 Task: Select Grocery. Add to cart, from Sprouts Farmers Market for 3553 Washington Street, Alice, Texas 78332, Cell Number 361-396-6470, following items : Organic Pineapple (each) - 2, Sunset Tricolor Bell Peppers (3 ct) - 2, Gonnella Keto Friendly Burger Buns (13 oz) - 2, Kalona Organic Whole Chocolate Milk (16 oz)_x000D_
 - 2, Hissho Sushi Crunchy Shrimp Roll (7 oz) - 2, Sprouts Cage Free Grade A Large Brown Eggs (12 ct) - 2, Jamaican Jerk Wings (by pound) - 2, Sprouts Moisturizing Hand Wash Sandalwood & Yuzu (12 oz) - 2, Hulled Millet Grains PLU #6338 (by pound) - 2, Chandrika Soap Bar (2.64 oz) - 2
Action: Mouse moved to (332, 108)
Screenshot: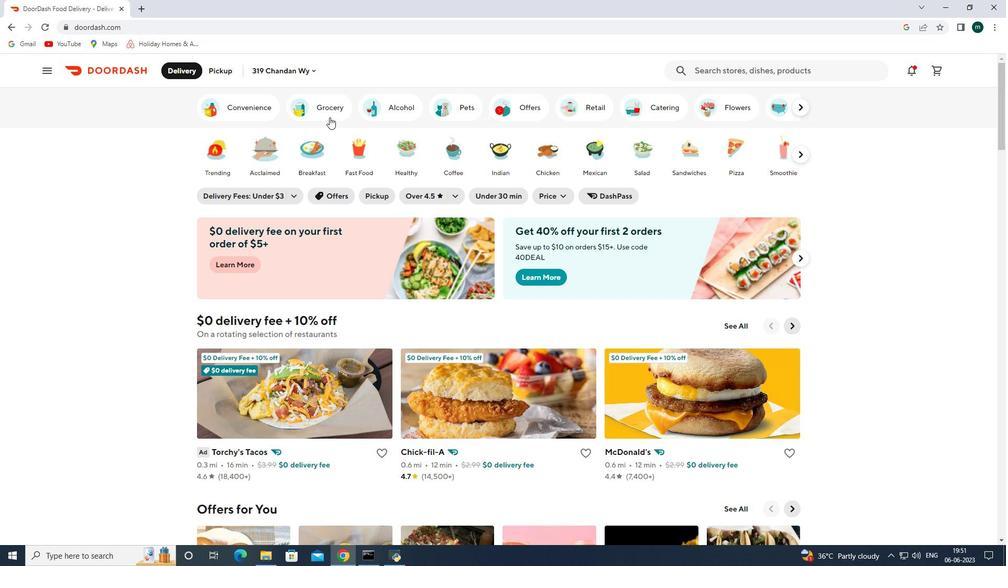 
Action: Mouse pressed left at (332, 108)
Screenshot: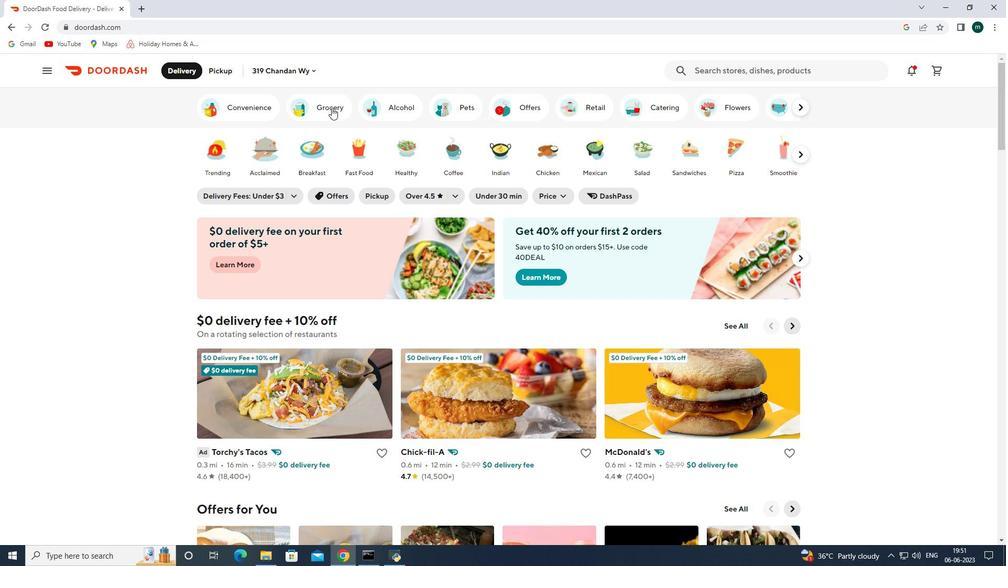 
Action: Mouse moved to (312, 335)
Screenshot: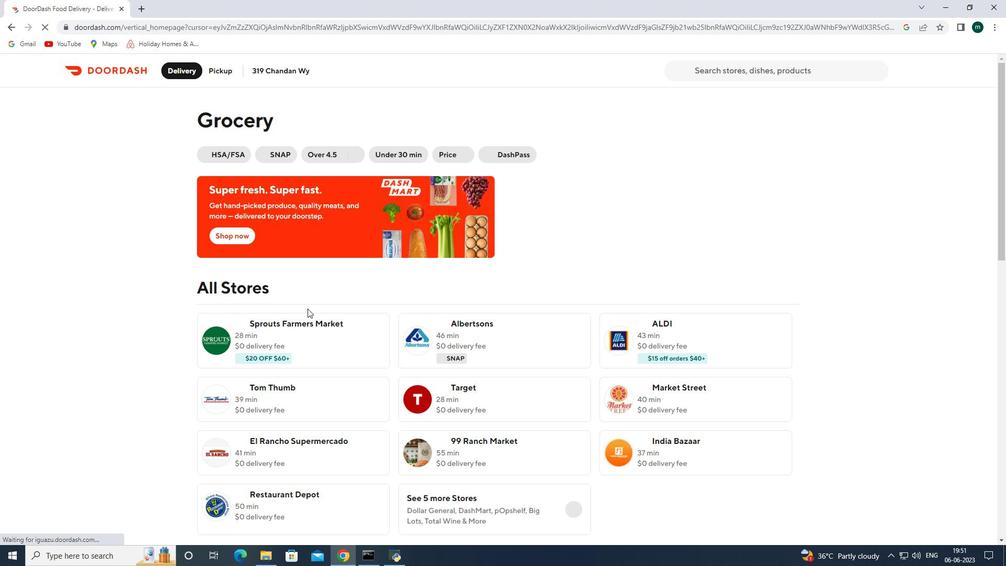 
Action: Mouse pressed left at (312, 335)
Screenshot: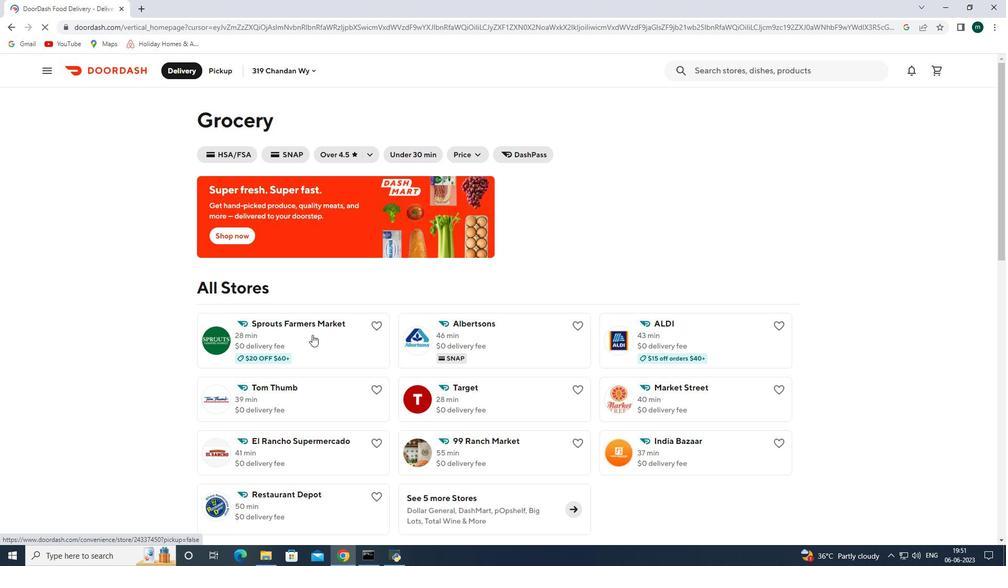 
Action: Mouse moved to (225, 74)
Screenshot: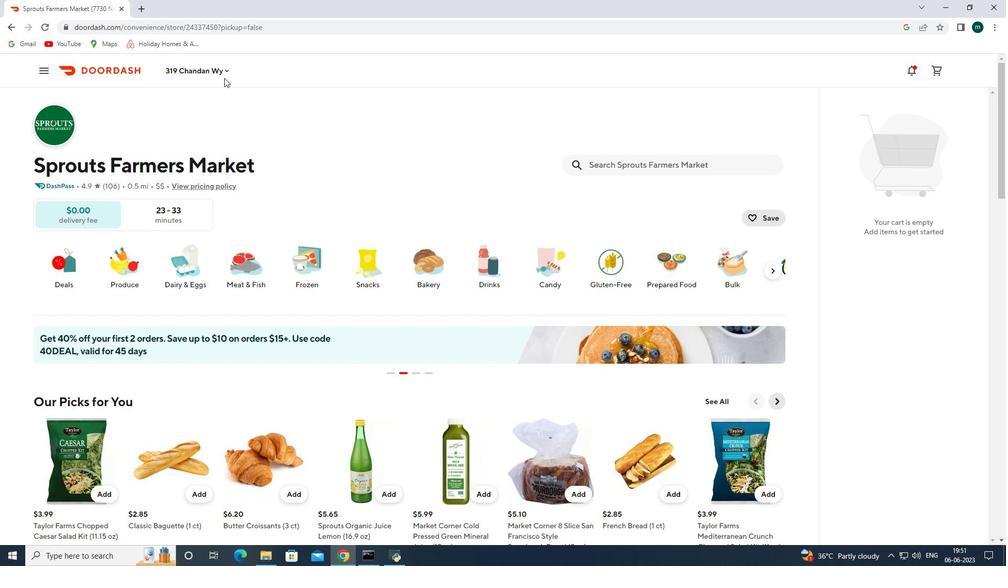 
Action: Mouse pressed left at (225, 74)
Screenshot: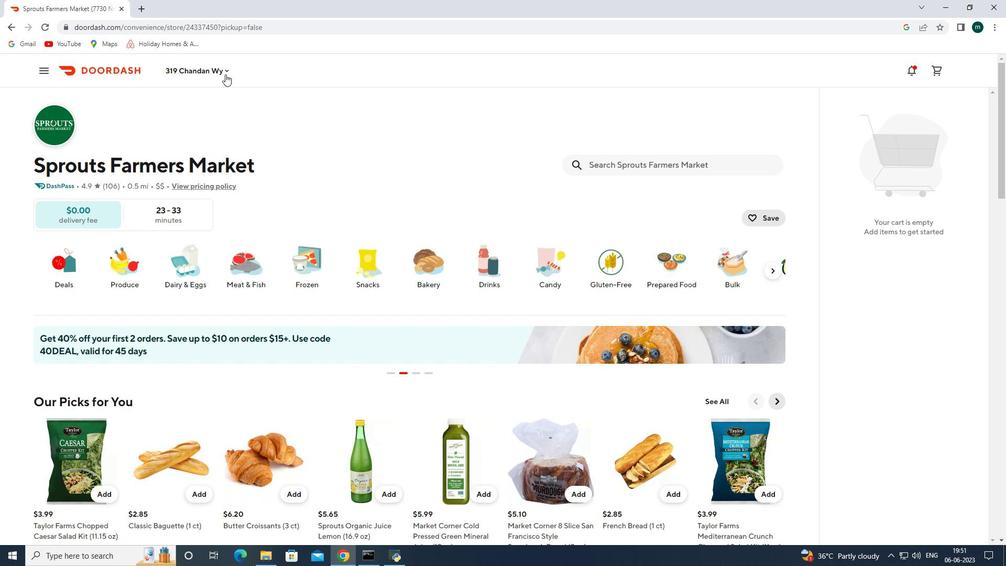 
Action: Mouse moved to (240, 110)
Screenshot: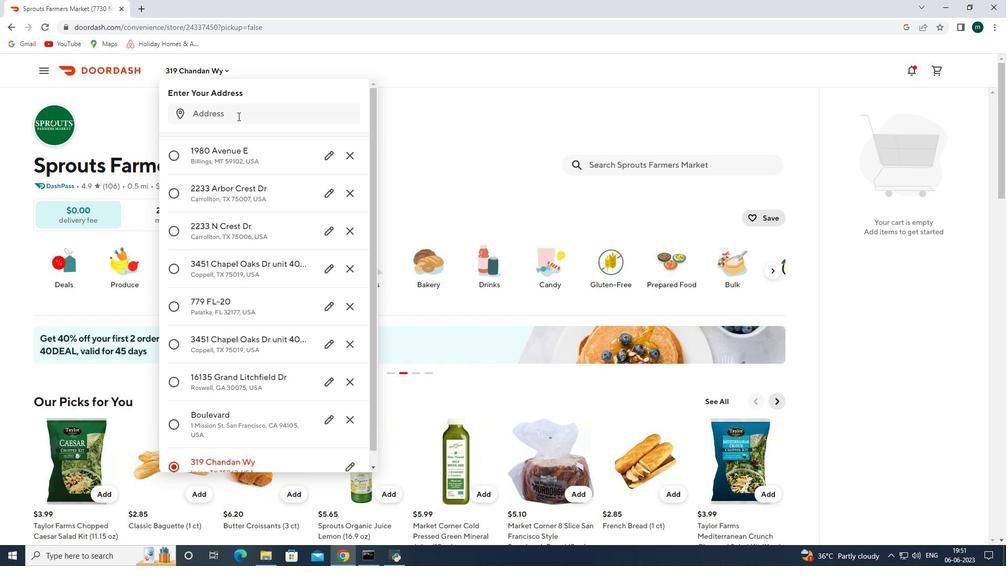 
Action: Mouse pressed left at (240, 110)
Screenshot: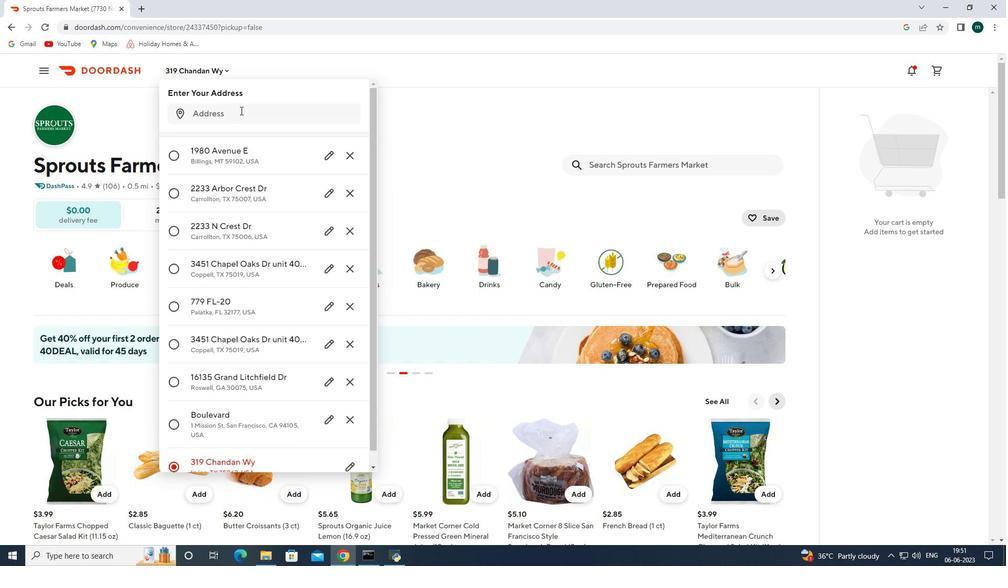 
Action: Key pressed 3553<Key.space>washington<Key.space>street<Key.space>aalice<Key.space>texas<Key.space>78332<Key.enter>
Screenshot: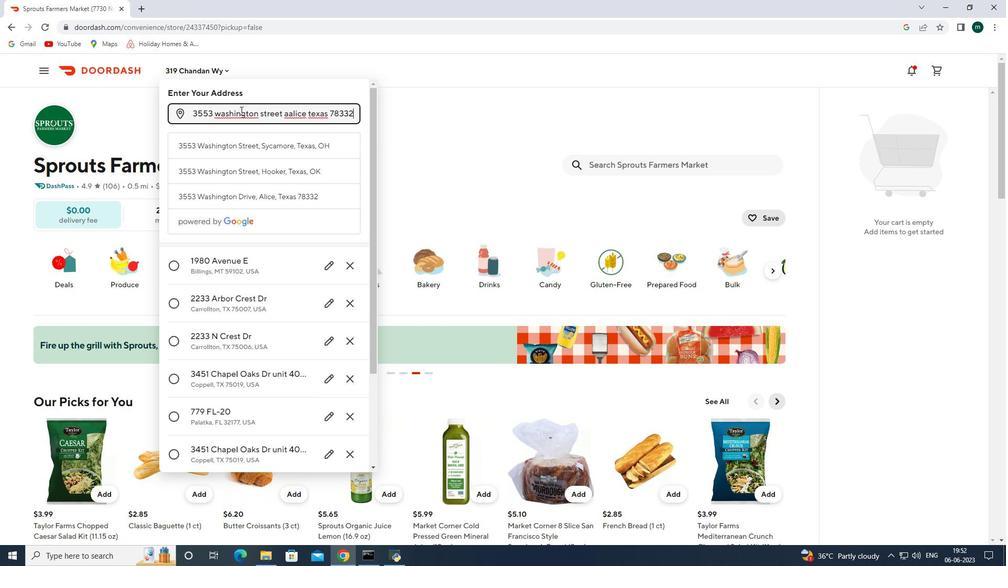 
Action: Mouse moved to (321, 298)
Screenshot: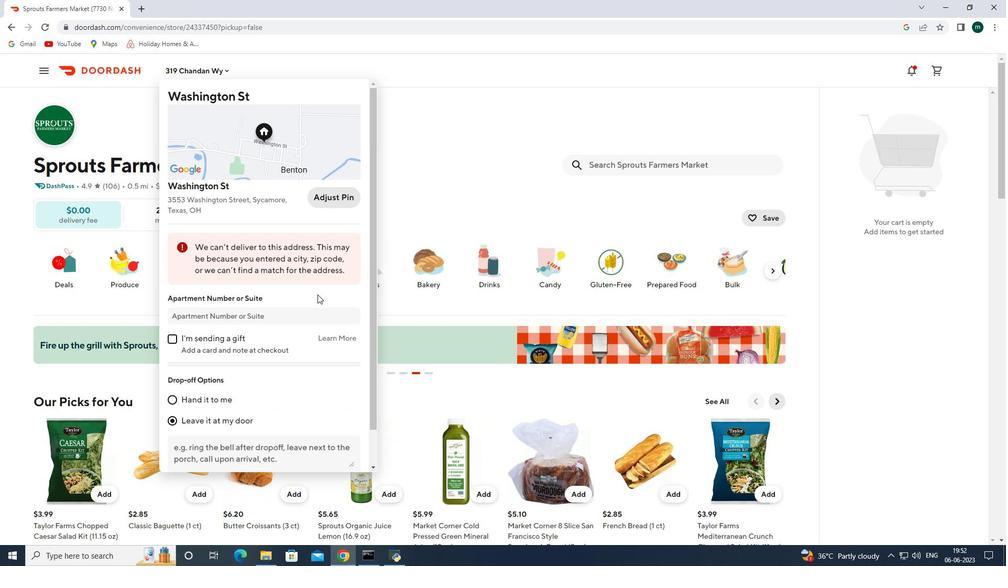 
Action: Mouse scrolled (321, 297) with delta (0, 0)
Screenshot: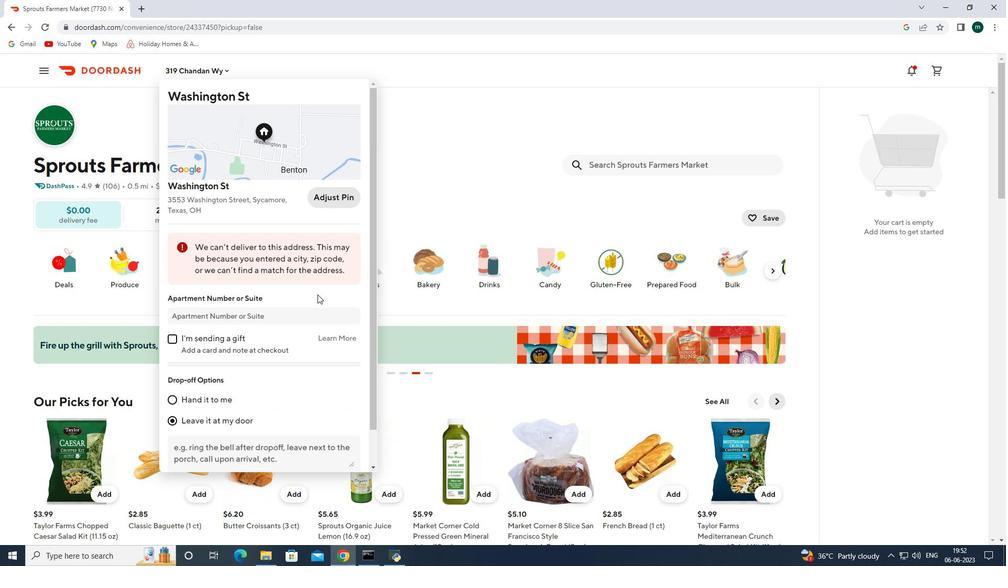 
Action: Mouse moved to (313, 306)
Screenshot: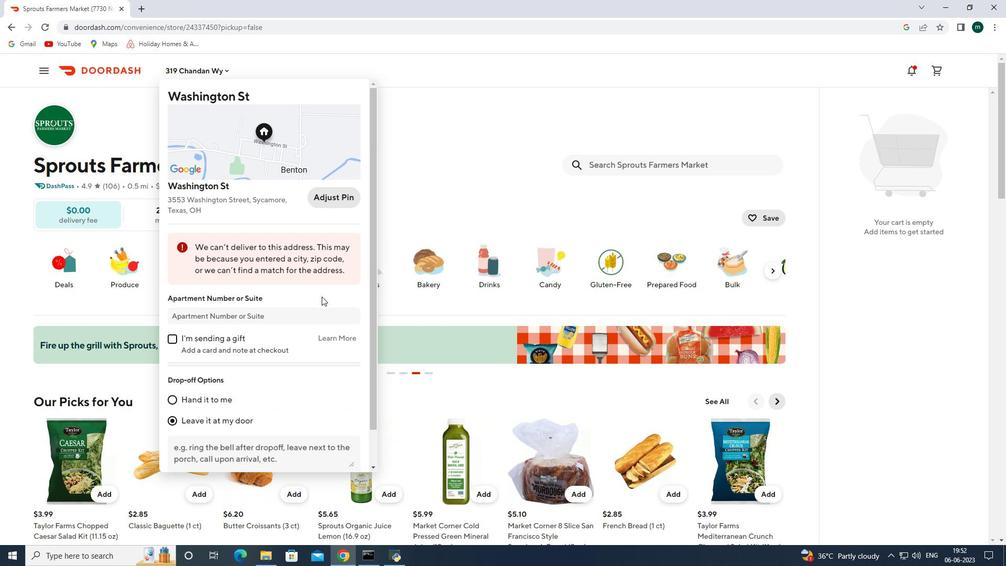 
Action: Mouse scrolled (314, 305) with delta (0, 0)
Screenshot: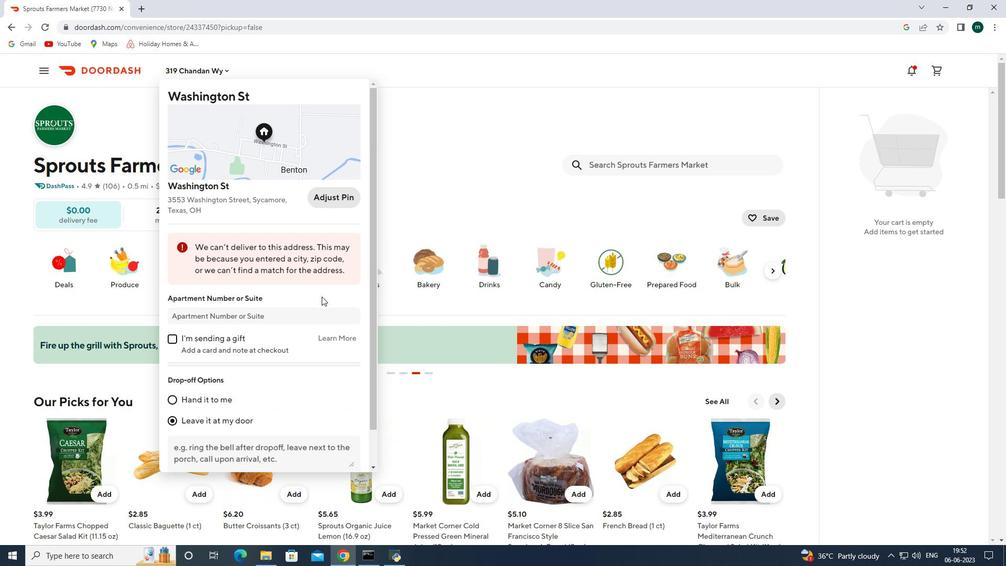 
Action: Mouse scrolled (313, 305) with delta (0, 0)
Screenshot: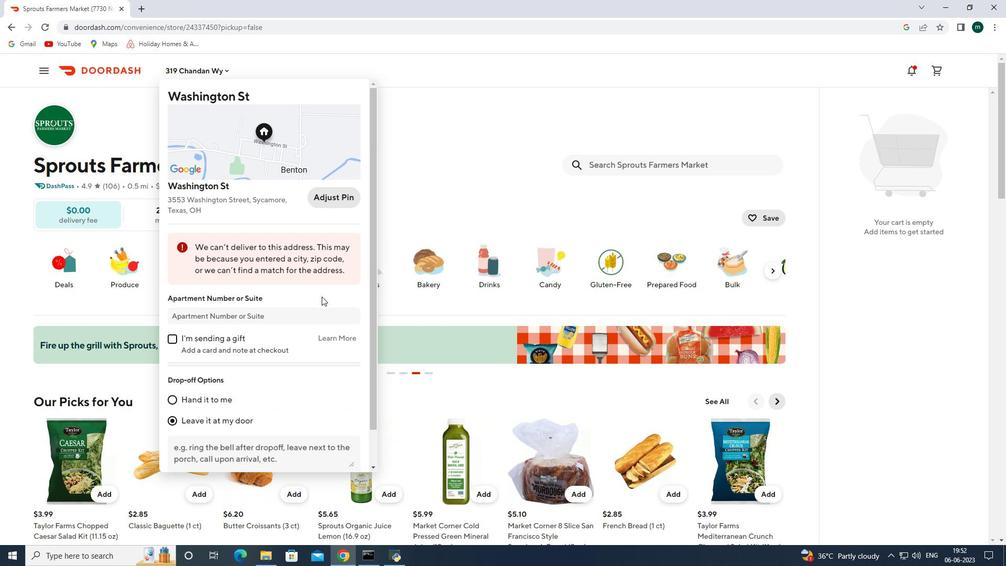 
Action: Mouse moved to (305, 412)
Screenshot: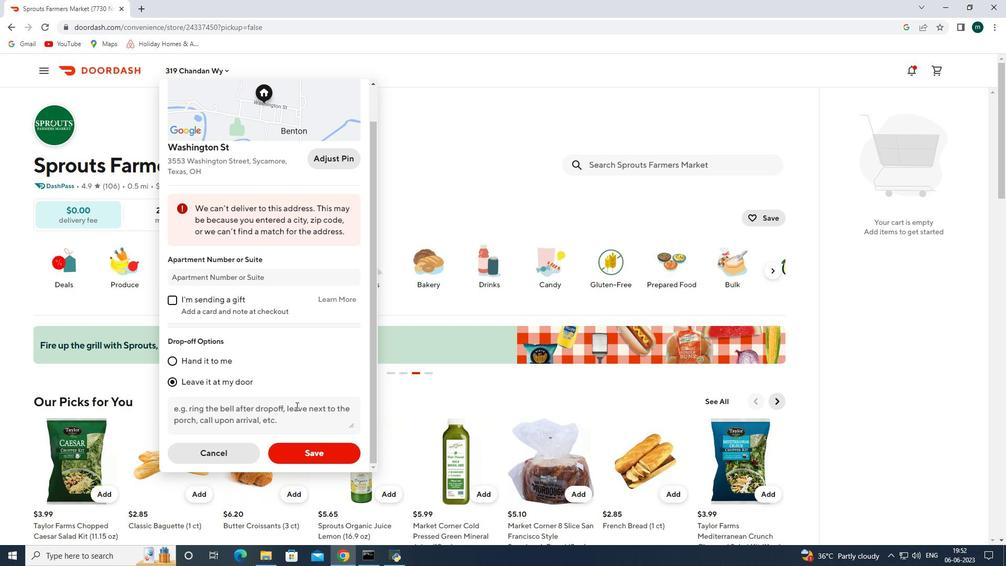 
Action: Mouse scrolled (305, 411) with delta (0, 0)
Screenshot: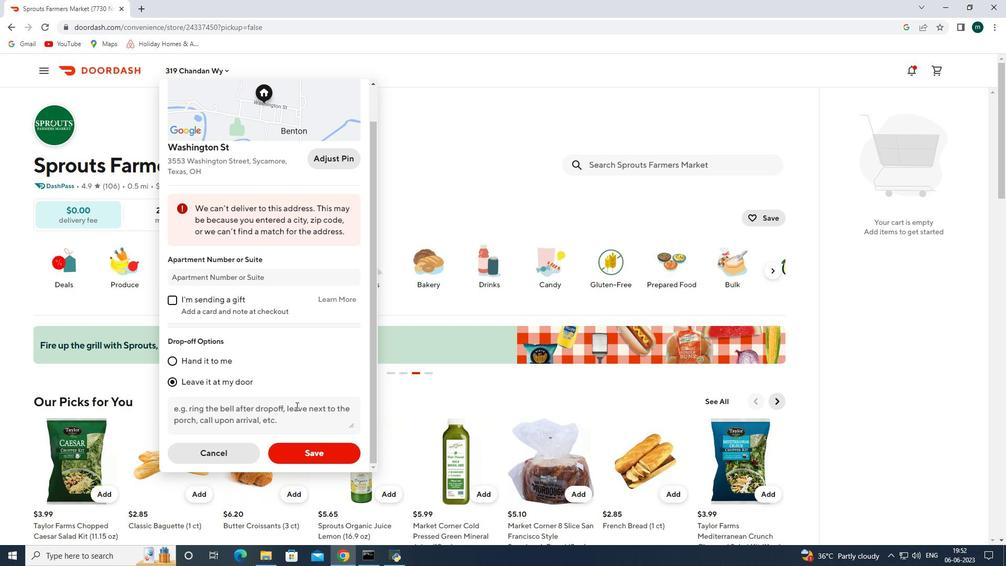 
Action: Mouse scrolled (305, 411) with delta (0, 0)
Screenshot: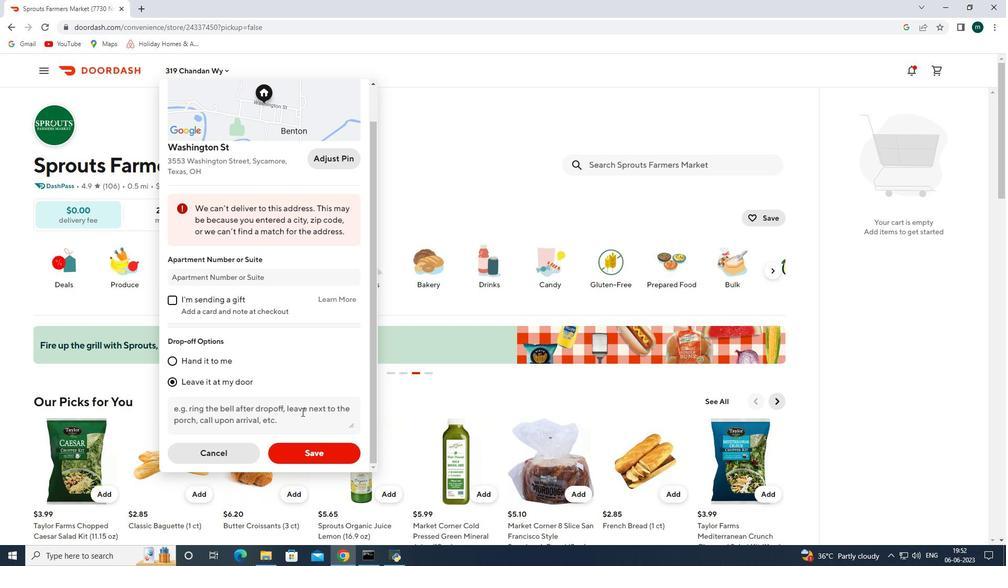 
Action: Mouse moved to (305, 412)
Screenshot: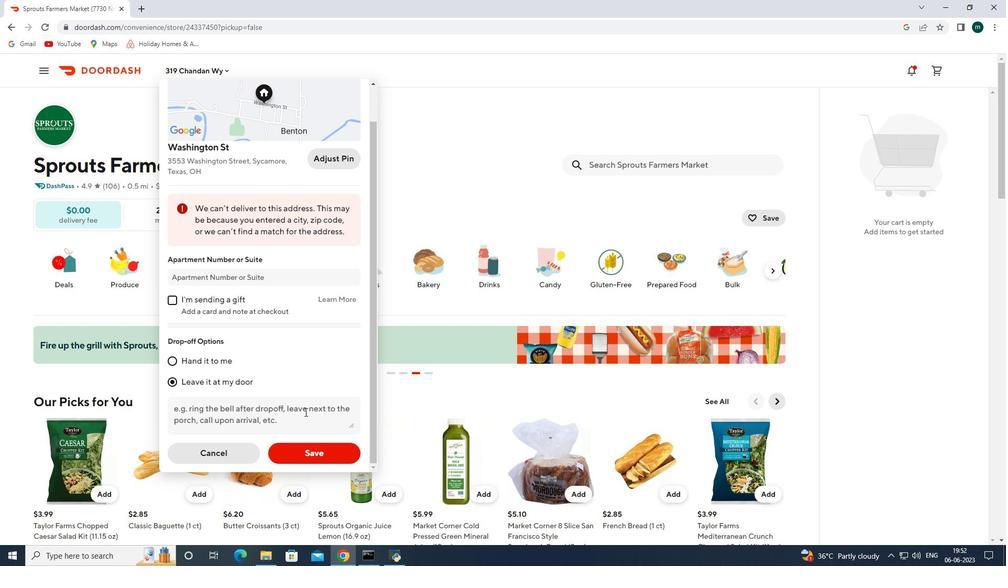 
Action: Mouse scrolled (305, 411) with delta (0, 0)
Screenshot: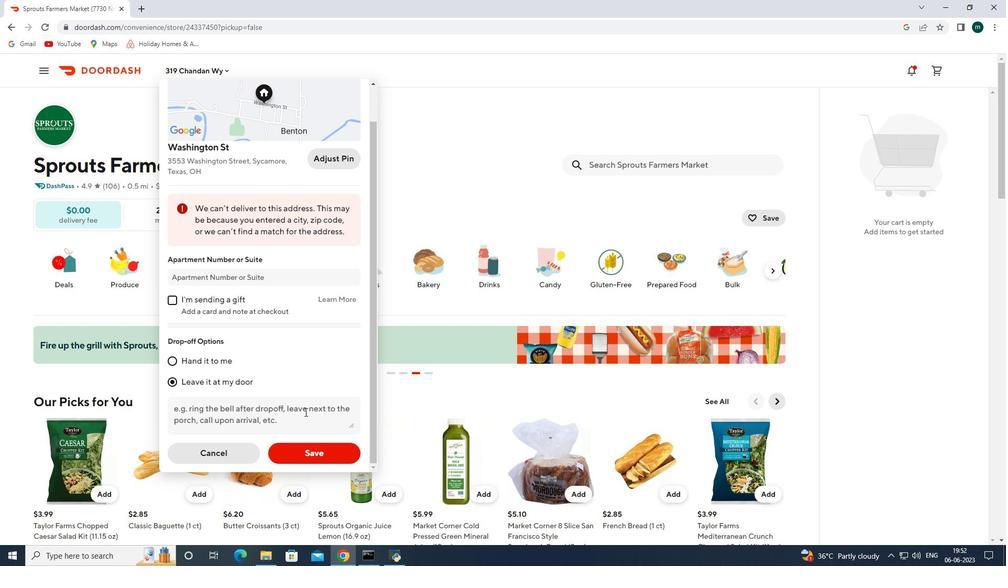 
Action: Mouse moved to (312, 448)
Screenshot: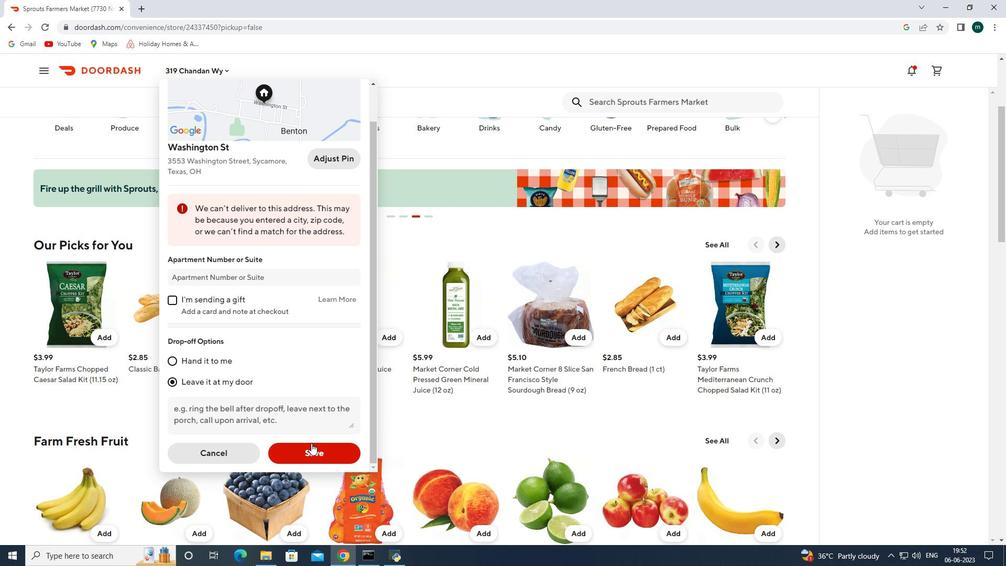 
Action: Mouse pressed left at (312, 448)
Screenshot: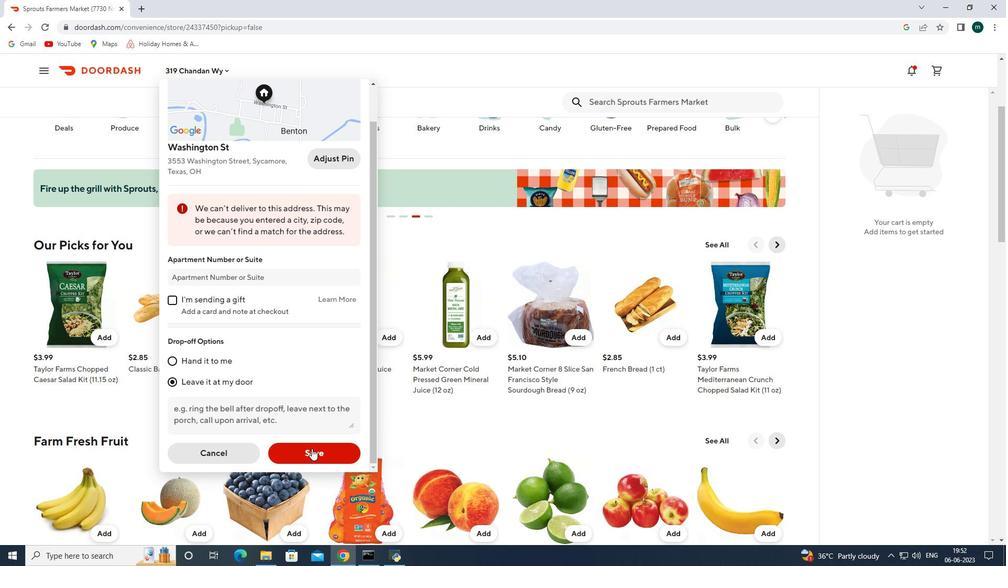 
Action: Mouse moved to (361, 269)
Screenshot: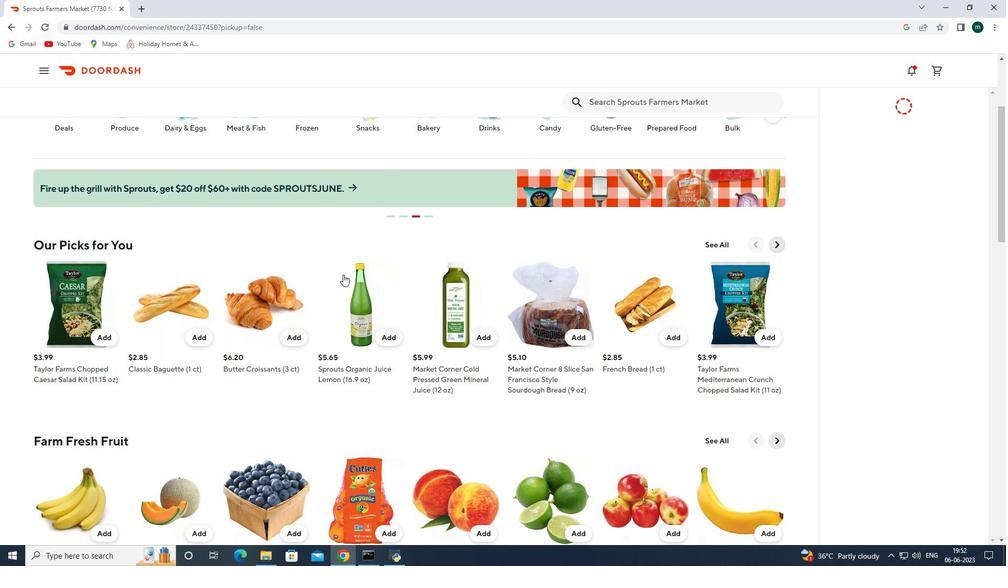 
Action: Mouse scrolled (361, 269) with delta (0, 0)
Screenshot: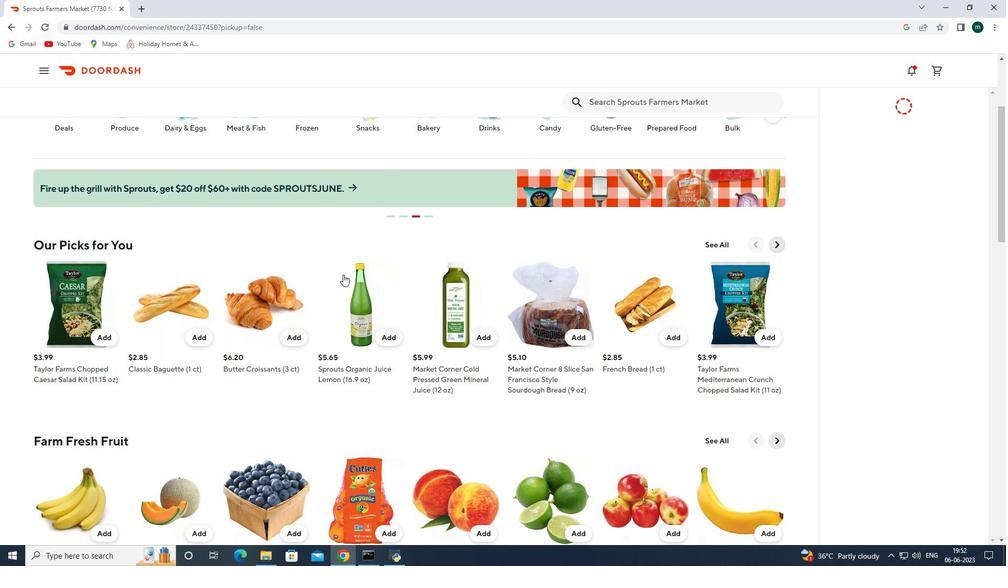 
Action: Mouse scrolled (361, 269) with delta (0, 0)
Screenshot: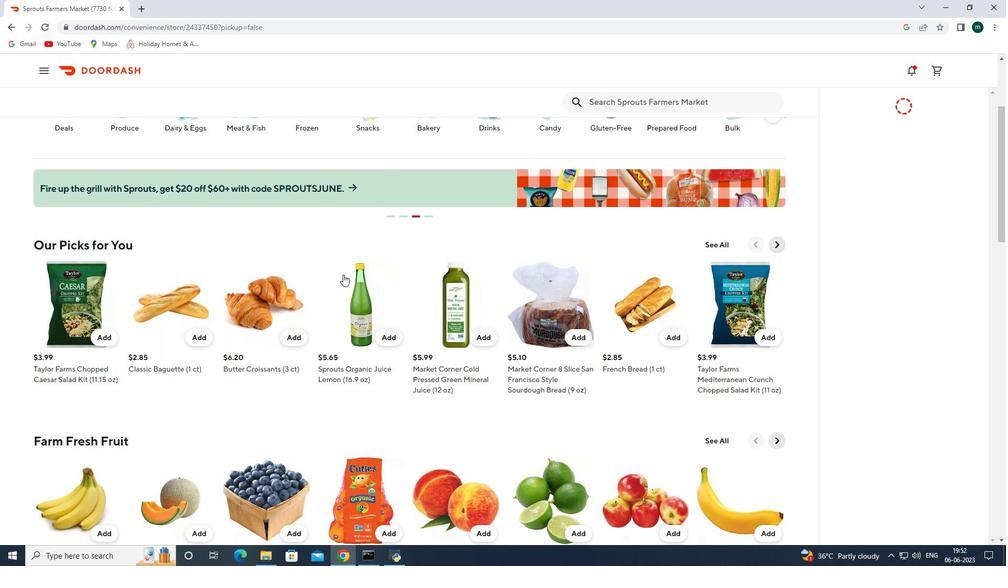 
Action: Mouse scrolled (361, 269) with delta (0, 0)
Screenshot: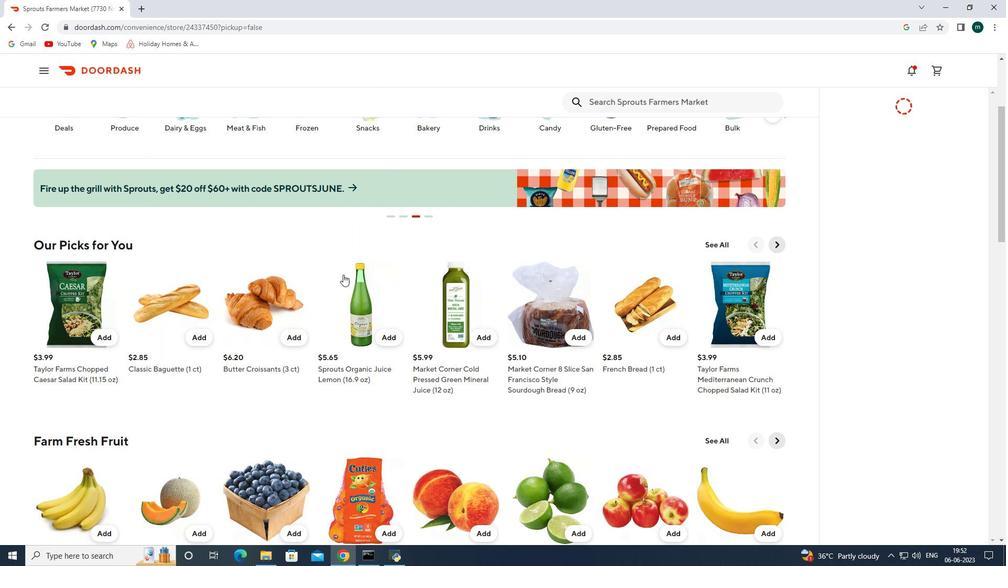 
Action: Mouse scrolled (361, 269) with delta (0, 0)
Screenshot: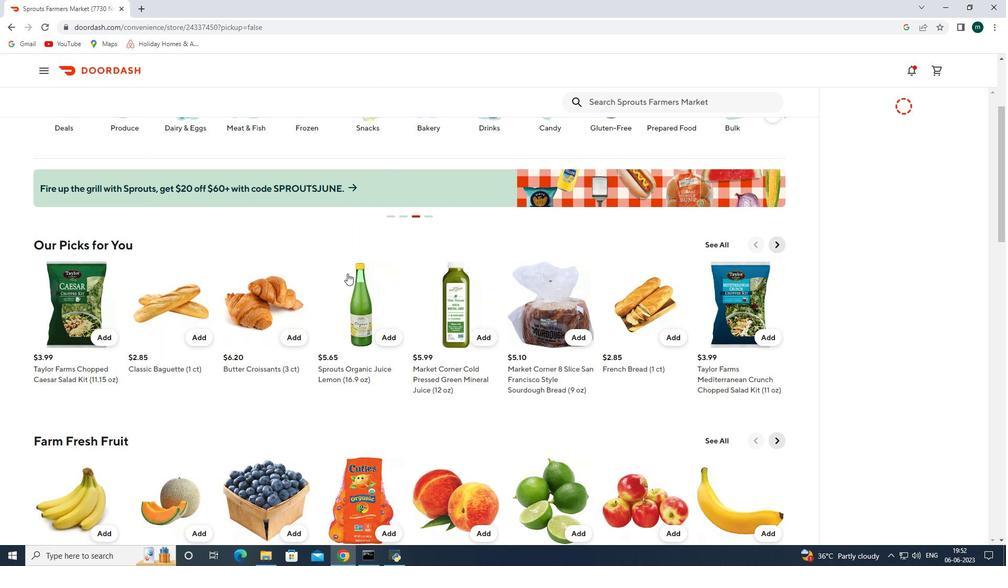 
Action: Mouse moved to (375, 265)
Screenshot: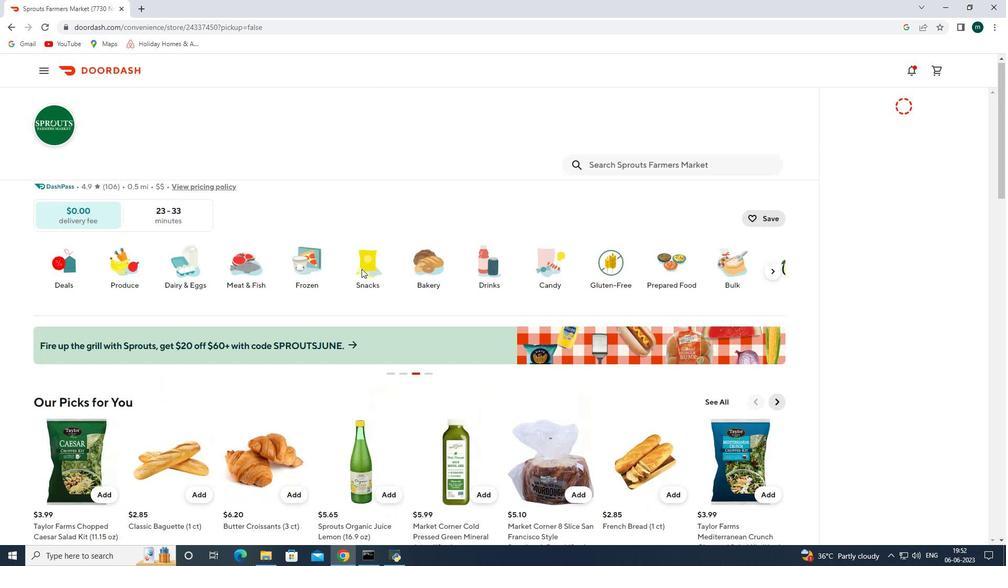 
Action: Mouse scrolled (375, 266) with delta (0, 0)
Screenshot: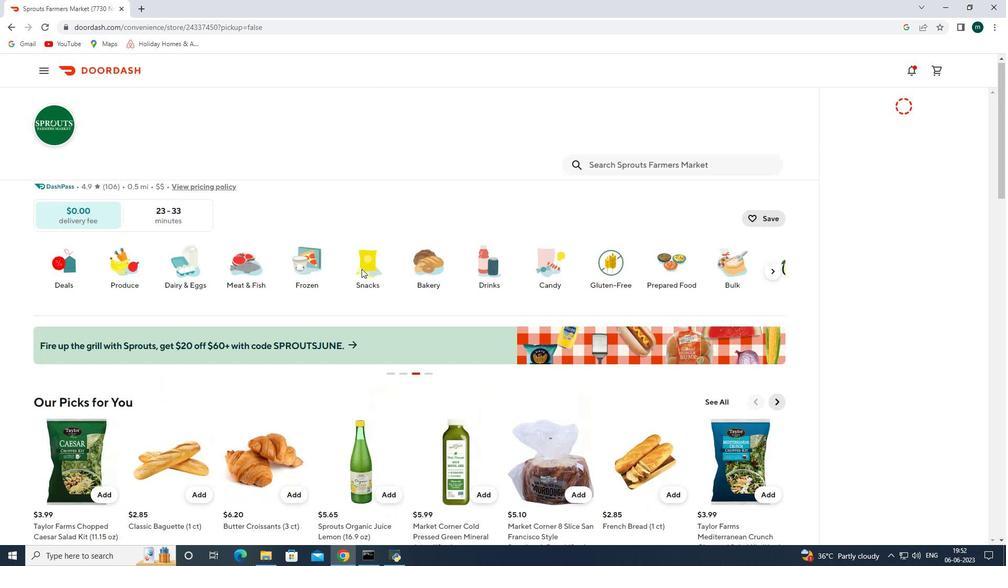 
Action: Mouse moved to (376, 265)
Screenshot: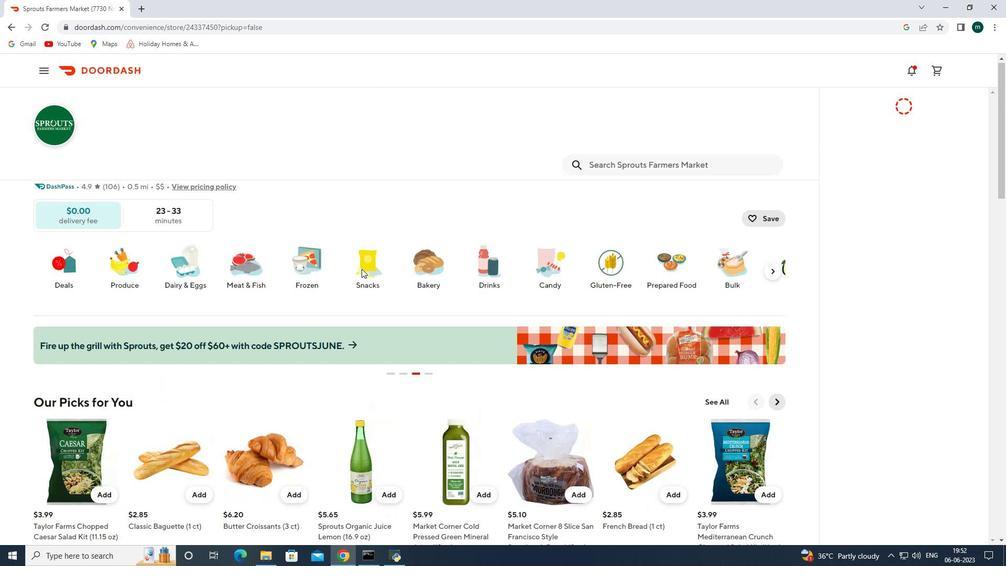
Action: Mouse scrolled (376, 266) with delta (0, 0)
Screenshot: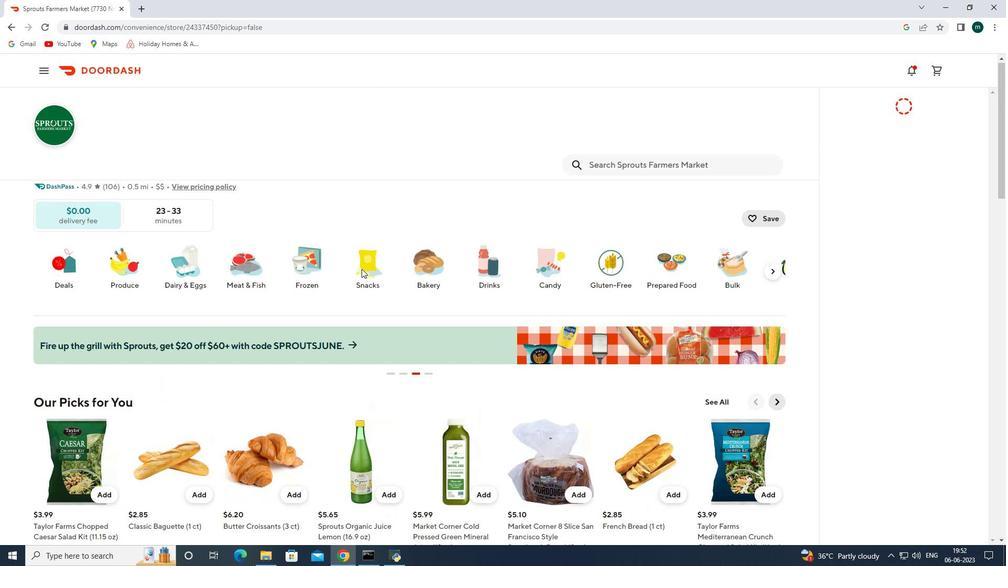 
Action: Mouse moved to (655, 160)
Screenshot: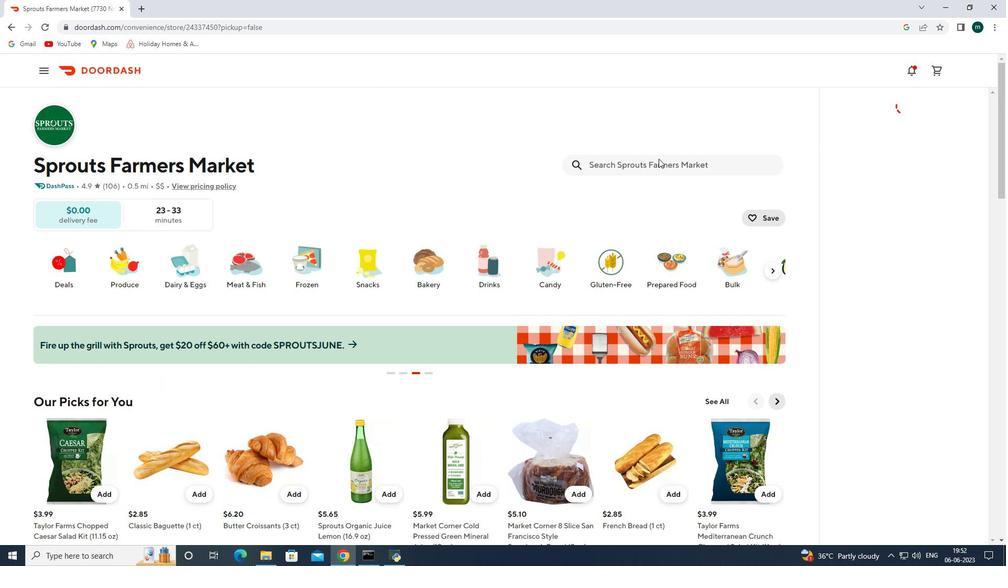 
Action: Mouse pressed left at (655, 160)
Screenshot: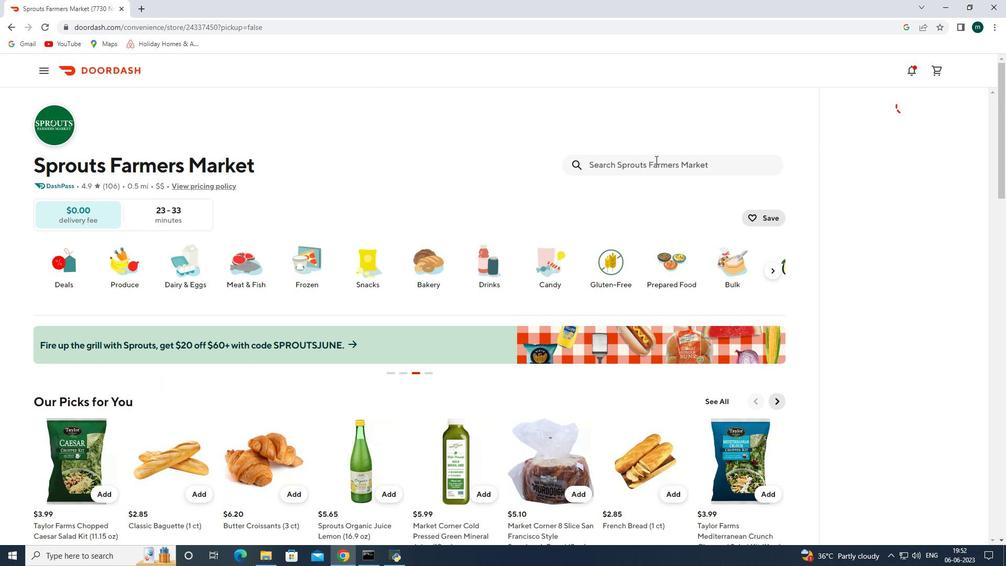 
Action: Key pressed organic<Key.space>pineapples<Key.space><Key.enter>
Screenshot: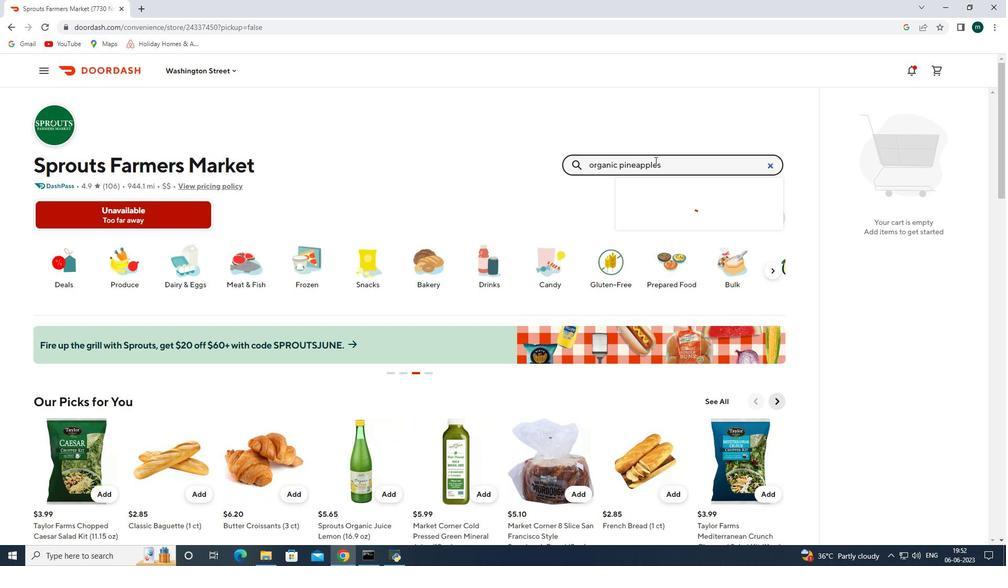 
Action: Mouse moved to (92, 272)
Screenshot: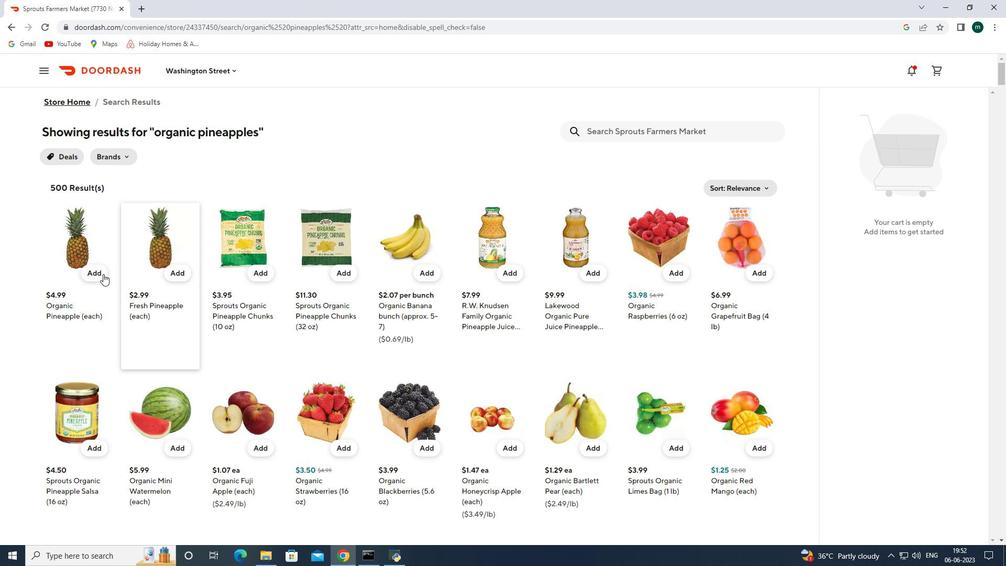 
Action: Mouse pressed left at (92, 272)
Screenshot: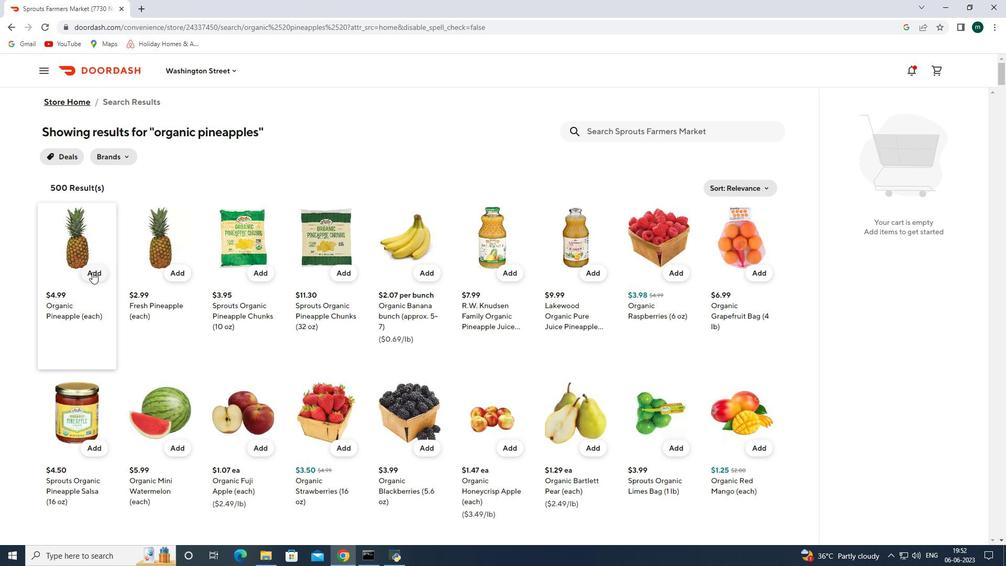 
Action: Mouse moved to (93, 270)
Screenshot: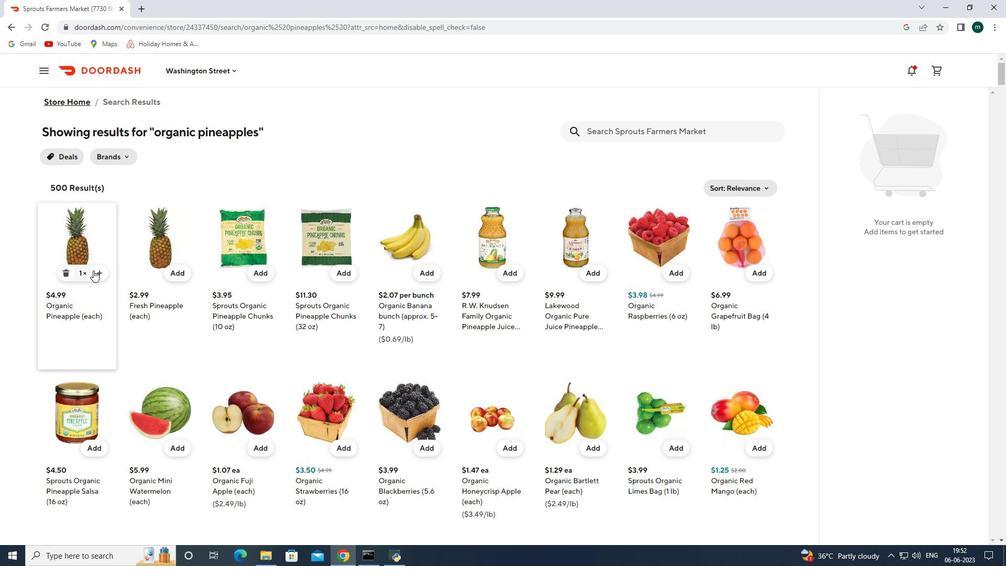 
Action: Mouse pressed left at (93, 270)
Screenshot: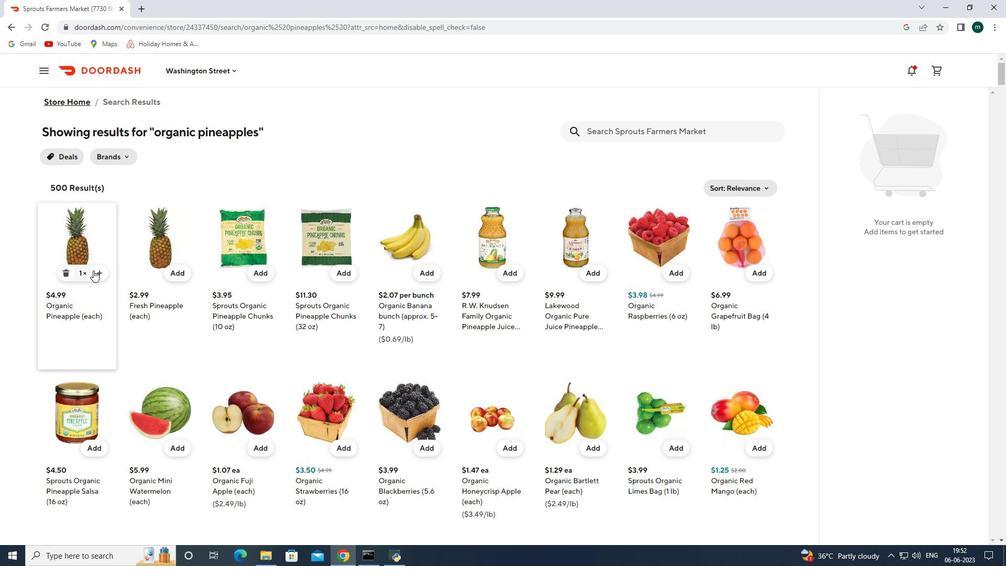 
Action: Mouse moved to (644, 130)
Screenshot: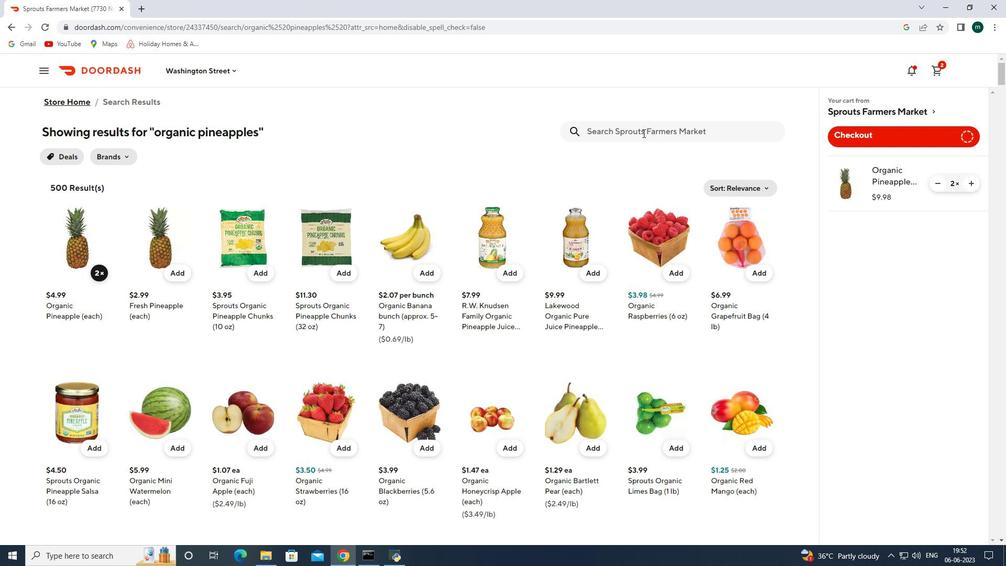 
Action: Mouse pressed left at (644, 130)
Screenshot: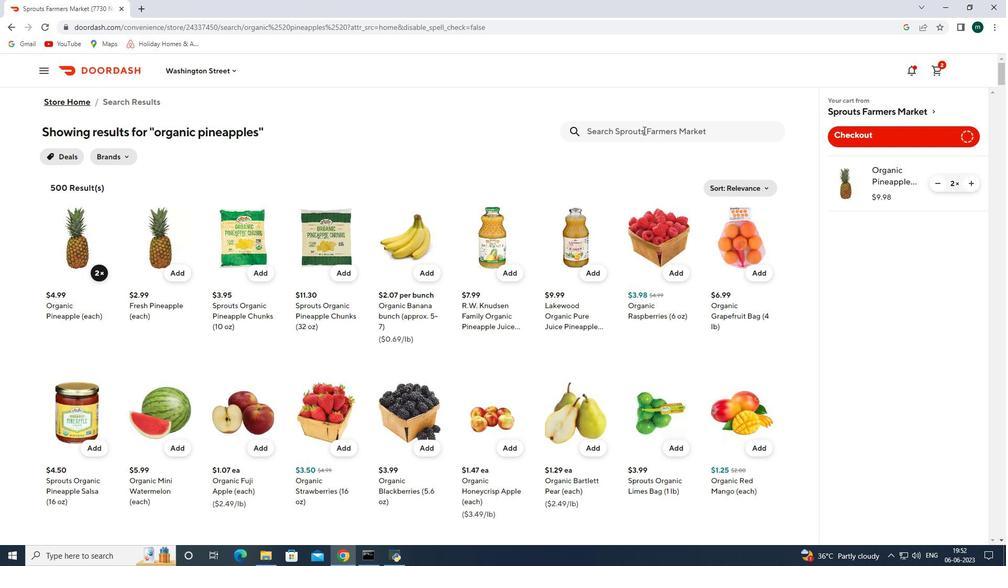 
Action: Mouse pressed left at (644, 130)
Screenshot: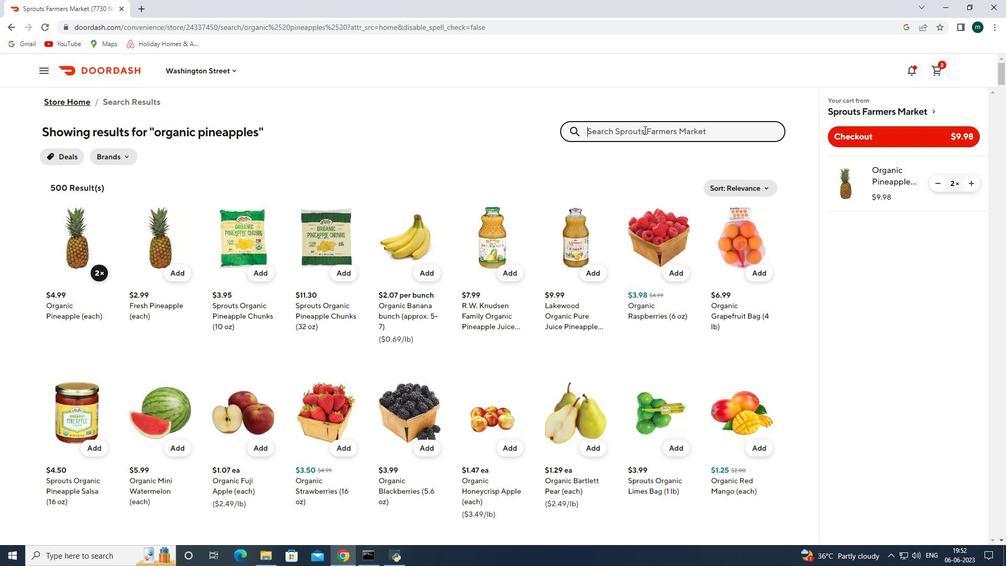 
Action: Key pressed sunset<Key.space>tri
Screenshot: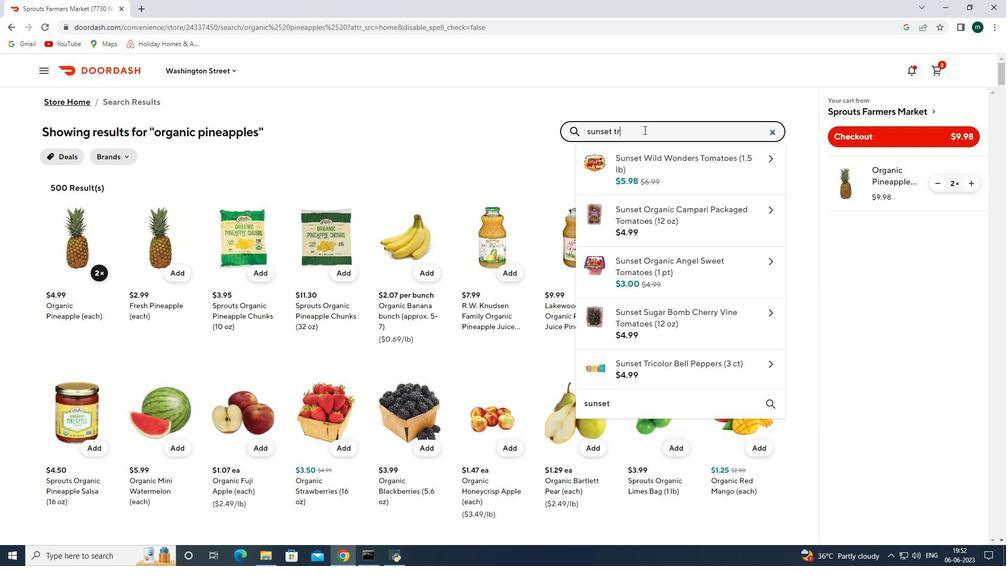 
Action: Mouse moved to (1006, 104)
Screenshot: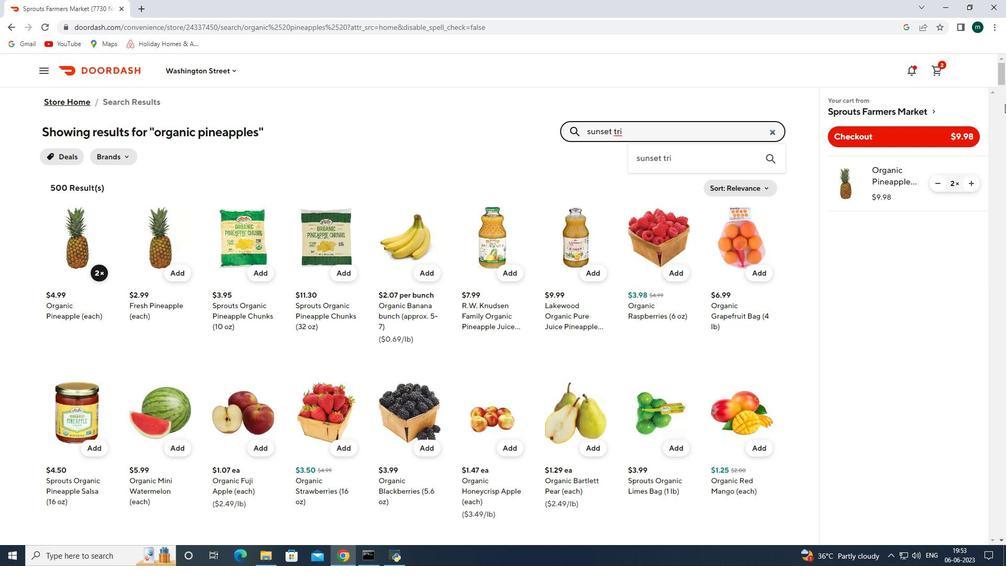 
Action: Key pressed color<Key.space>bell<Key.space>peppers<Key.space><Key.enter>
Screenshot: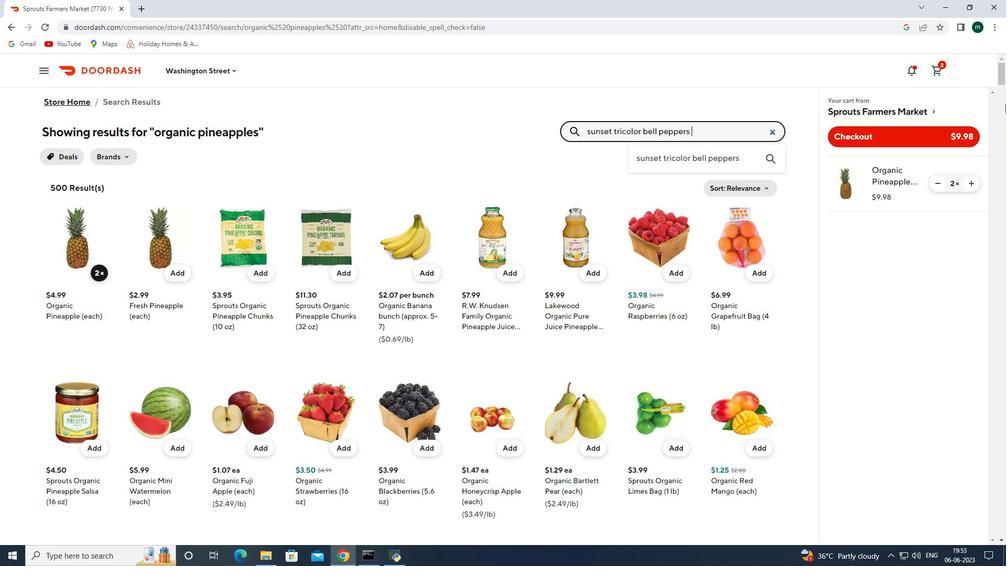 
Action: Mouse moved to (94, 264)
Screenshot: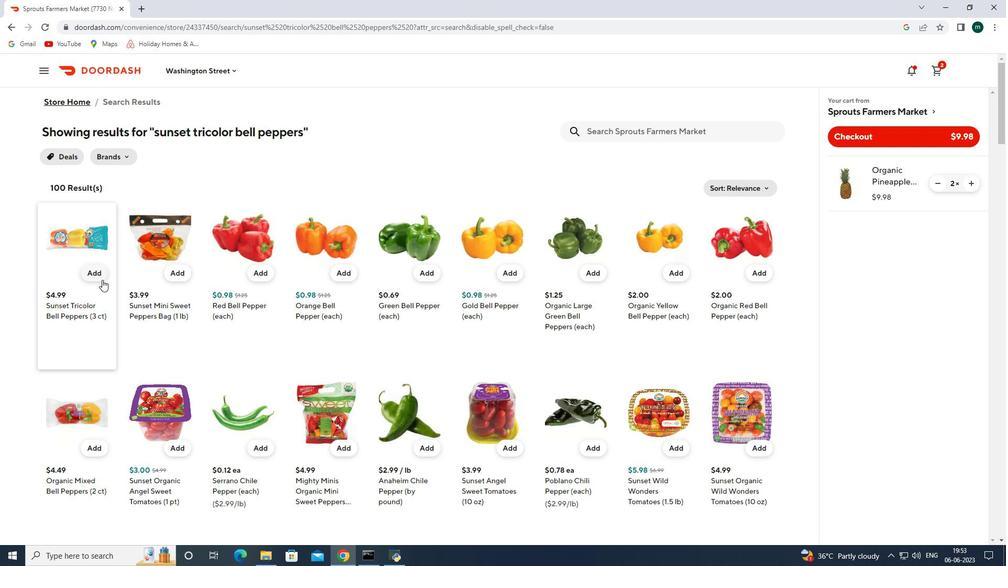 
Action: Mouse pressed left at (94, 264)
Screenshot: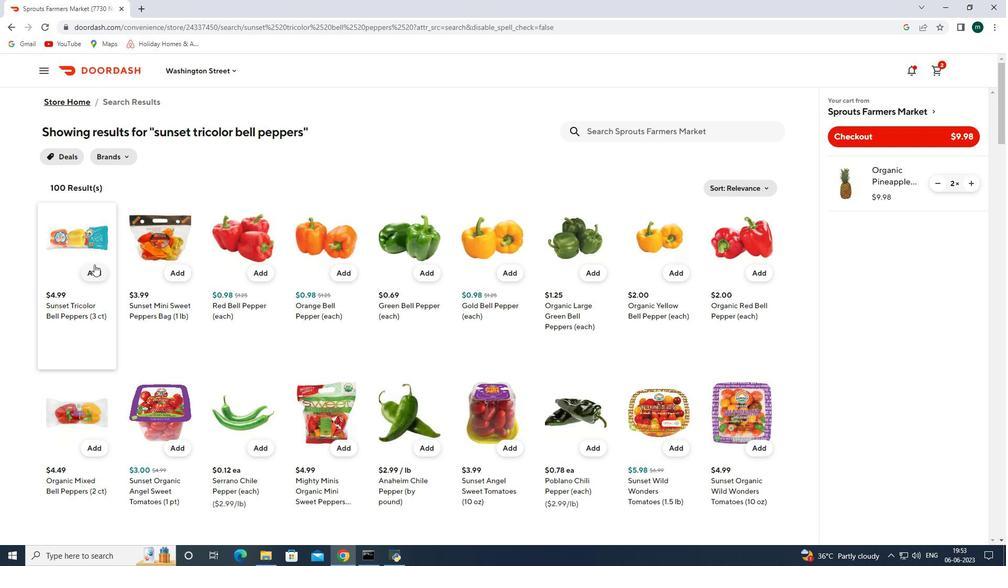 
Action: Mouse moved to (100, 277)
Screenshot: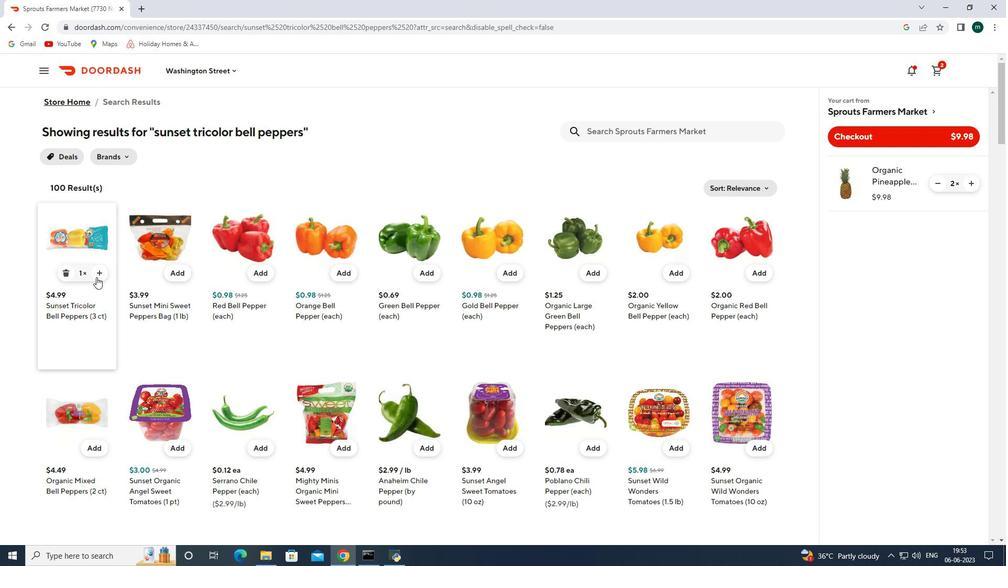 
Action: Mouse pressed left at (100, 277)
Screenshot: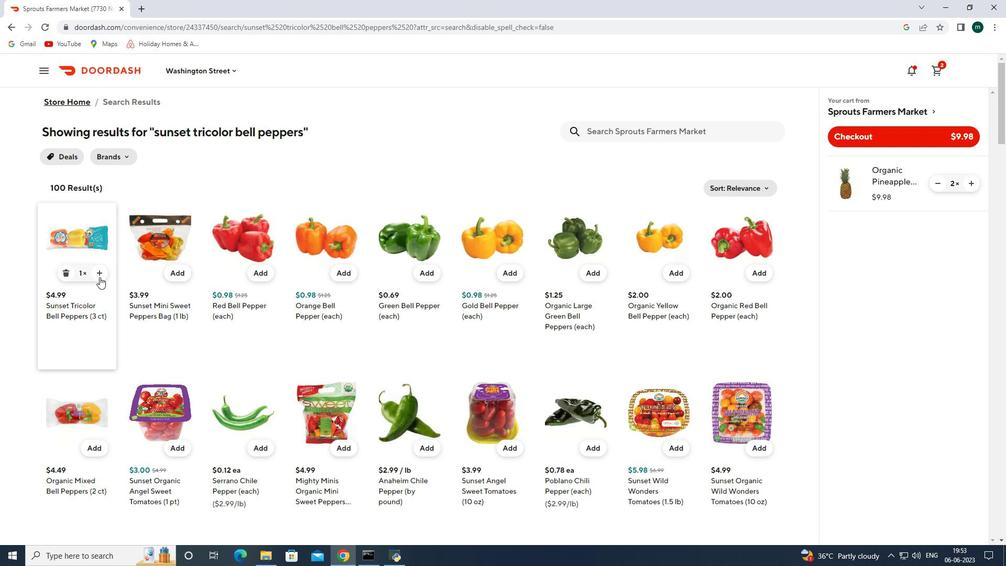 
Action: Mouse moved to (100, 276)
Screenshot: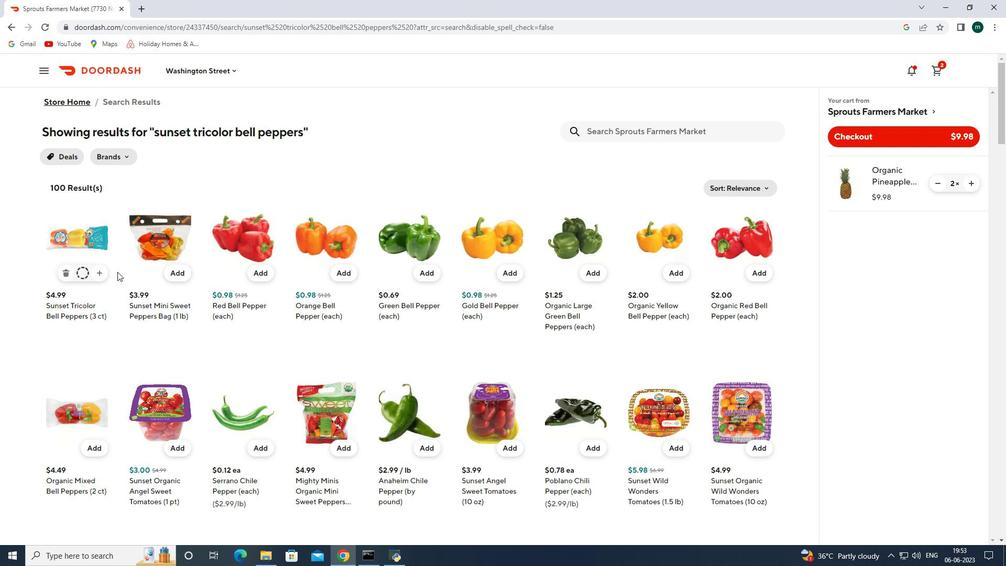 
Action: Mouse pressed left at (100, 276)
Screenshot: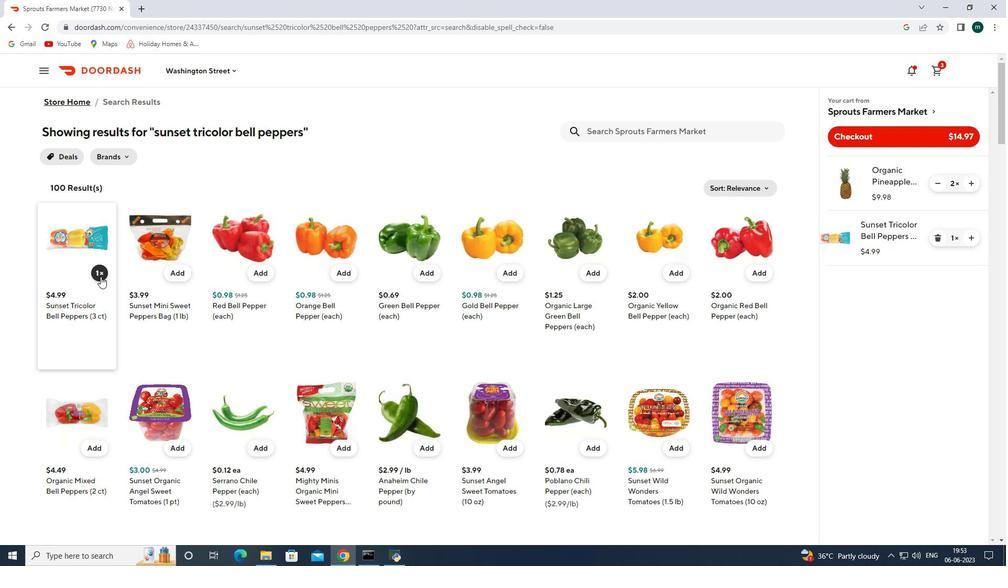 
Action: Mouse pressed left at (100, 276)
Screenshot: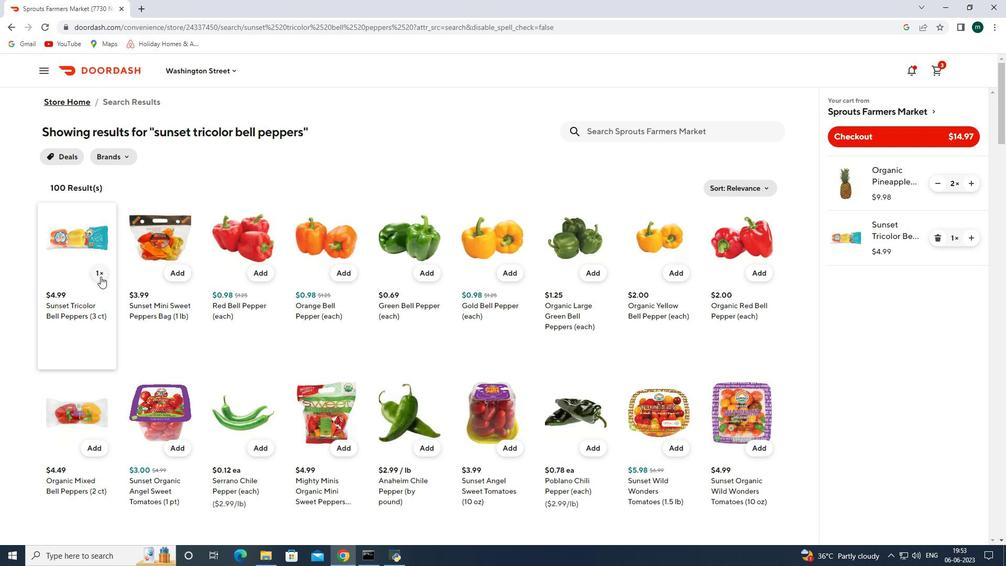 
Action: Mouse moved to (659, 127)
Screenshot: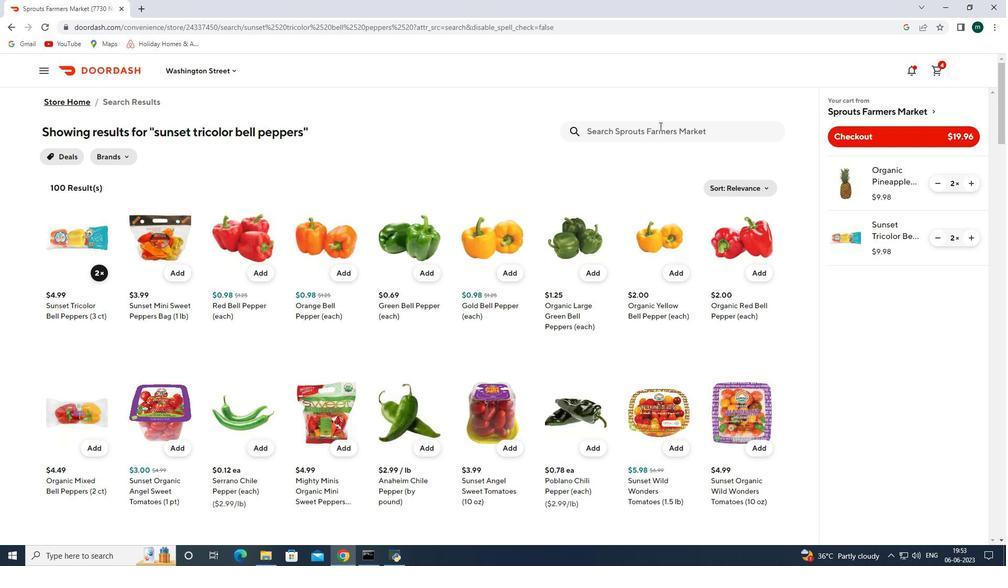 
Action: Mouse pressed left at (659, 127)
Screenshot: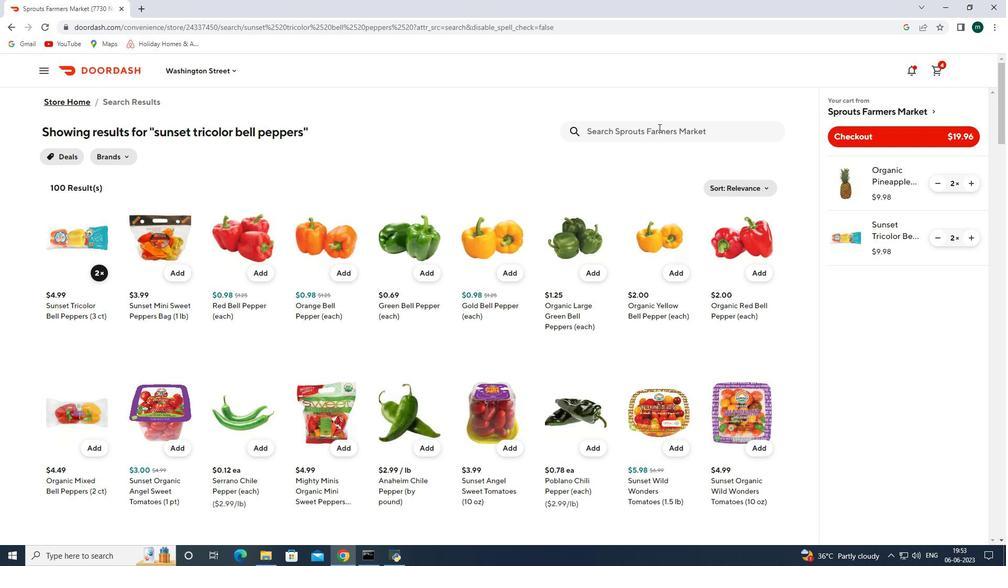 
Action: Key pressed gonnella<Key.space>keto<Key.space>friendly<Key.space>burger<Key.space>b
Screenshot: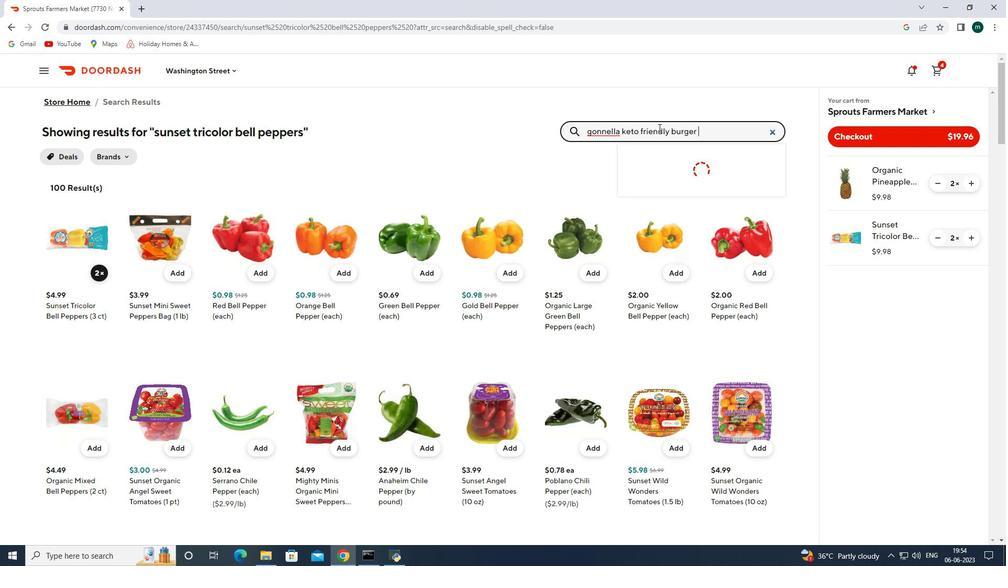 
Action: Mouse moved to (659, 127)
Screenshot: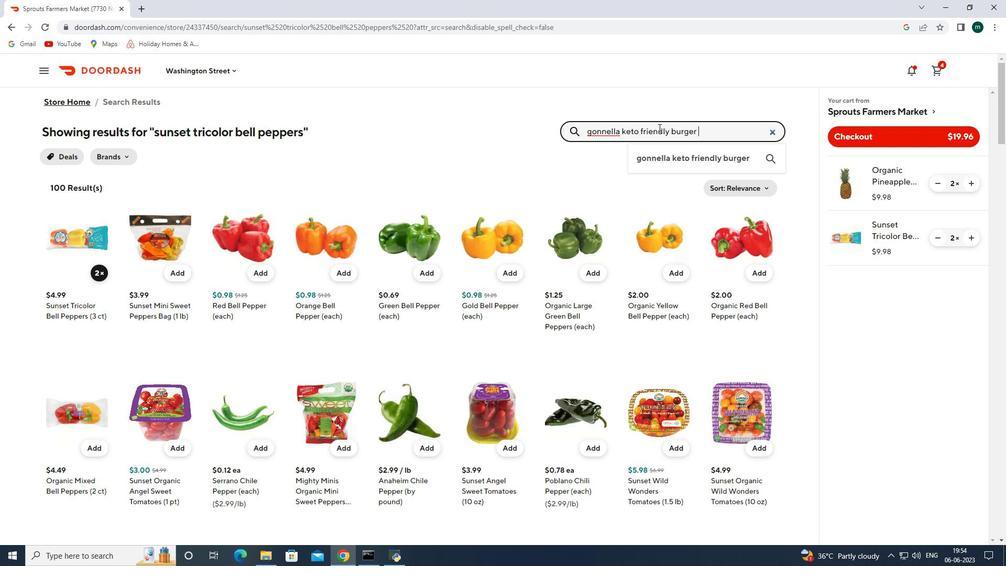 
Action: Key pressed uns<Key.space><Key.enter>
Screenshot: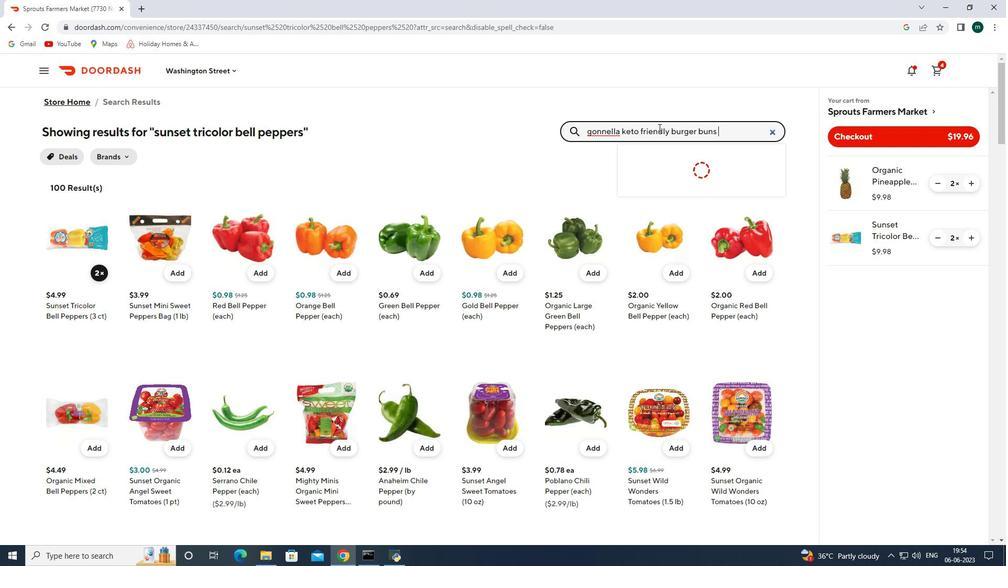 
Action: Mouse moved to (678, 125)
Screenshot: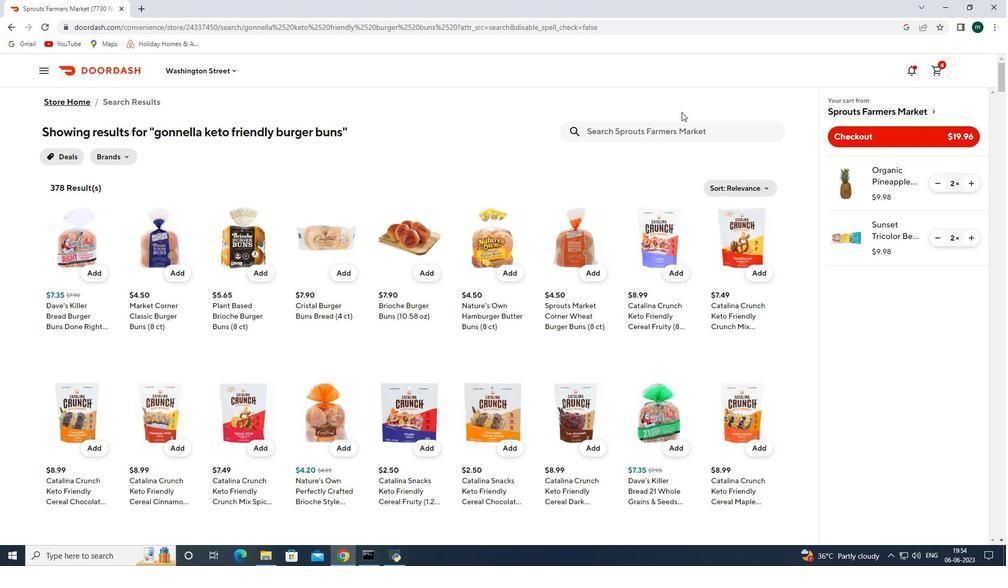 
Action: Mouse pressed left at (678, 125)
Screenshot: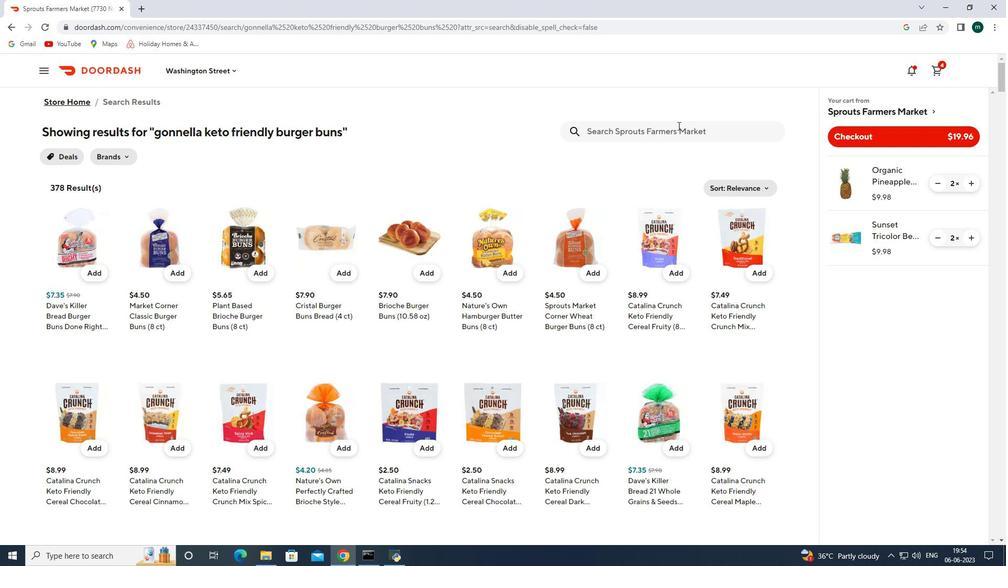 
Action: Key pressed kalona<Key.space>organic<Key.space>whole<Key.space>chocolate<Key.space>milk<Key.enter>
Screenshot: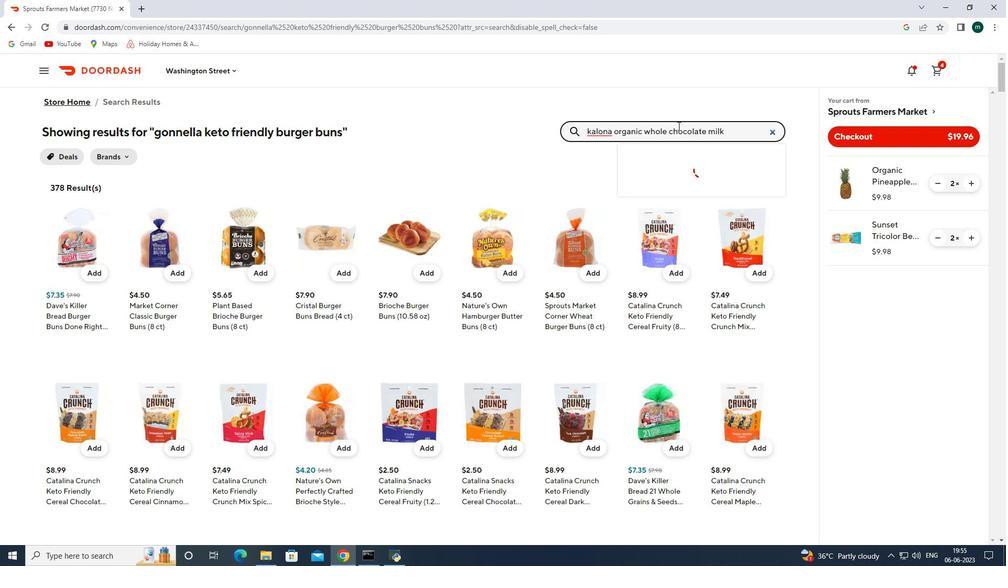 
Action: Mouse moved to (101, 274)
Screenshot: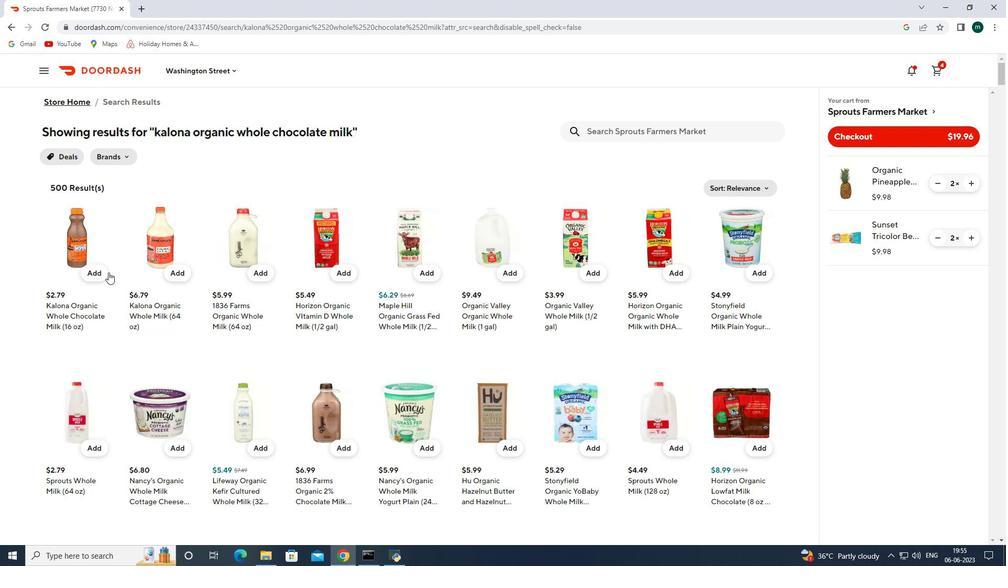 
Action: Mouse pressed left at (101, 274)
Screenshot: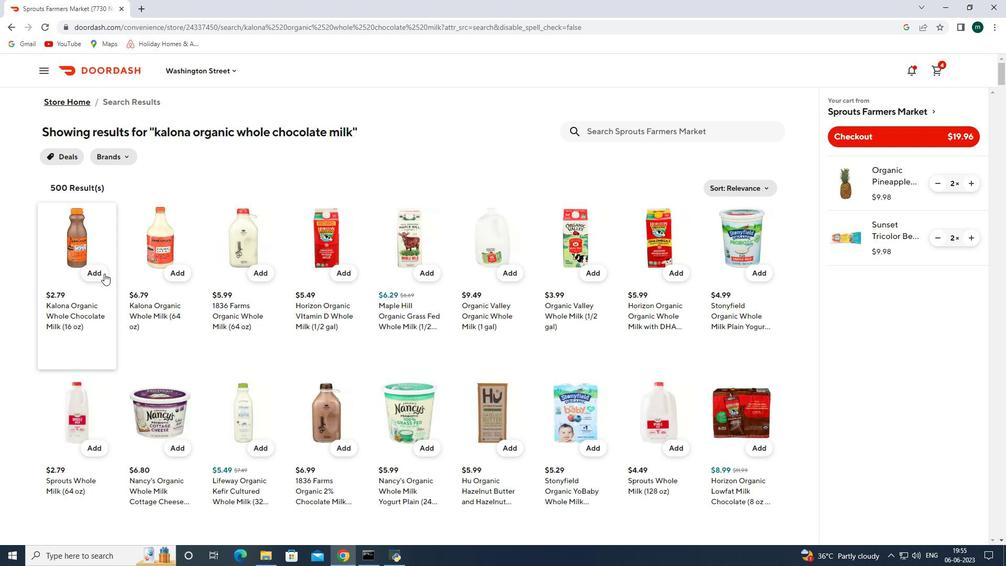 
Action: Mouse pressed left at (101, 274)
Screenshot: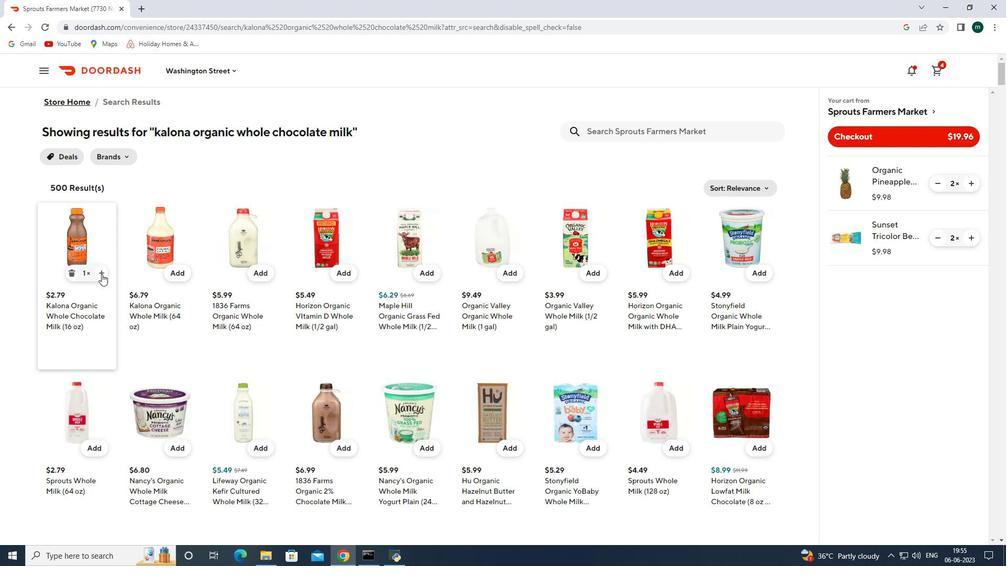 
Action: Mouse moved to (628, 130)
Screenshot: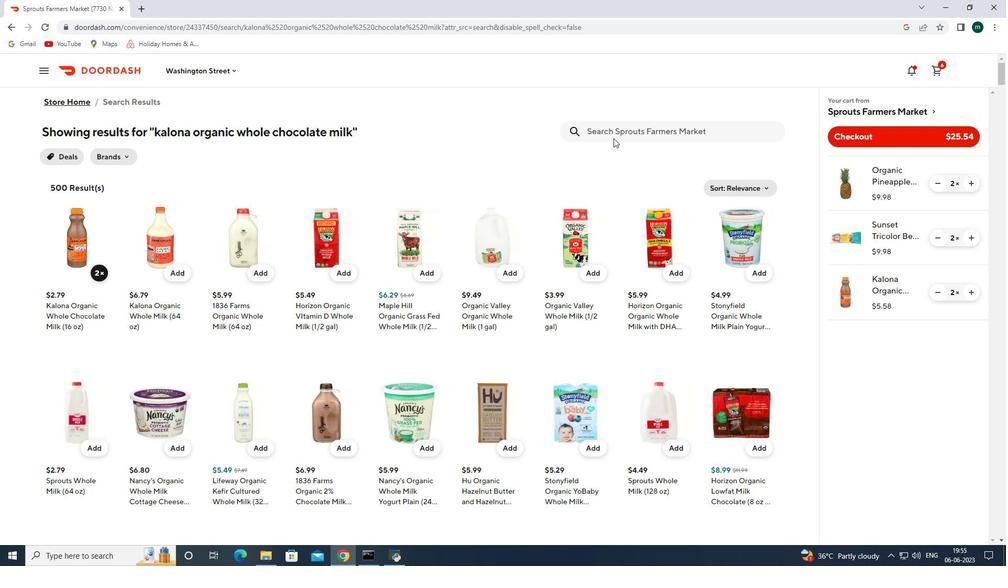 
Action: Mouse pressed left at (628, 130)
Screenshot: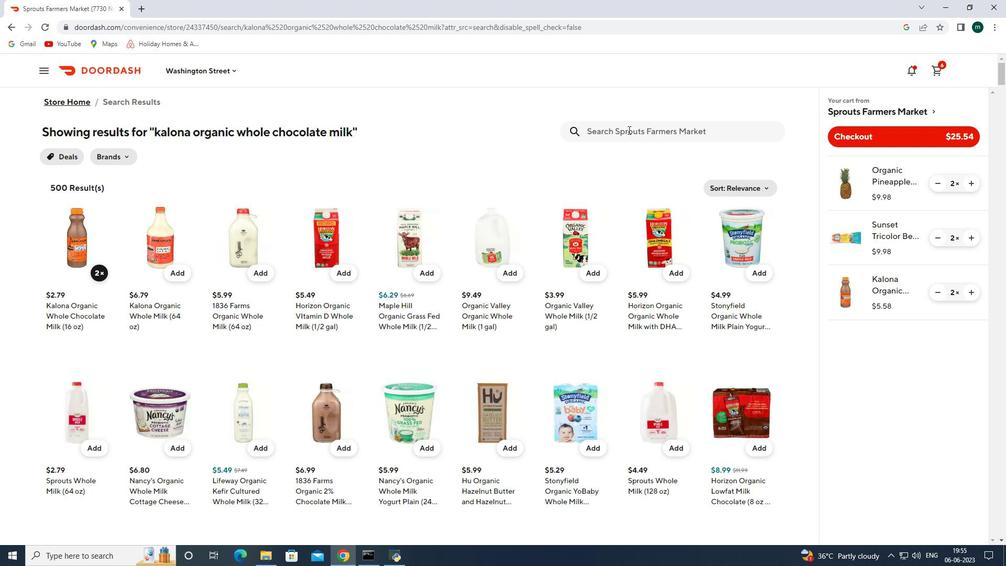 
Action: Key pressed hissho<Key.space>sushi<Key.space>crunchy<Key.space>shrimp<Key.space>roll<Key.space><Key.enter>
Screenshot: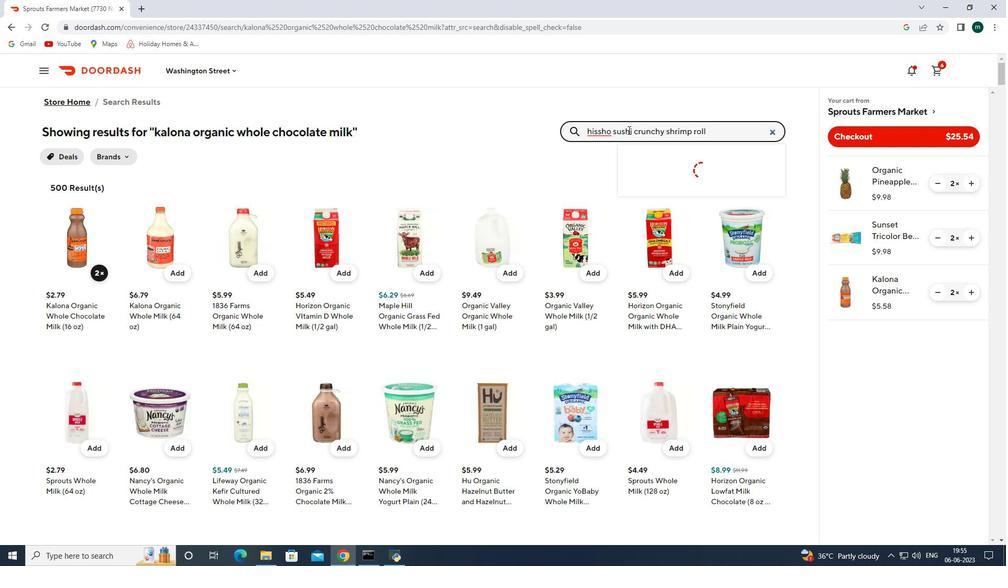 
Action: Mouse moved to (95, 272)
Screenshot: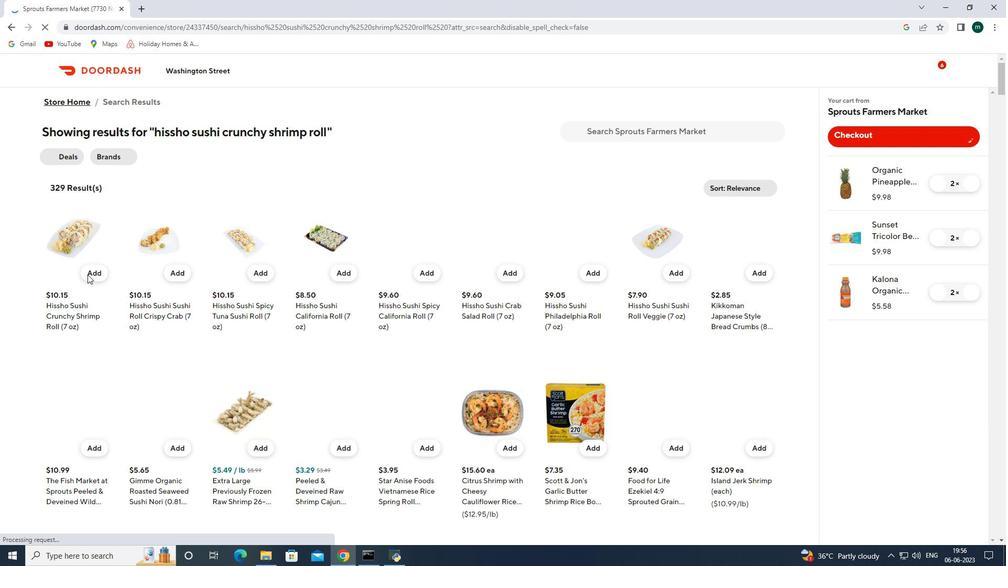 
Action: Mouse pressed left at (95, 272)
Screenshot: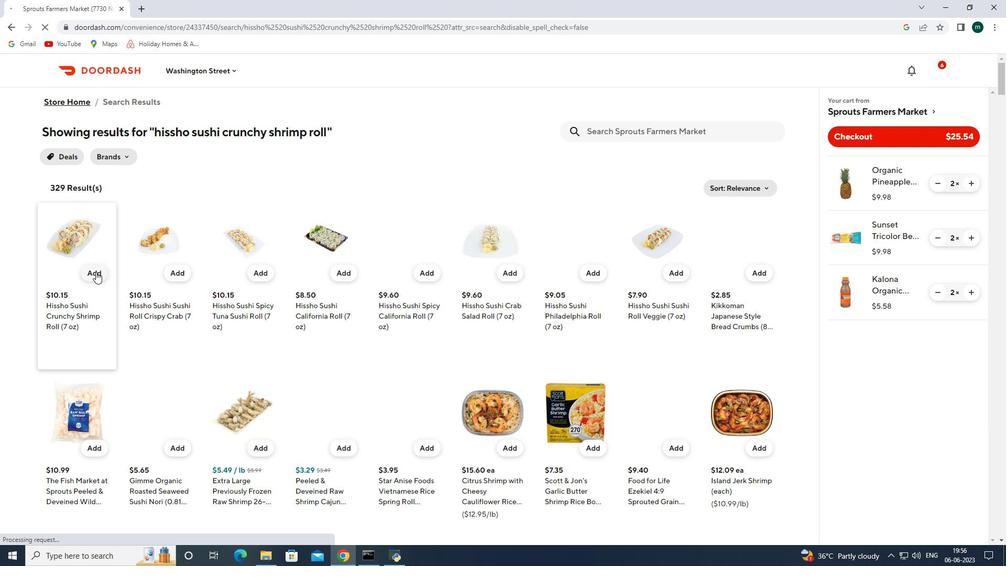 
Action: Mouse moved to (104, 271)
Screenshot: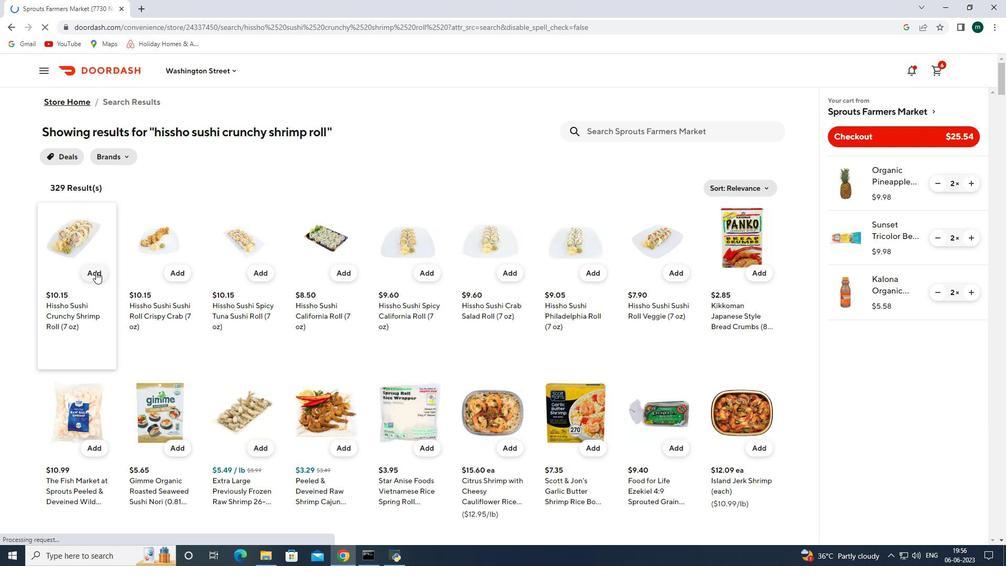 
Action: Mouse pressed left at (104, 271)
Screenshot: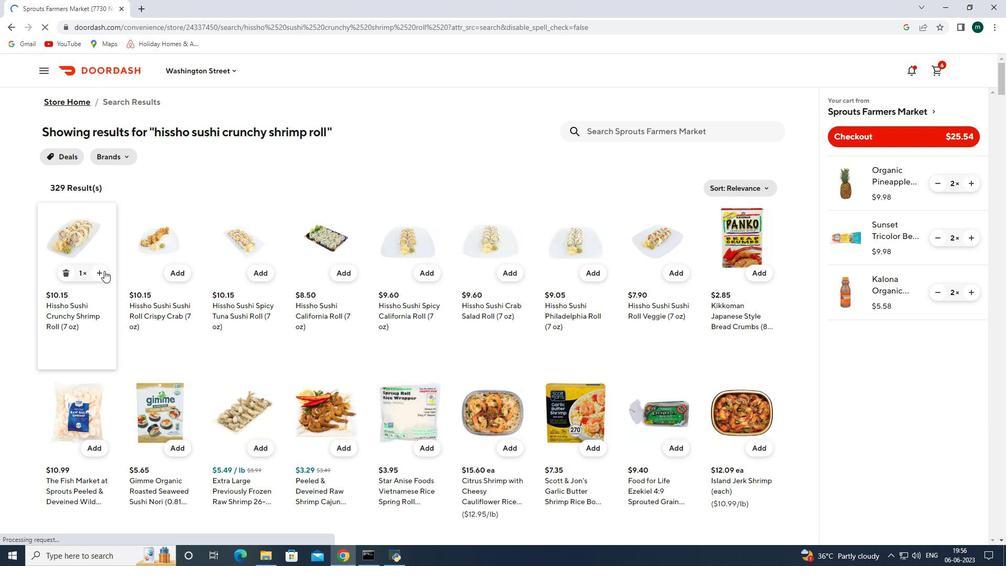 
Action: Mouse moved to (622, 131)
Screenshot: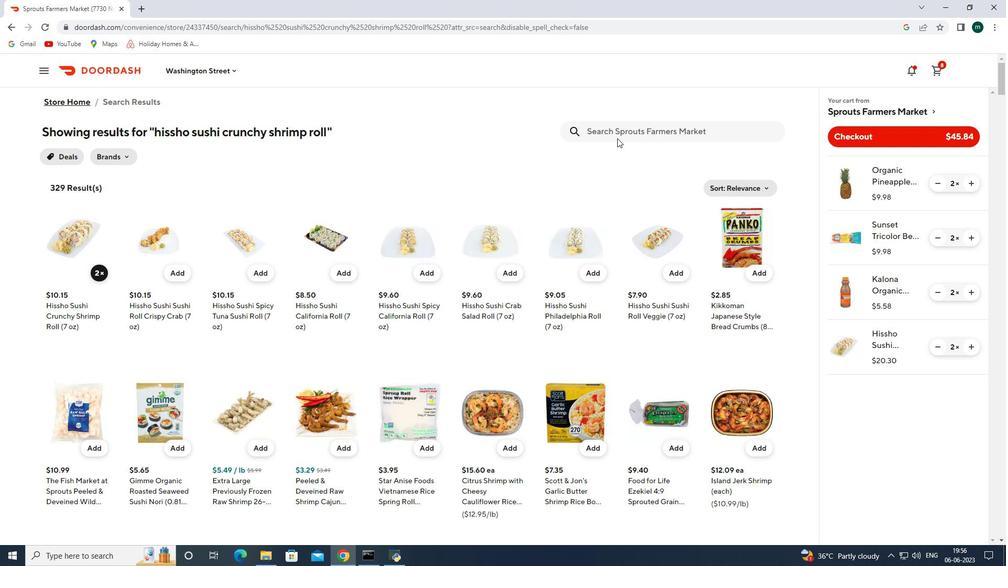 
Action: Mouse pressed left at (622, 131)
Screenshot: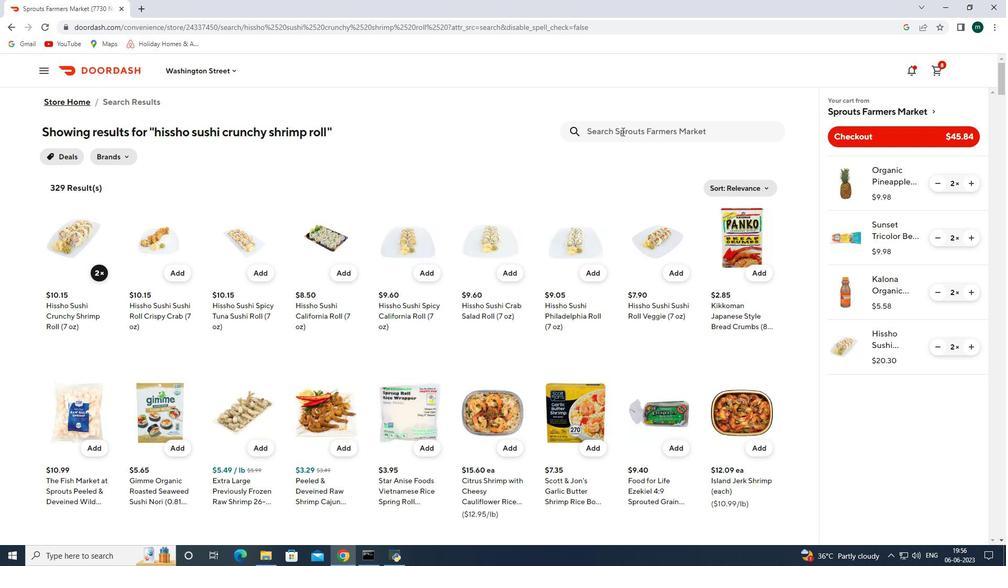 
Action: Key pressed sprouts<Key.space>cage<Key.space>free<Key.space>grade<Key.space>a<Key.space>large<Key.space>brown<Key.space>eggs<Key.enter>
Screenshot: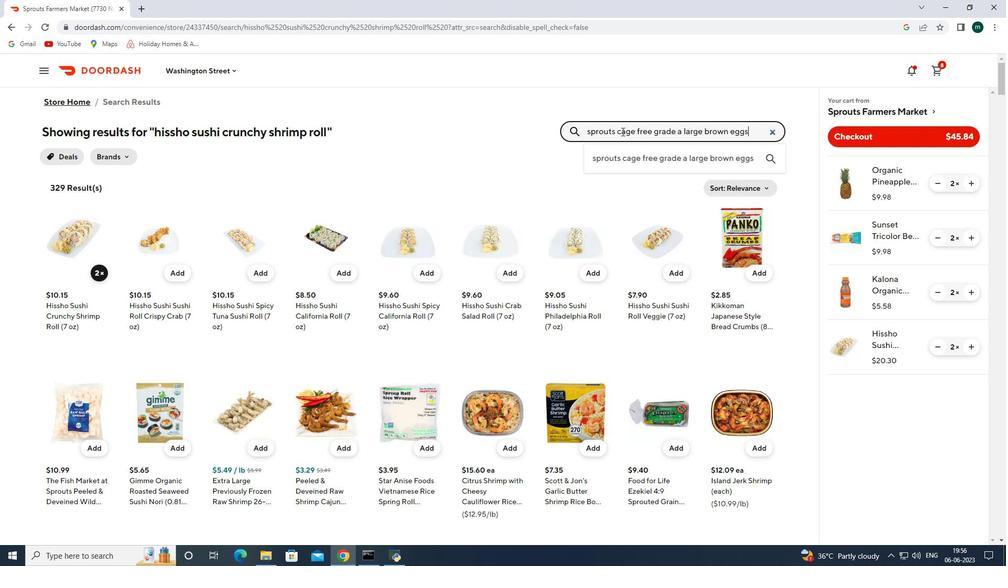 
Action: Mouse moved to (104, 272)
Screenshot: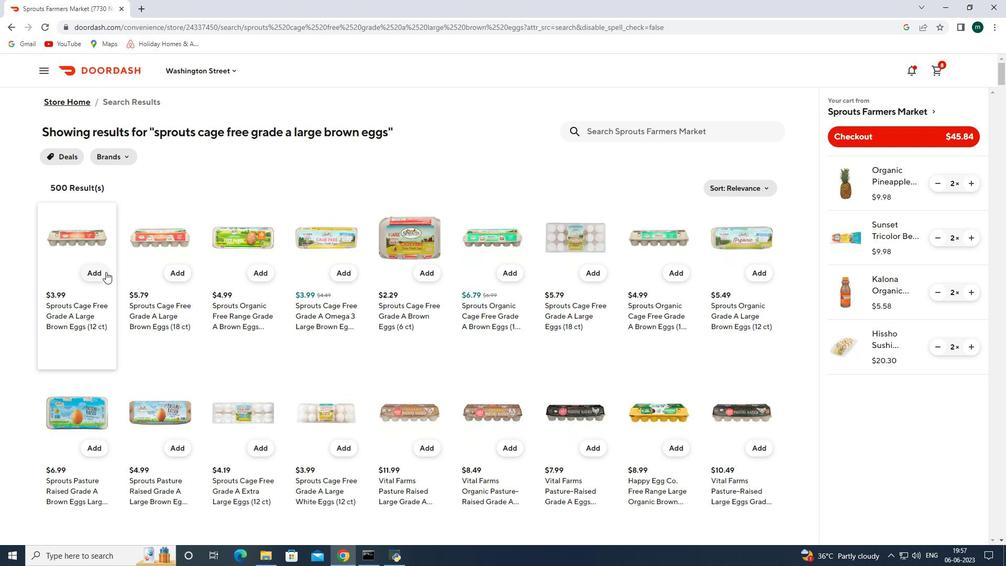
Action: Mouse pressed left at (104, 272)
Screenshot: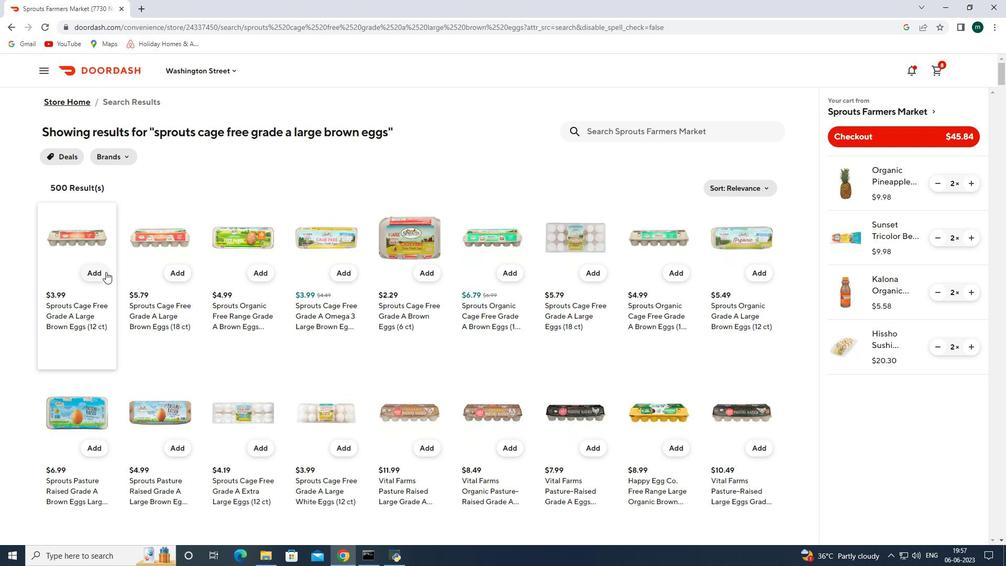 
Action: Mouse moved to (103, 272)
Screenshot: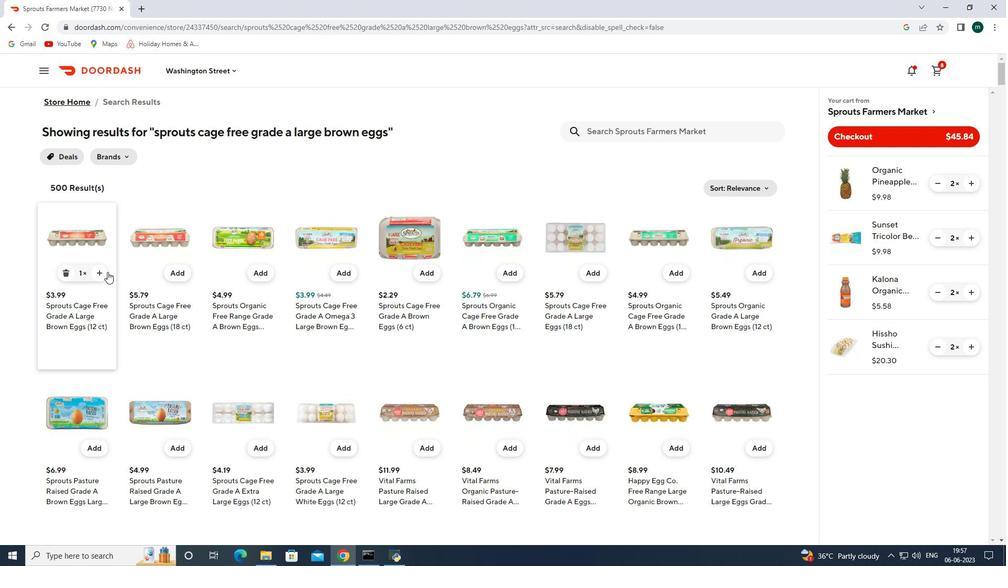 
Action: Mouse pressed left at (103, 272)
Screenshot: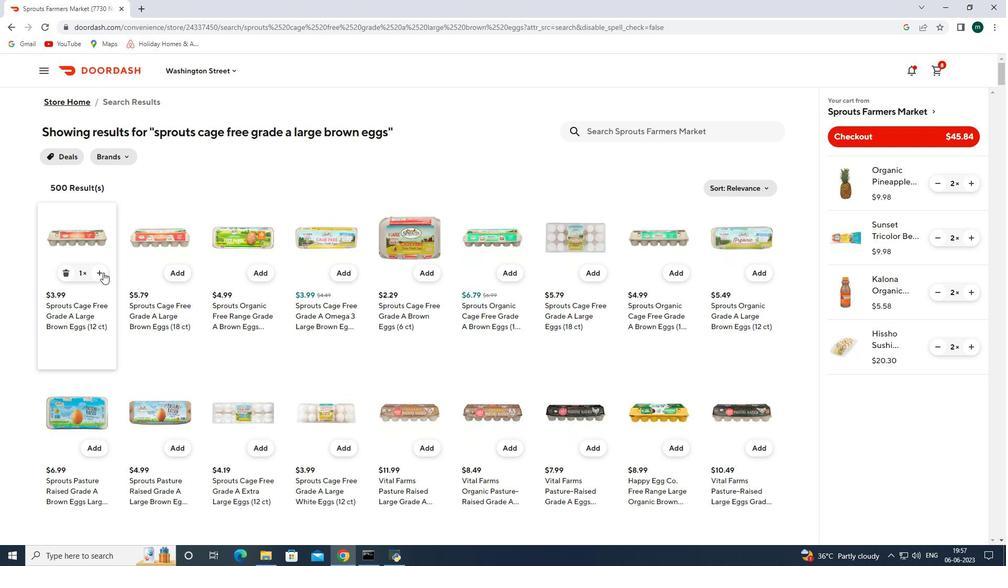 
Action: Mouse pressed left at (103, 272)
Screenshot: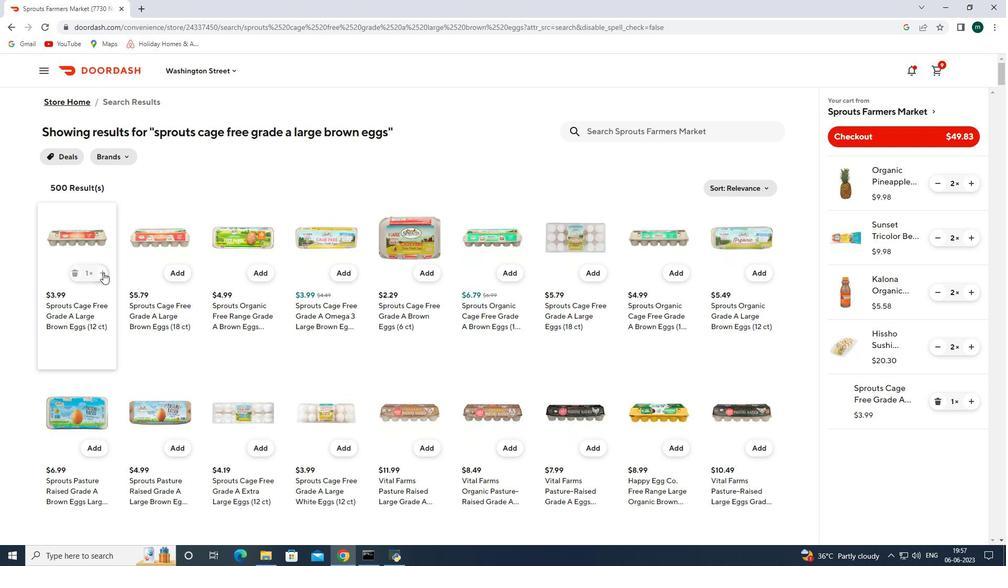 
Action: Mouse pressed left at (103, 272)
Screenshot: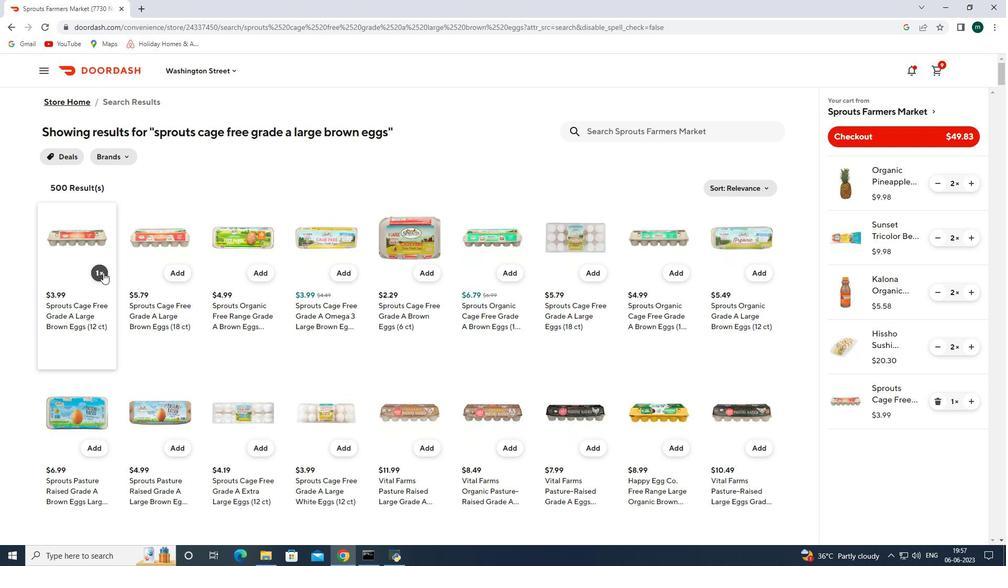 
Action: Mouse pressed left at (103, 272)
Screenshot: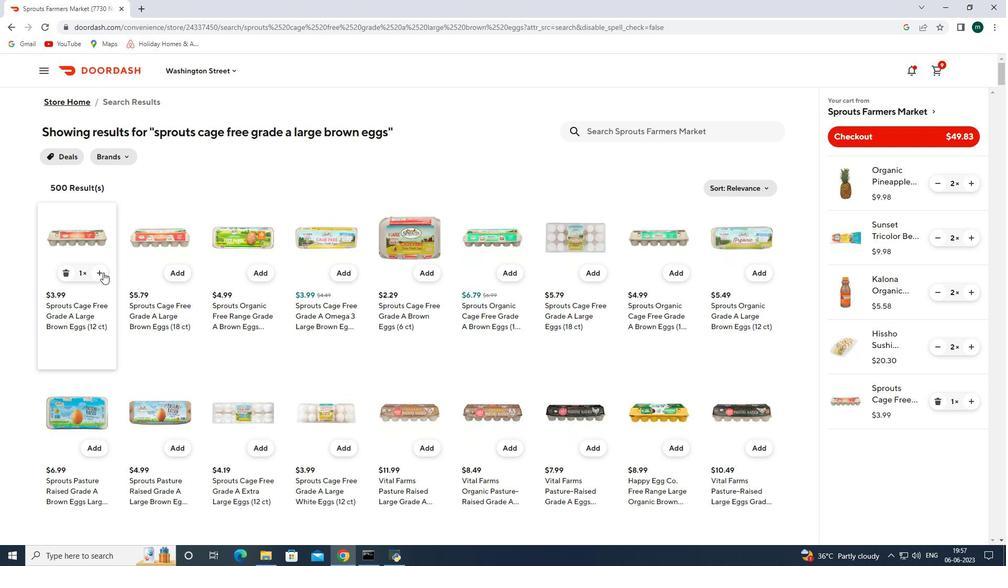 
Action: Mouse moved to (631, 132)
Screenshot: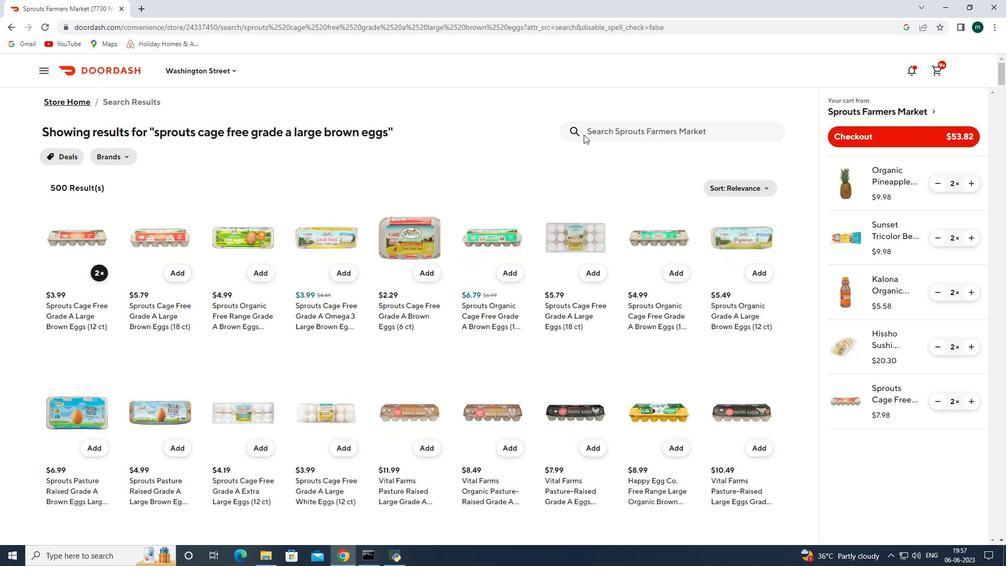 
Action: Mouse pressed left at (631, 132)
Screenshot: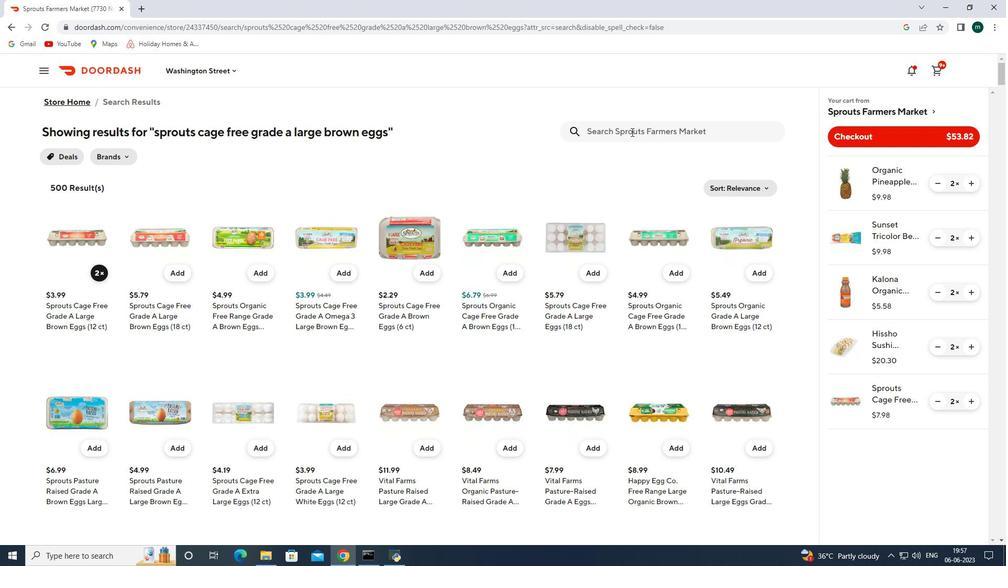 
Action: Key pressed jamaican<Key.space>jerk<Key.space>wu<Key.backspace>ings<Key.space><Key.enter>
Screenshot: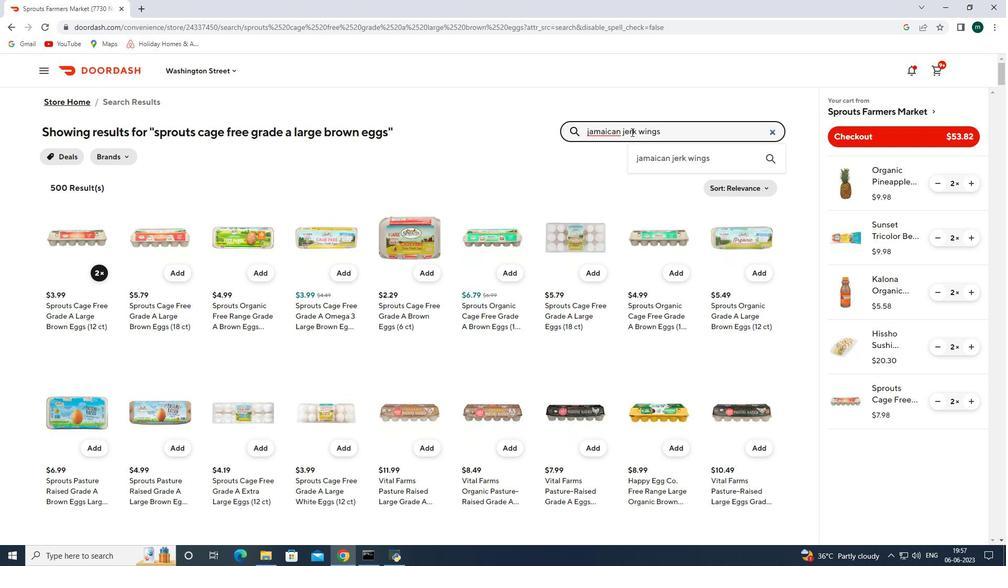 
Action: Mouse moved to (90, 266)
Screenshot: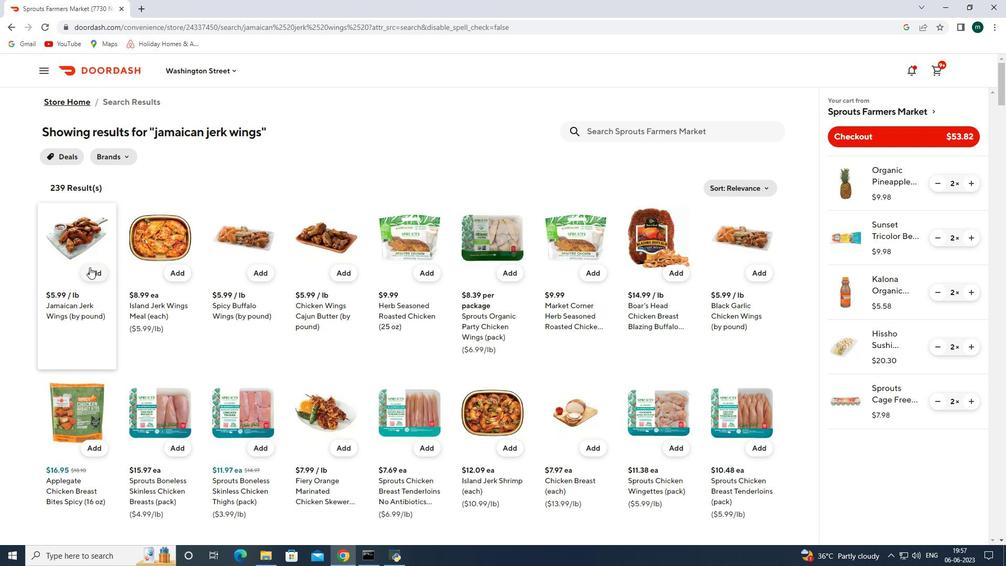
Action: Mouse pressed left at (90, 266)
Screenshot: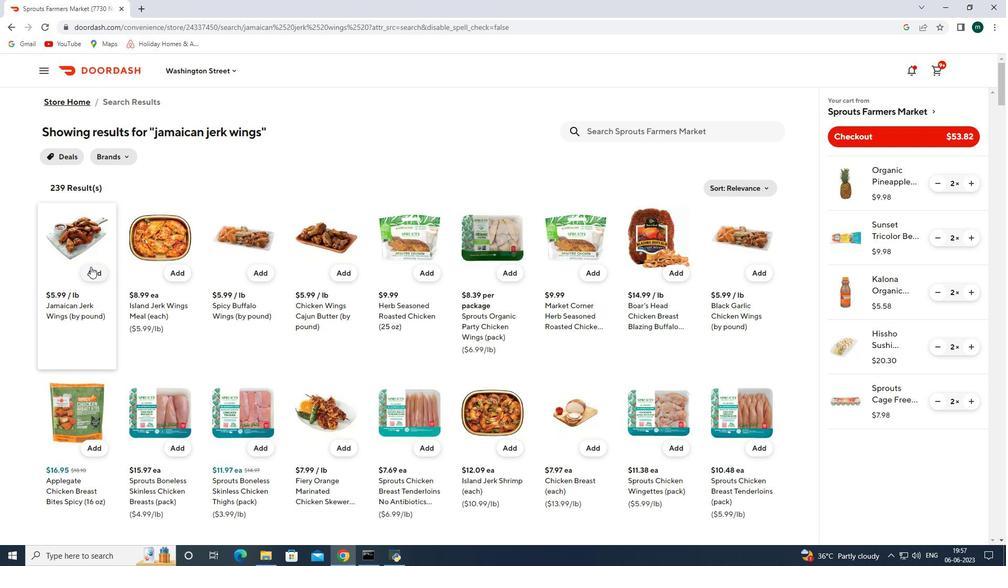 
Action: Mouse moved to (97, 273)
Screenshot: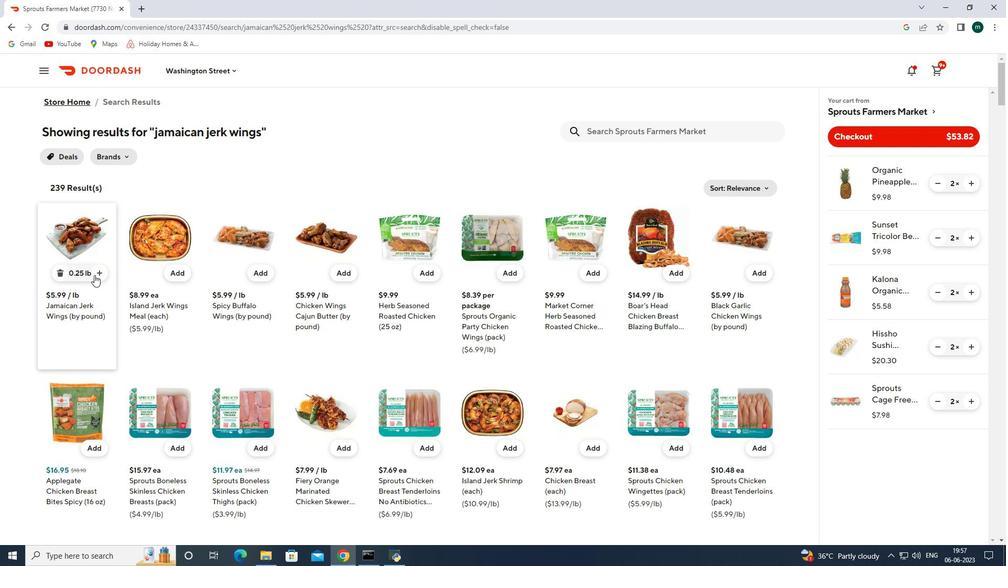 
Action: Mouse pressed left at (97, 273)
Screenshot: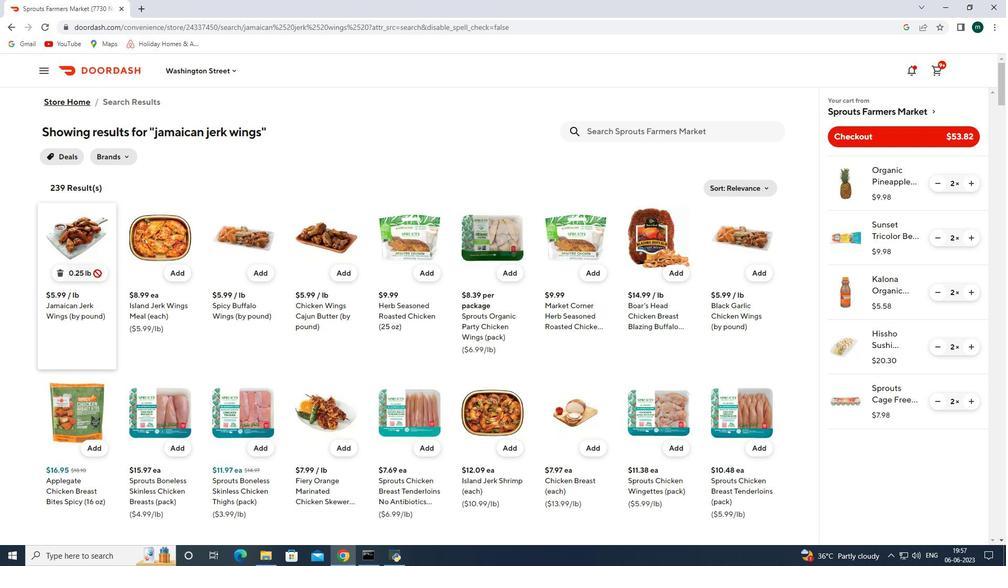 
Action: Mouse pressed left at (97, 273)
Screenshot: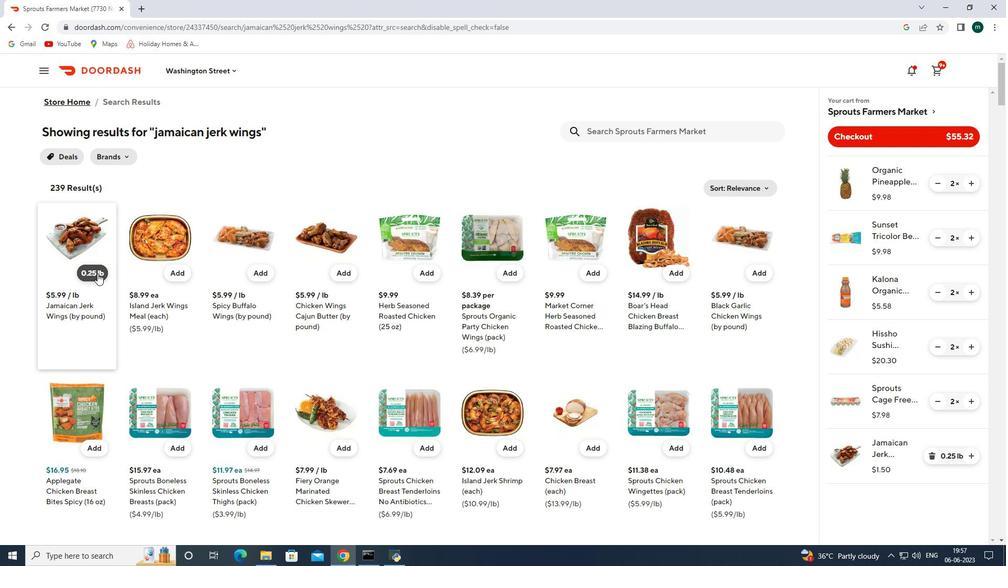 
Action: Mouse moved to (102, 271)
Screenshot: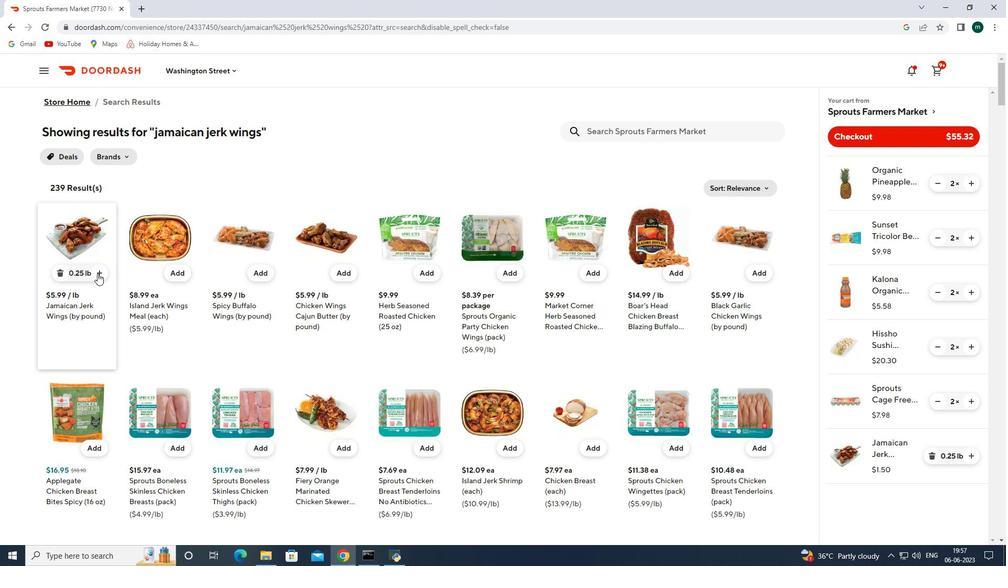 
Action: Mouse pressed left at (102, 271)
Screenshot: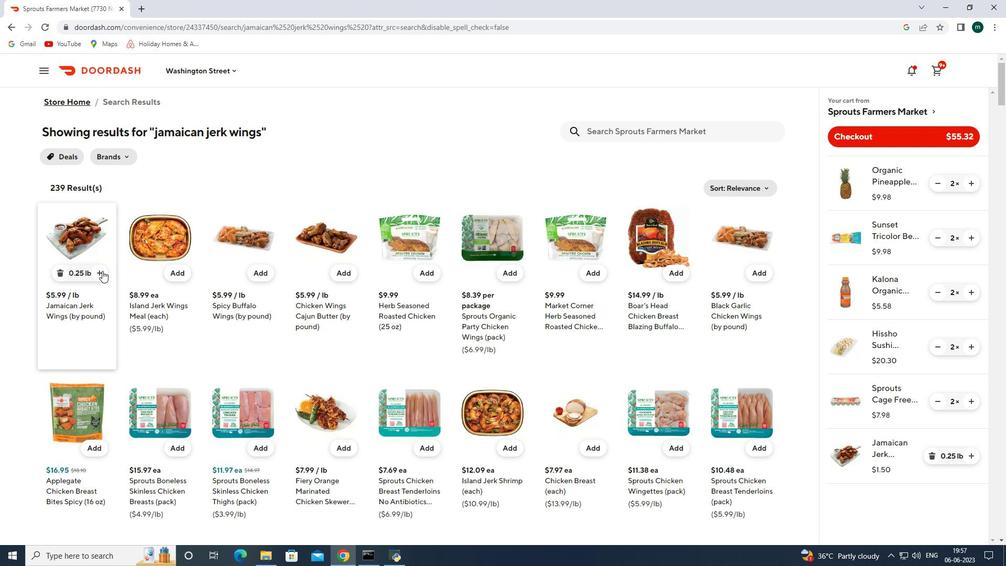 
Action: Mouse moved to (650, 133)
Screenshot: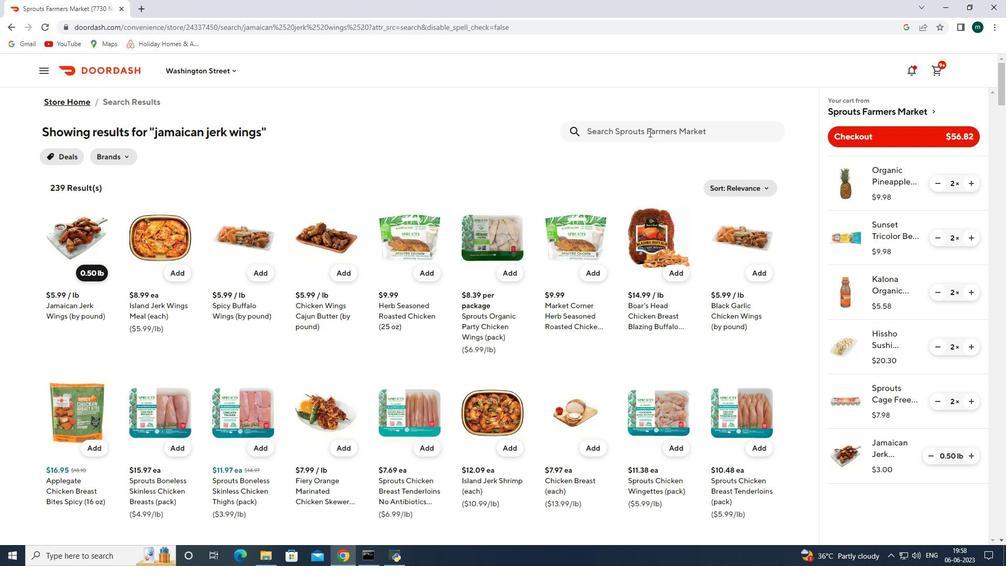 
Action: Mouse pressed left at (650, 133)
Screenshot: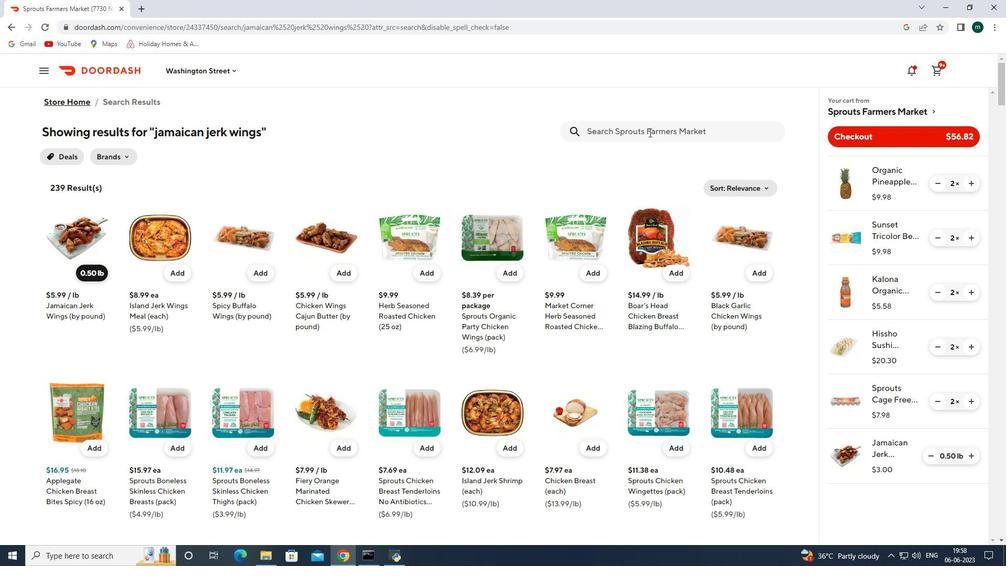 
Action: Key pressed sprouts<Key.space>moisturizing<Key.space>hand<Key.space>wash<Key.space>sandalwood<Key.space>and<Key.space>yuzu<Key.space><Key.shift><Key.shift><Key.shift><Key.shift><Key.shift><Key.shift><Key.shift><Key.shift><Key.shift>(12<Key.space><Key.shift>oz<Key.shift>)<Key.enter>
Screenshot: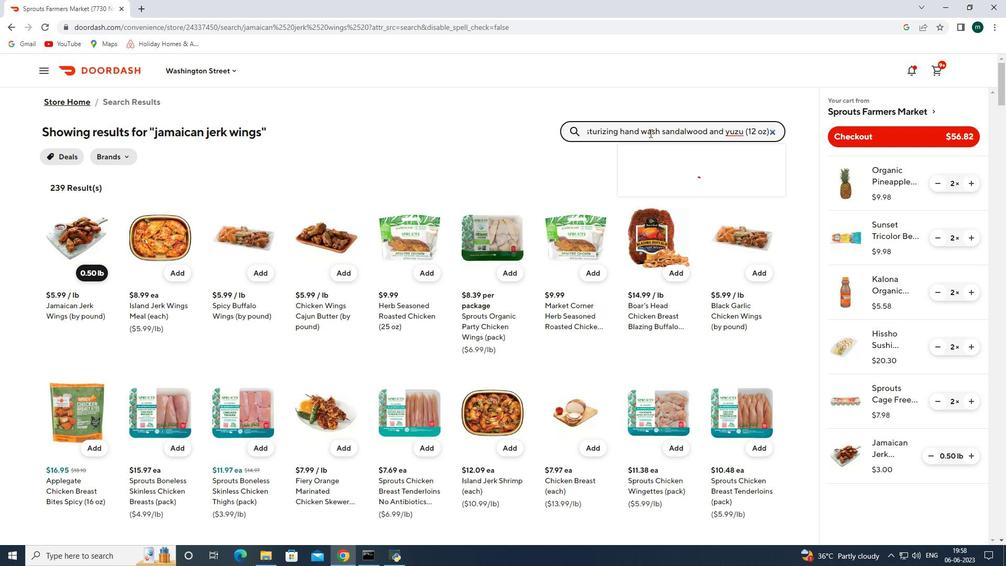 
Action: Mouse moved to (103, 275)
Screenshot: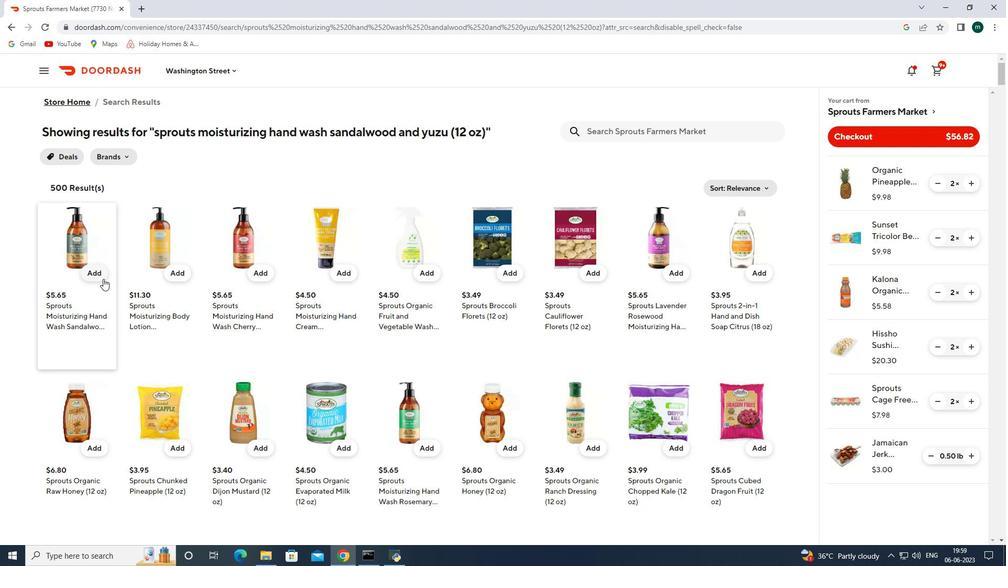 
Action: Mouse pressed left at (103, 275)
Screenshot: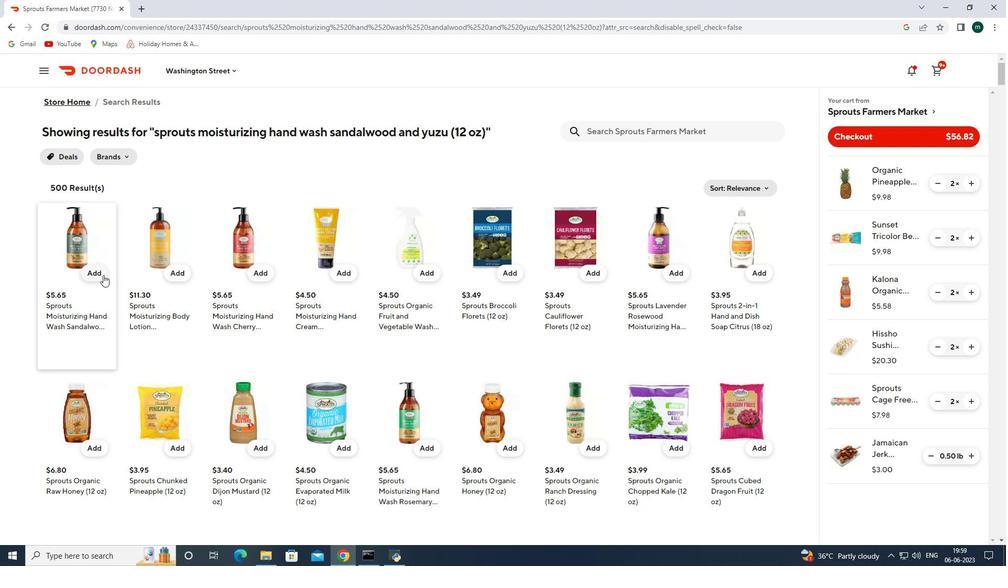 
Action: Mouse moved to (102, 272)
Screenshot: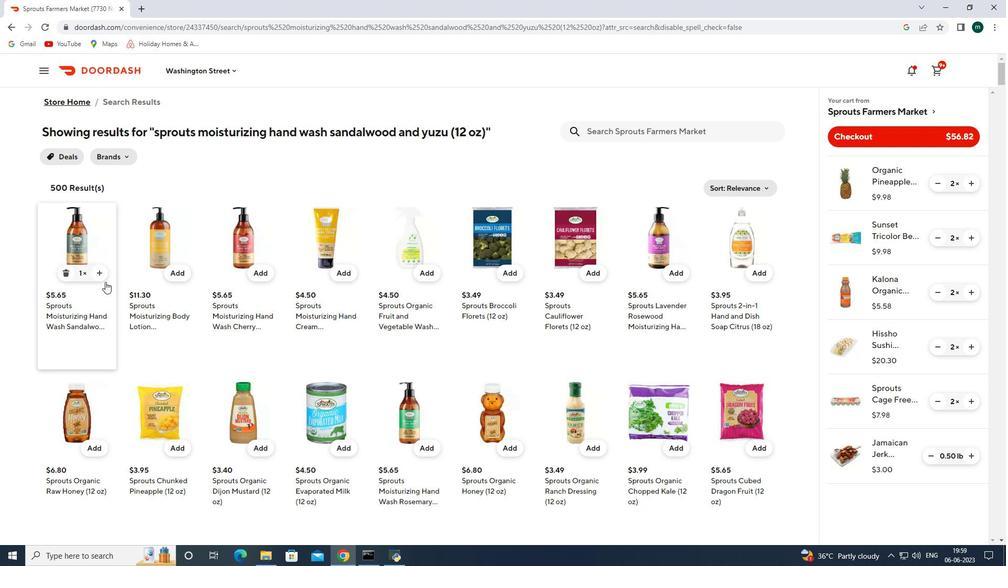 
Action: Mouse pressed left at (102, 272)
Screenshot: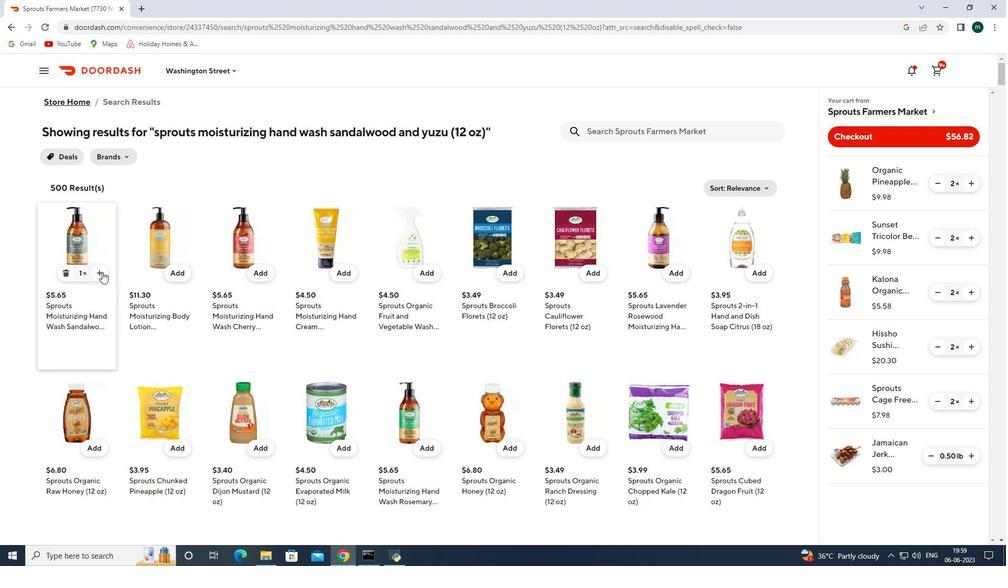 
Action: Mouse pressed left at (102, 272)
Screenshot: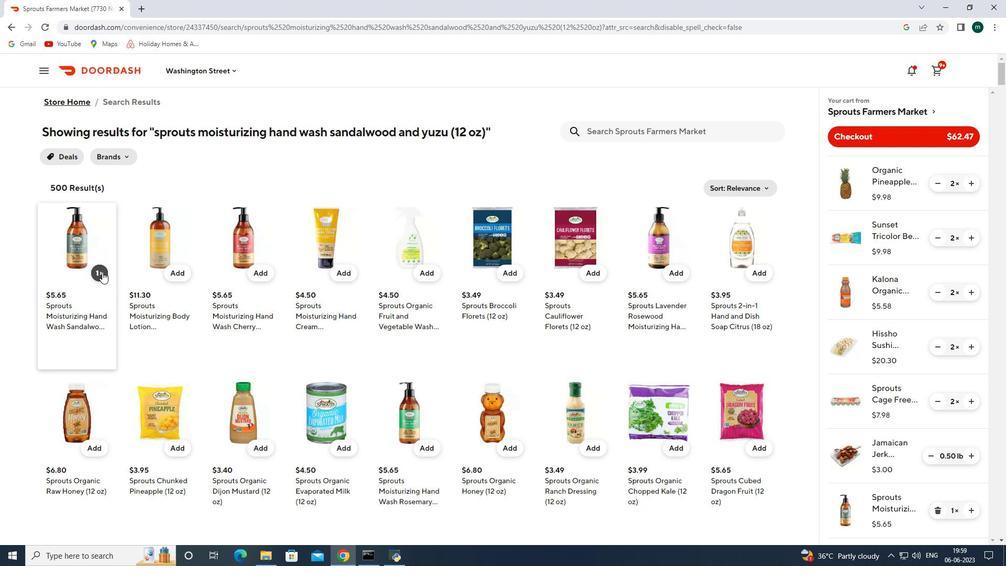 
Action: Mouse pressed left at (102, 272)
Screenshot: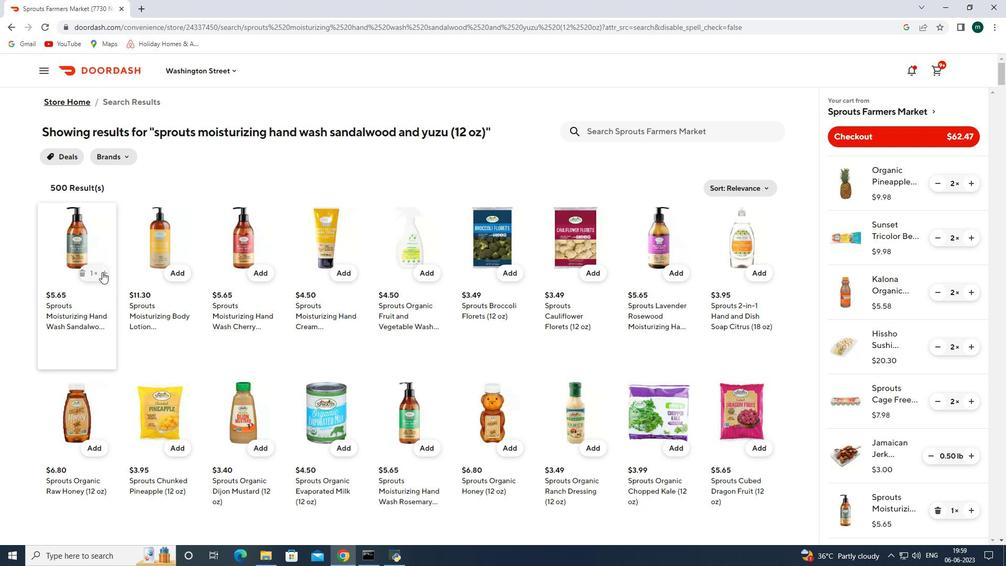 
Action: Mouse moved to (615, 132)
Screenshot: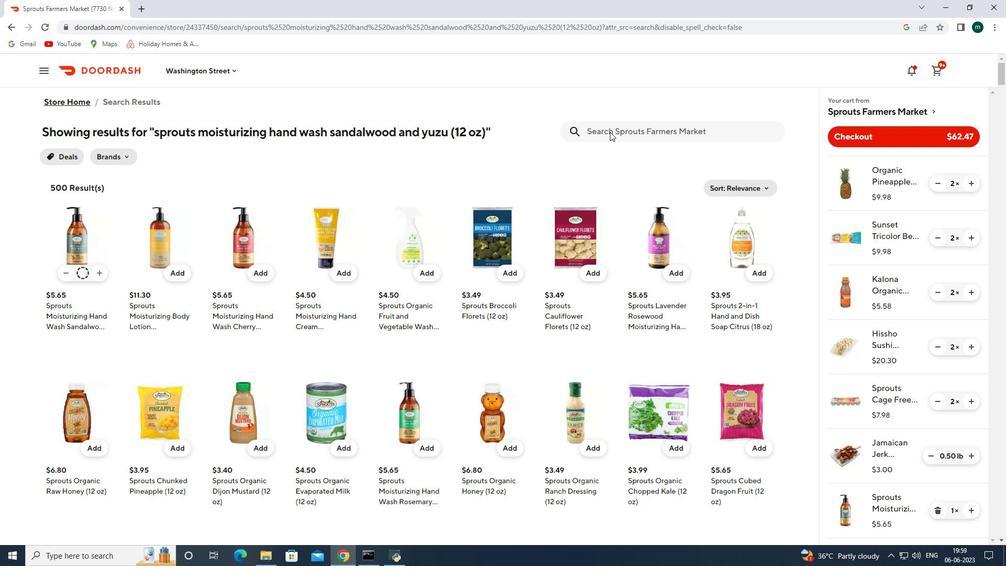
Action: Mouse pressed left at (615, 132)
Screenshot: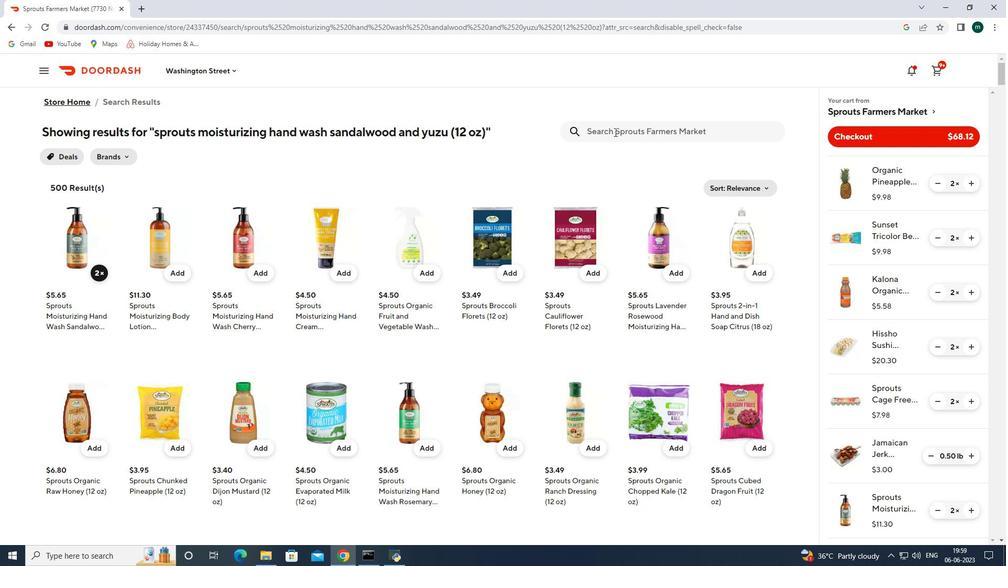 
Action: Key pressed hulled<Key.space>millet<Key.space>grains<Key.space>plu<Key.space><Key.shift><Key.shift><Key.shift><Key.shift><Key.shift>#6338<Key.enter>
Screenshot: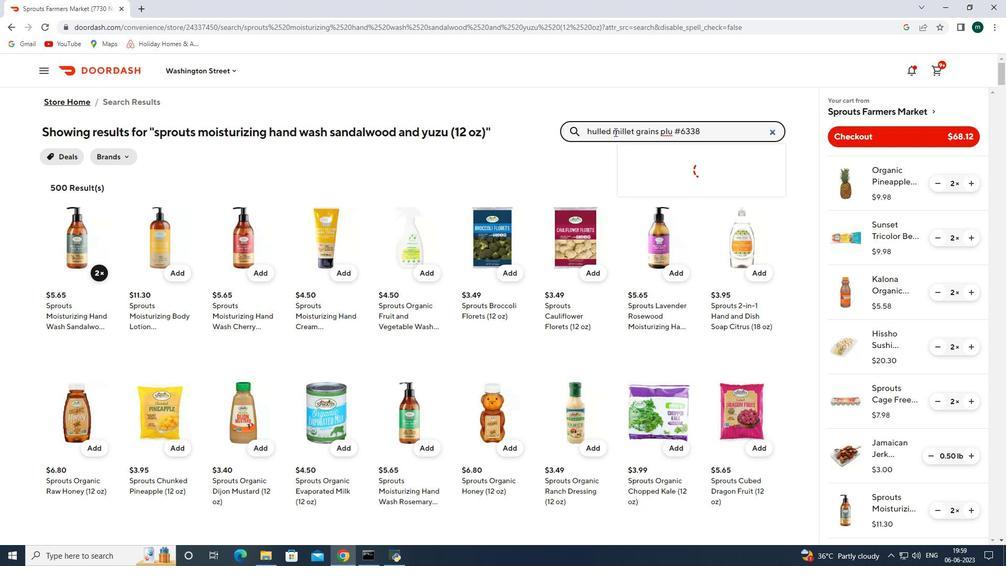 
Action: Mouse moved to (93, 274)
Screenshot: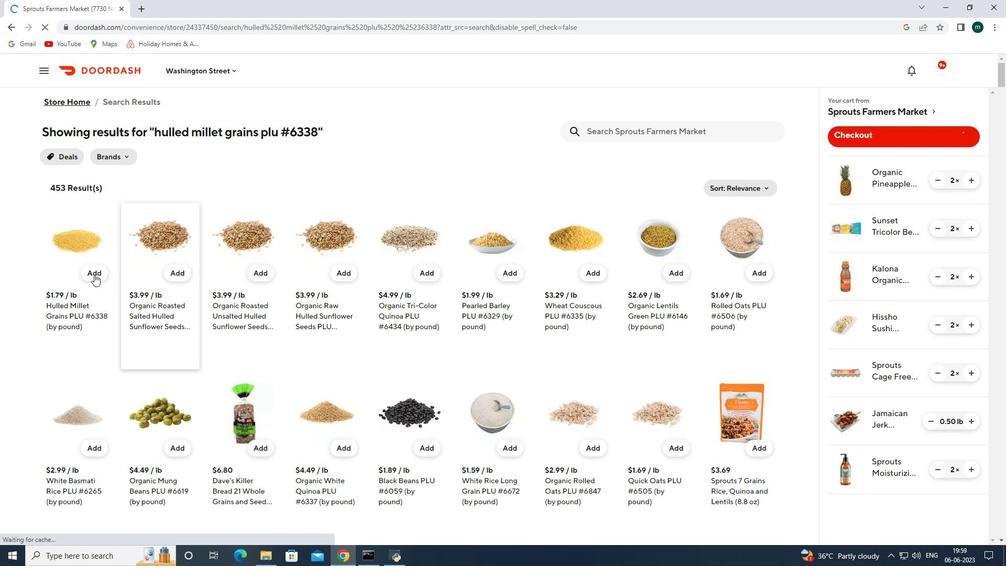 
Action: Mouse pressed left at (93, 274)
Screenshot: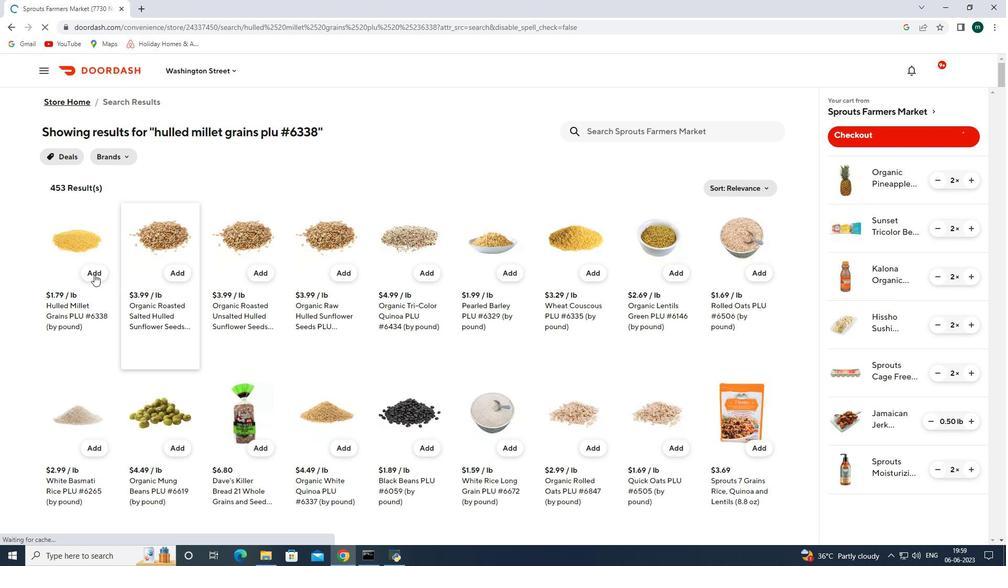 
Action: Mouse moved to (101, 273)
Screenshot: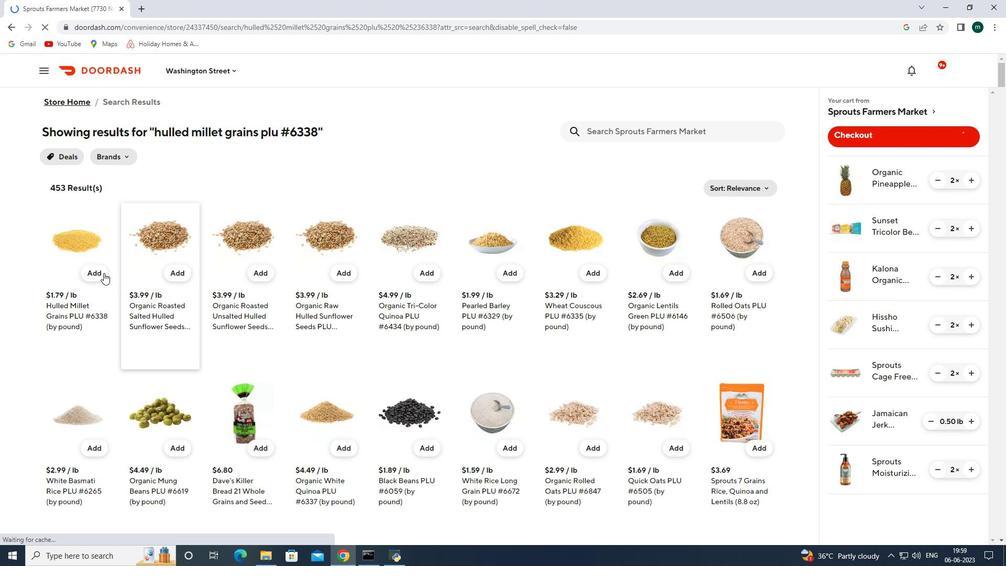 
Action: Mouse pressed left at (101, 273)
Screenshot: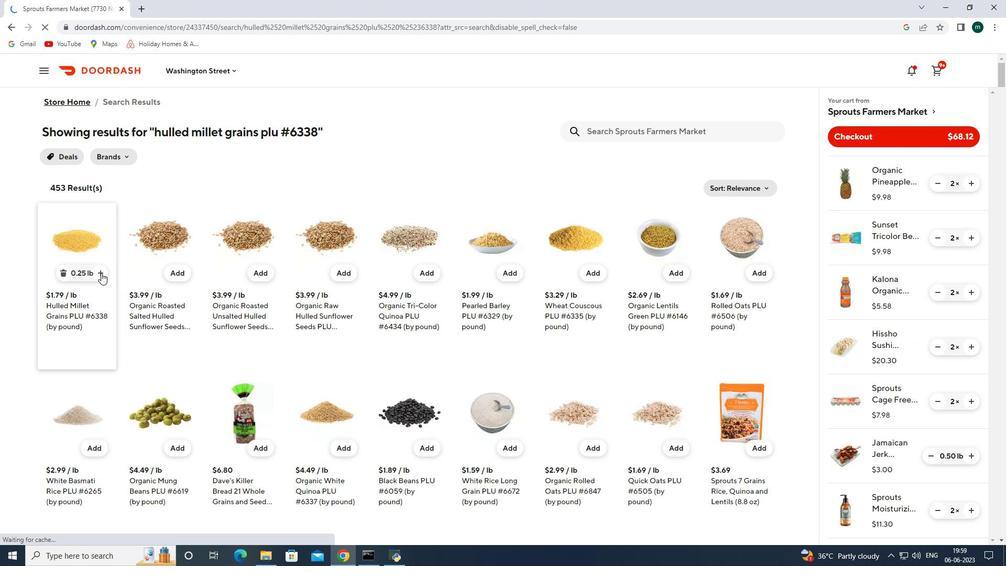 
Action: Mouse pressed left at (101, 273)
Screenshot: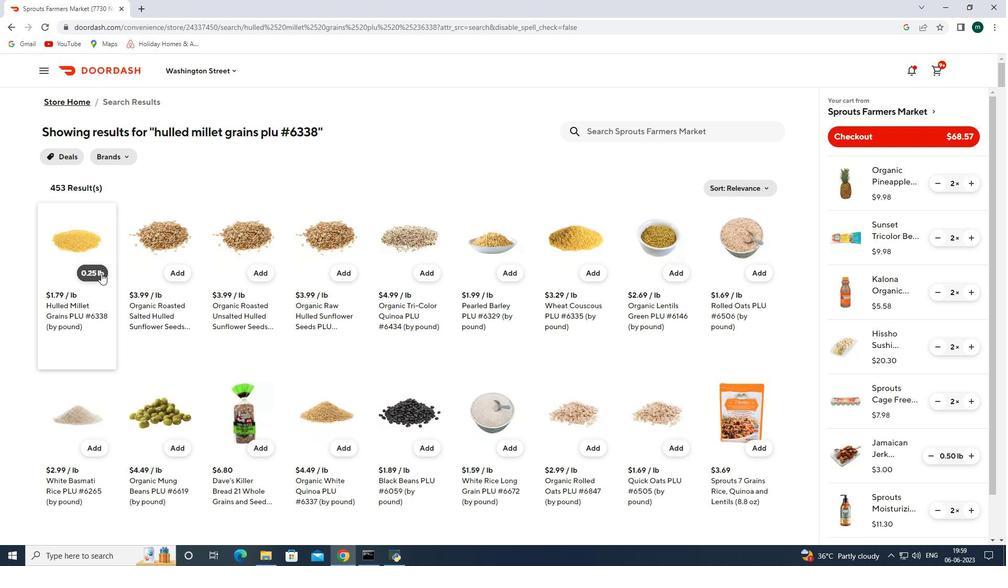 
Action: Mouse pressed left at (101, 273)
Screenshot: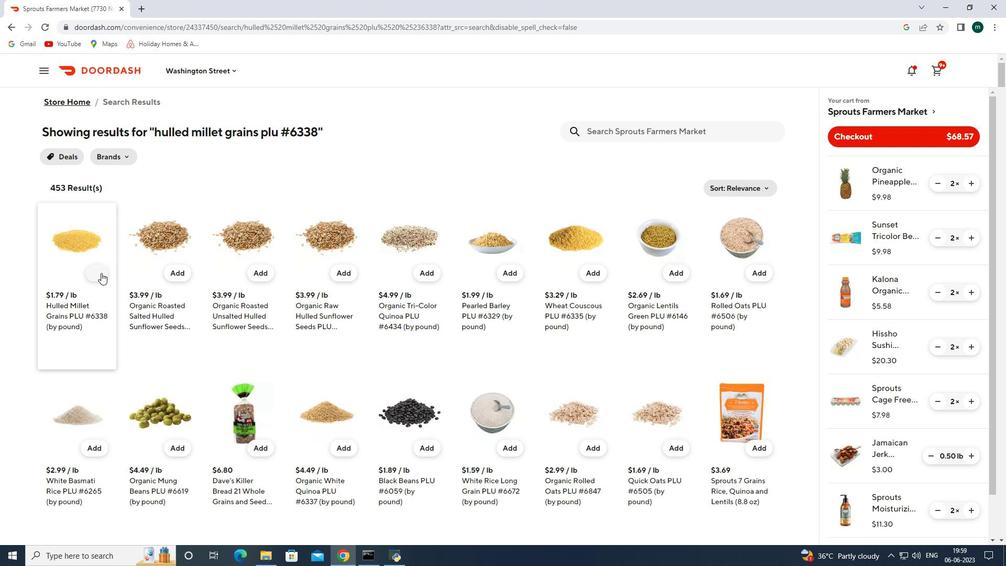 
Action: Mouse moved to (660, 128)
Screenshot: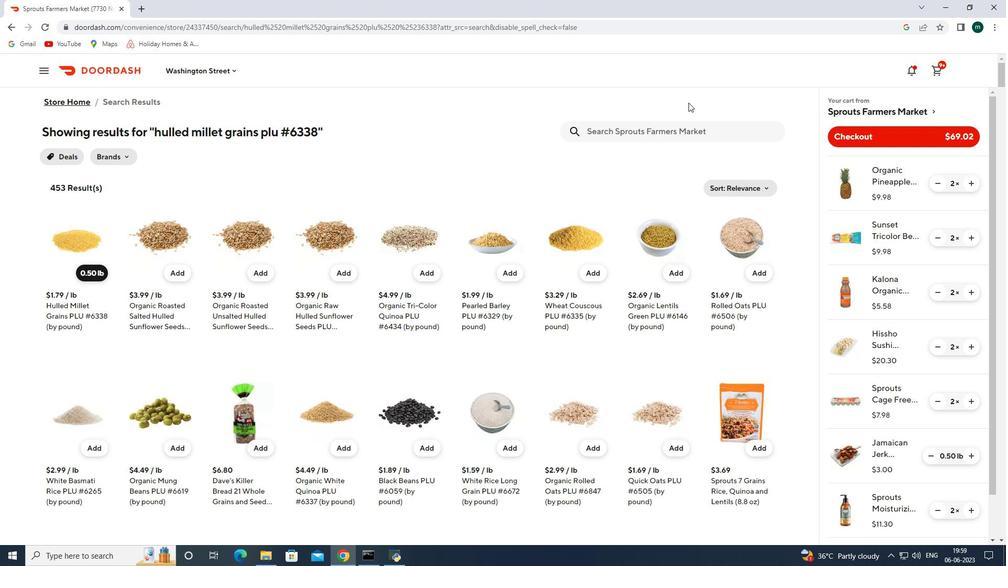 
Action: Mouse pressed left at (660, 128)
Screenshot: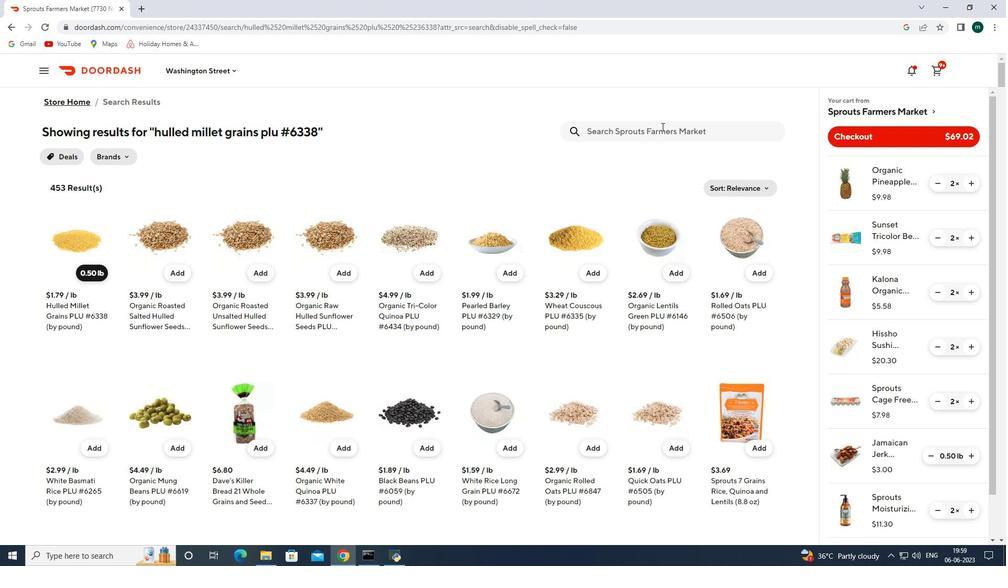 
Action: Mouse moved to (660, 128)
Screenshot: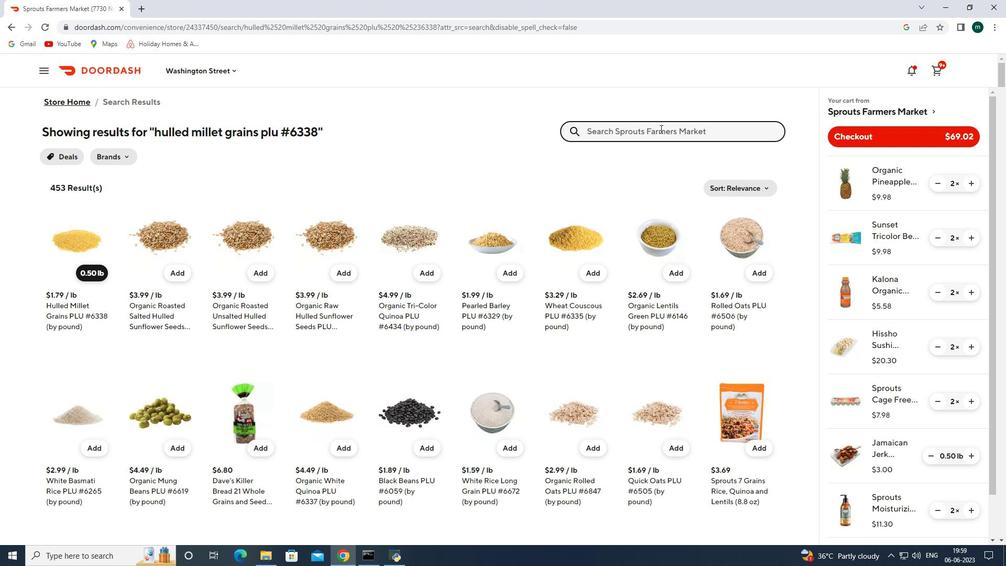 
Action: Key pressed chandrika<Key.space>soap<Key.space>bar<Key.space><Key.shift>(2.64<Key.shift>)<Key.enter>
Screenshot: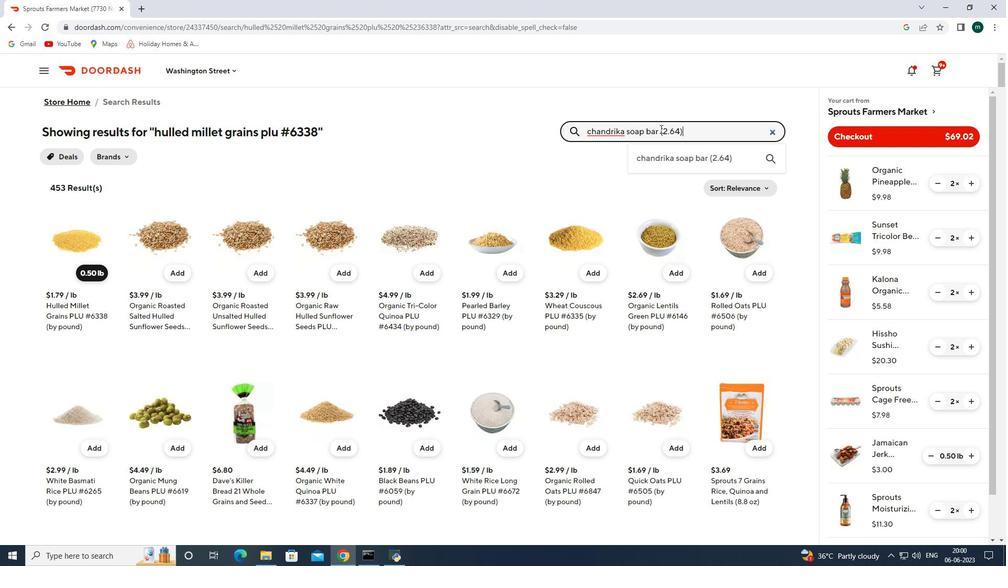 
Action: Mouse moved to (93, 273)
Screenshot: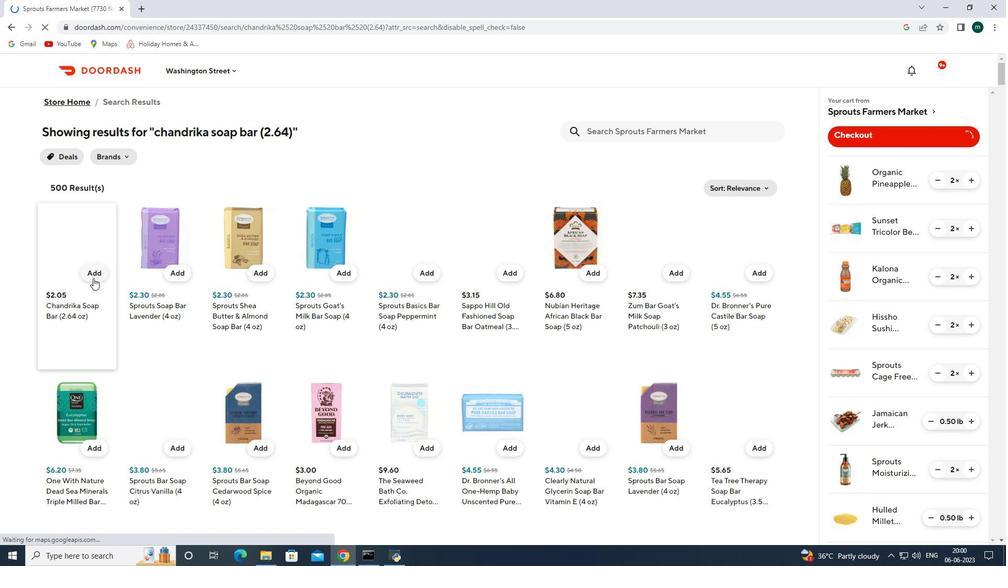 
Action: Mouse pressed left at (93, 273)
Screenshot: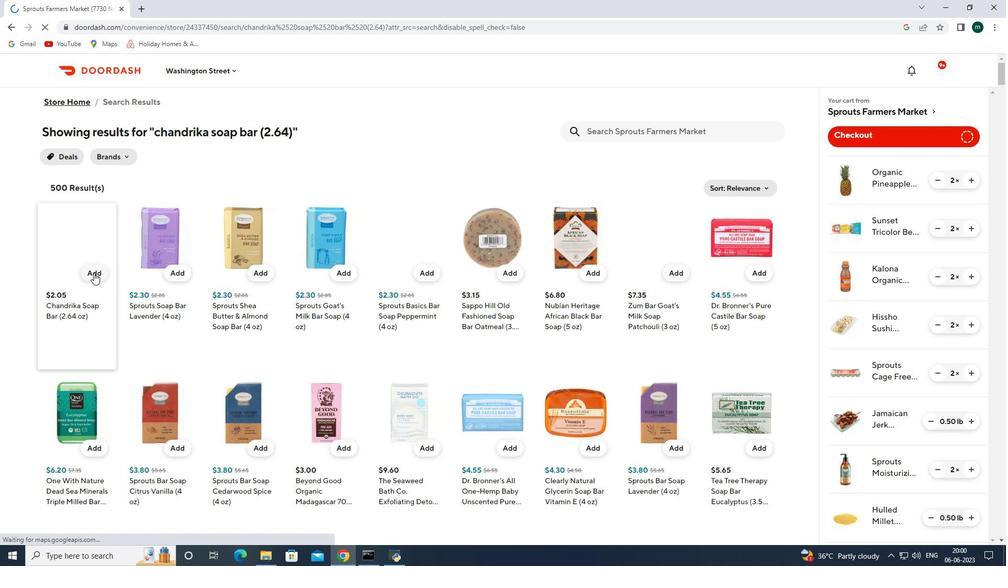 
Action: Mouse moved to (104, 273)
Screenshot: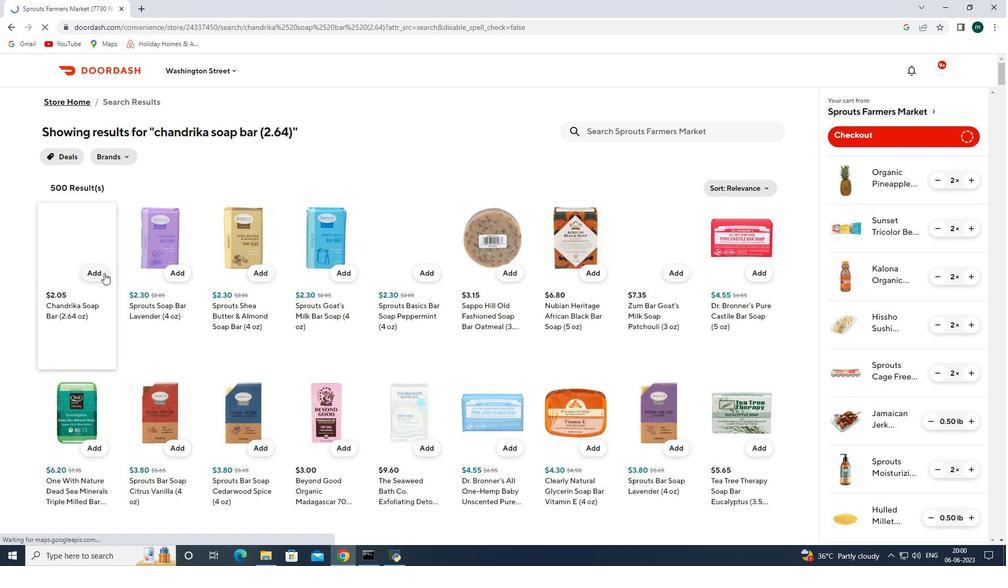 
Action: Mouse pressed left at (104, 273)
Screenshot: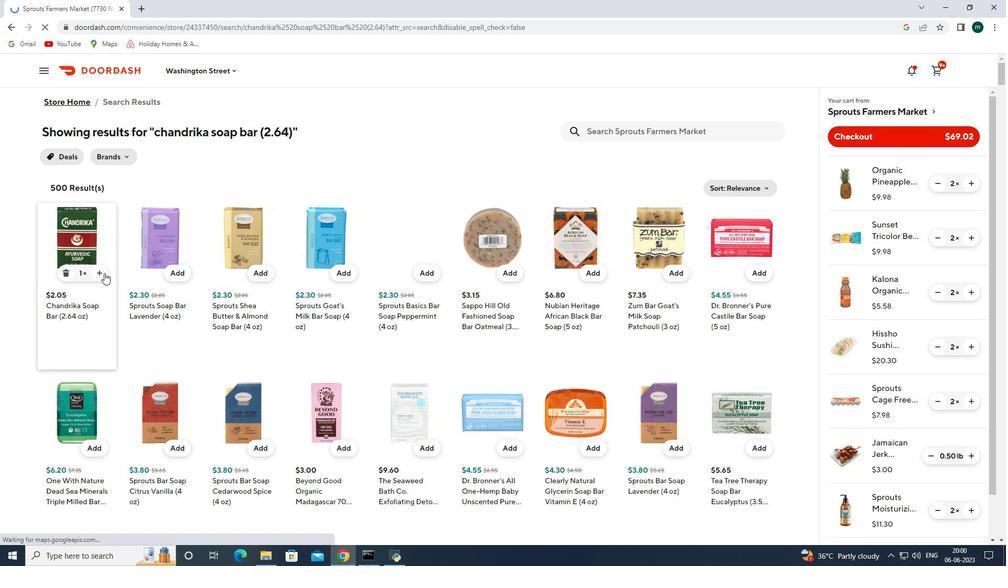 
Action: Mouse moved to (99, 272)
Screenshot: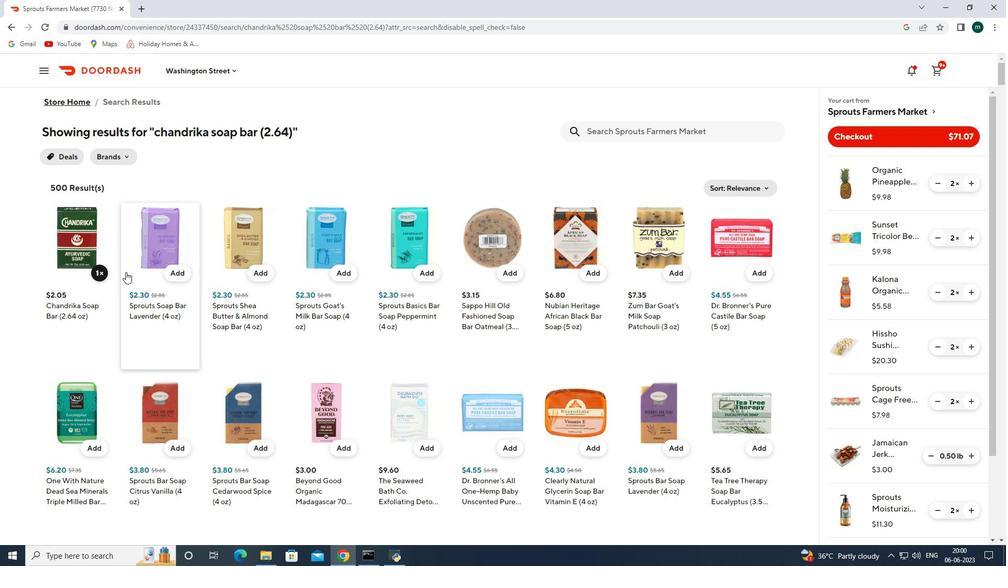 
Action: Mouse pressed left at (99, 272)
Screenshot: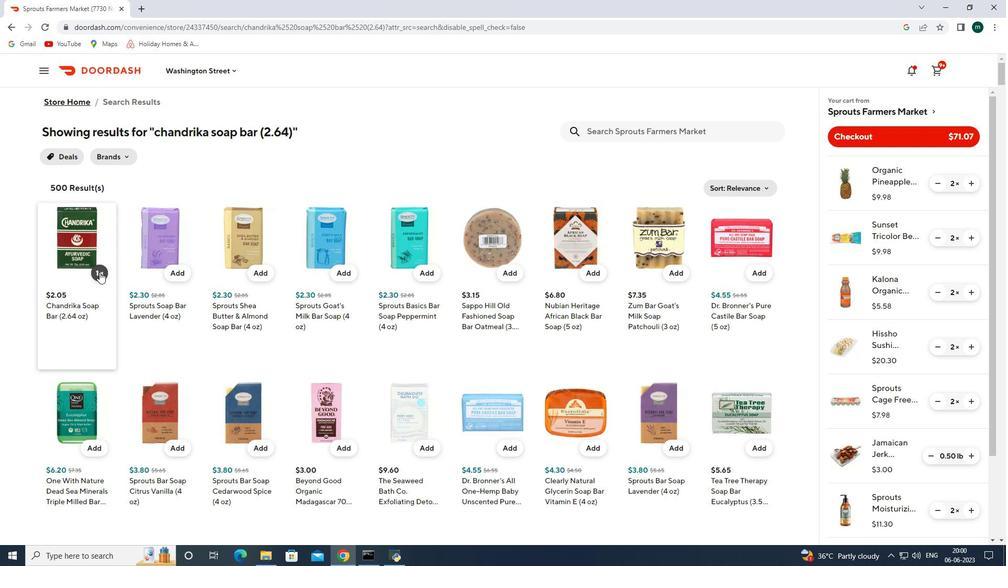 
Action: Mouse pressed left at (99, 272)
Screenshot: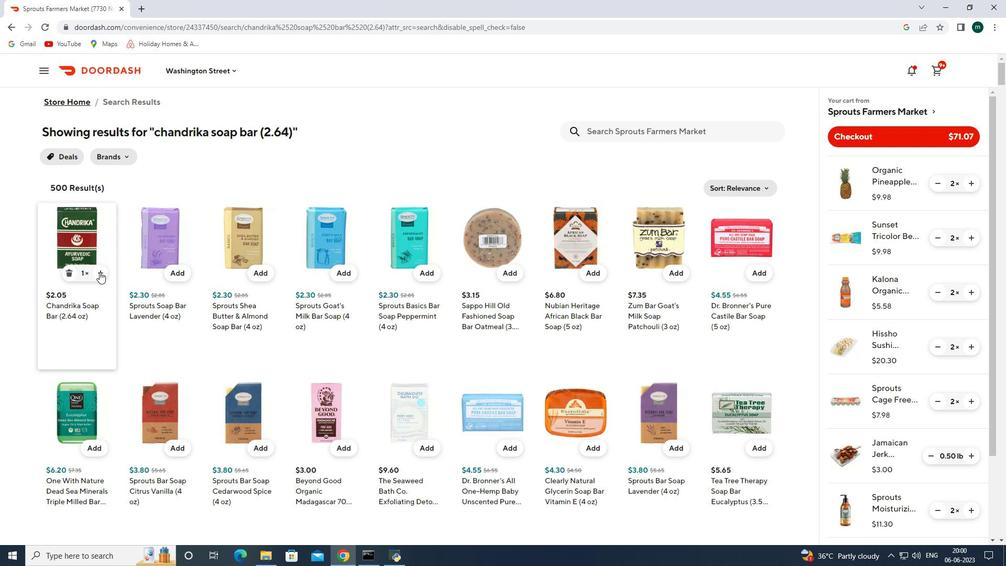 
Action: Mouse moved to (873, 284)
Screenshot: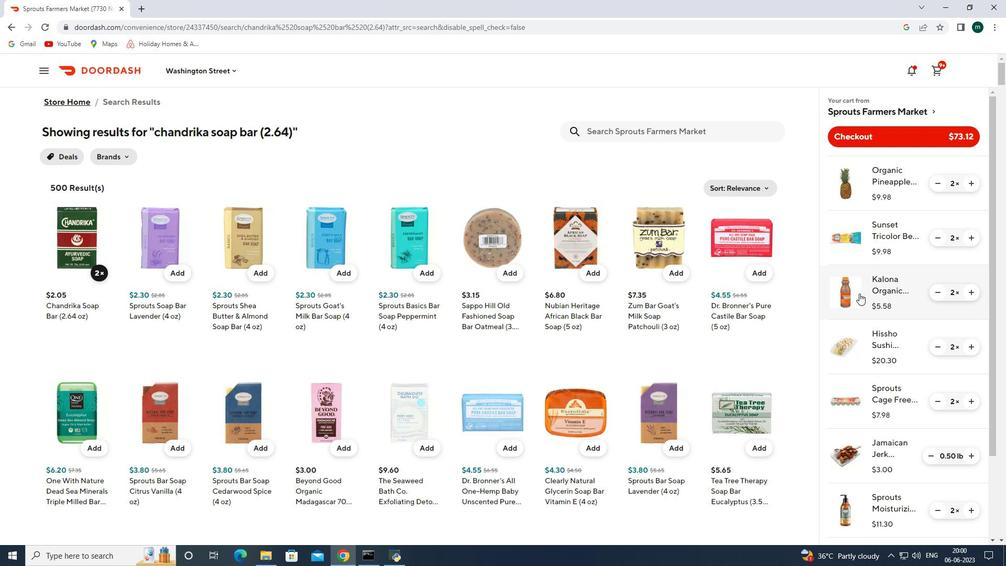 
Action: Mouse scrolled (873, 284) with delta (0, 0)
Screenshot: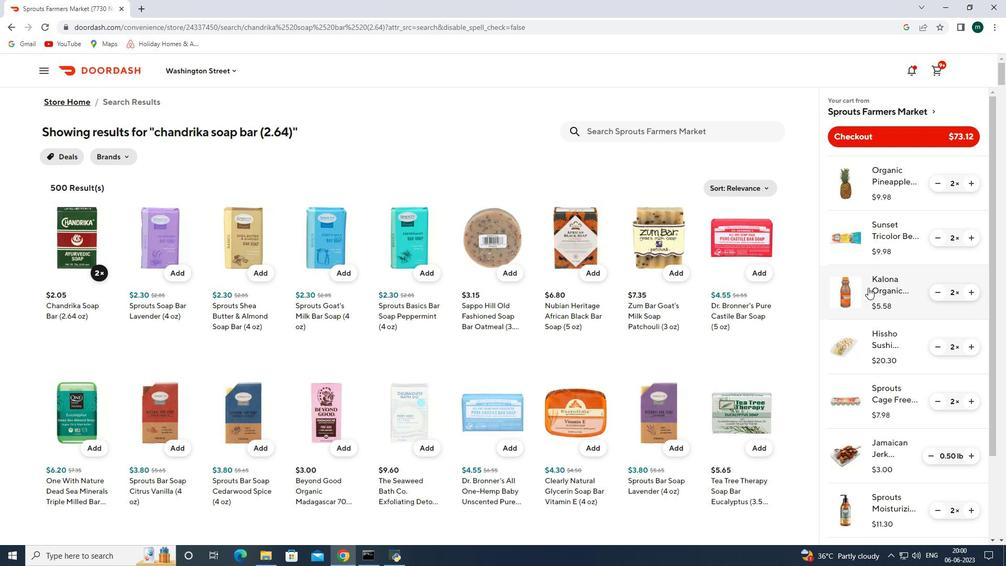 
Action: Mouse scrolled (873, 284) with delta (0, 0)
Screenshot: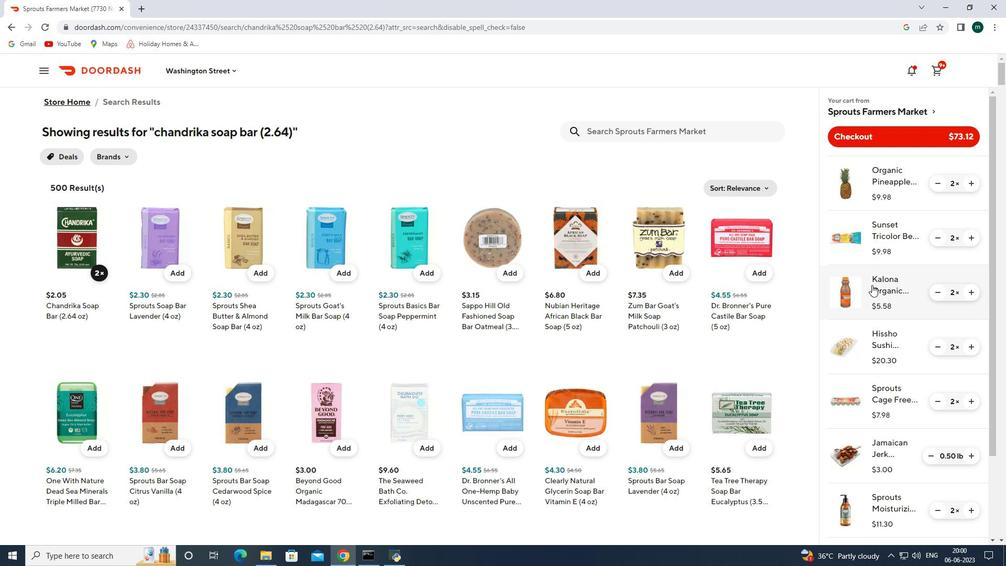 
Action: Mouse scrolled (873, 284) with delta (0, 0)
Screenshot: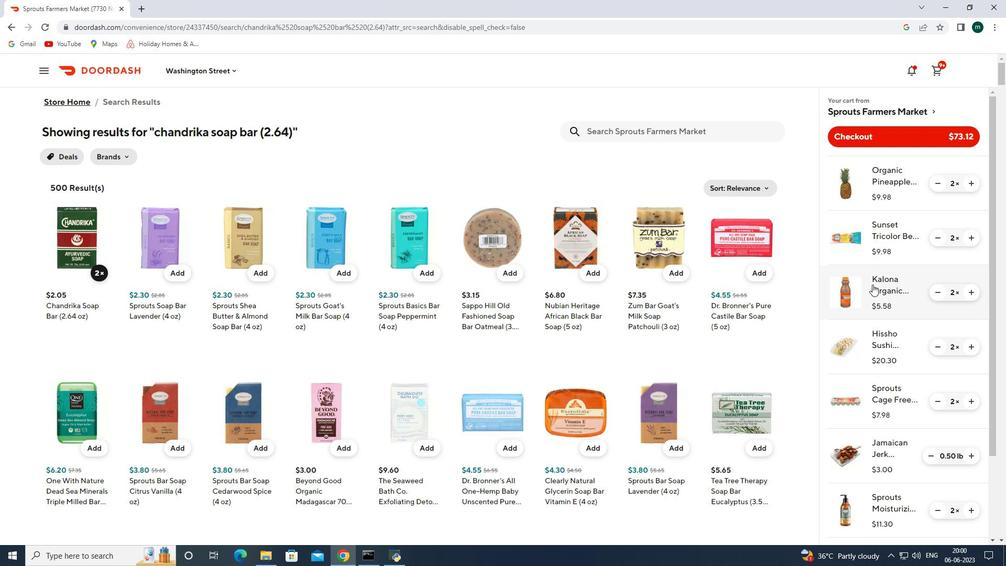 
Action: Mouse scrolled (873, 284) with delta (0, 0)
Screenshot: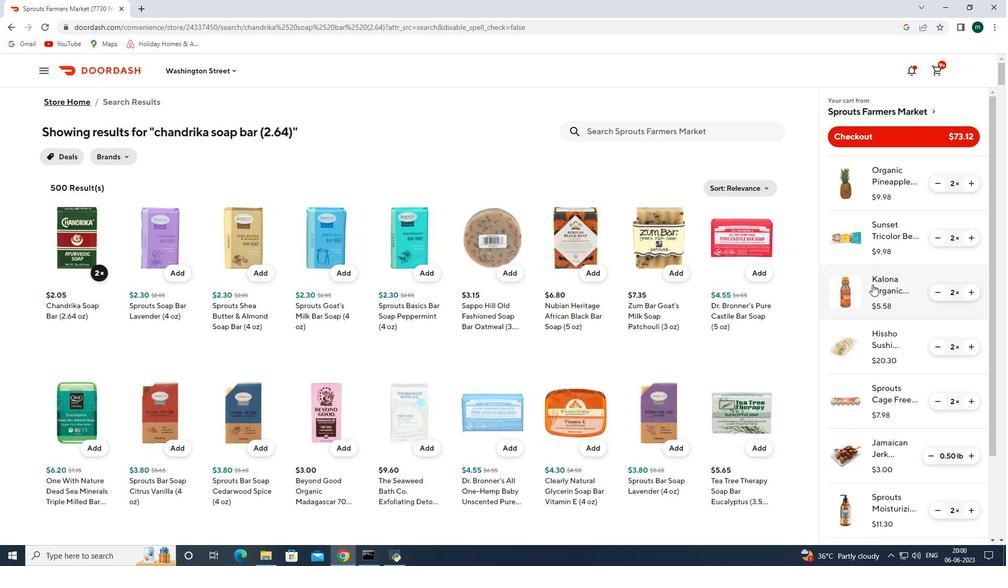 
Action: Mouse scrolled (873, 284) with delta (0, 0)
Screenshot: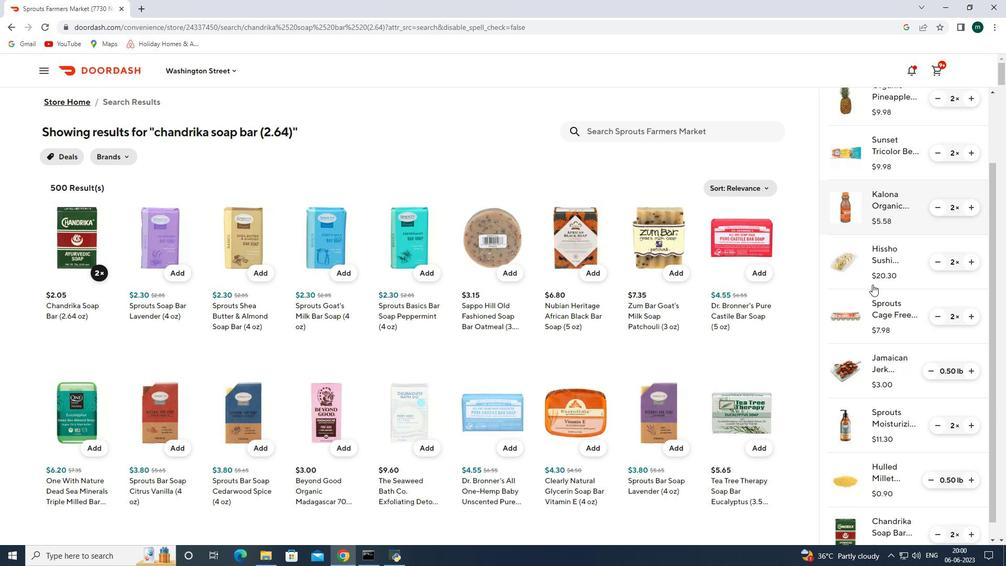 
Action: Mouse scrolled (873, 284) with delta (0, 0)
Screenshot: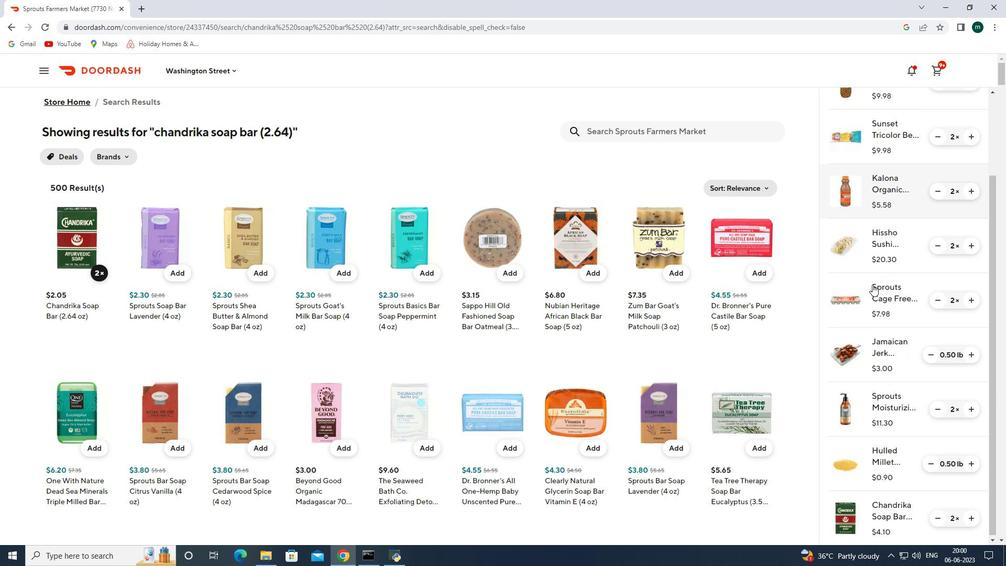 
Action: Mouse scrolled (873, 284) with delta (0, 0)
Screenshot: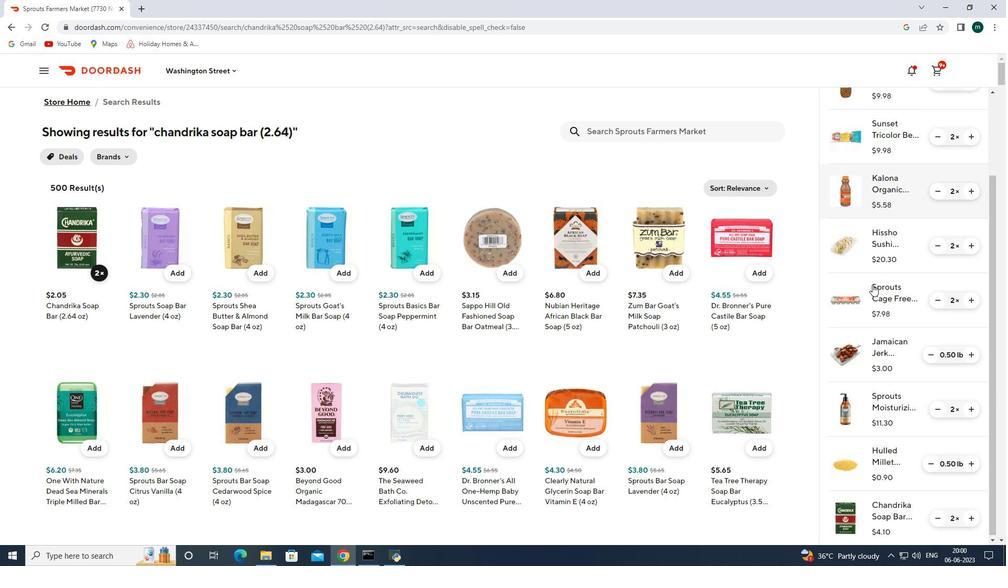 
Action: Mouse scrolled (873, 284) with delta (0, 0)
Screenshot: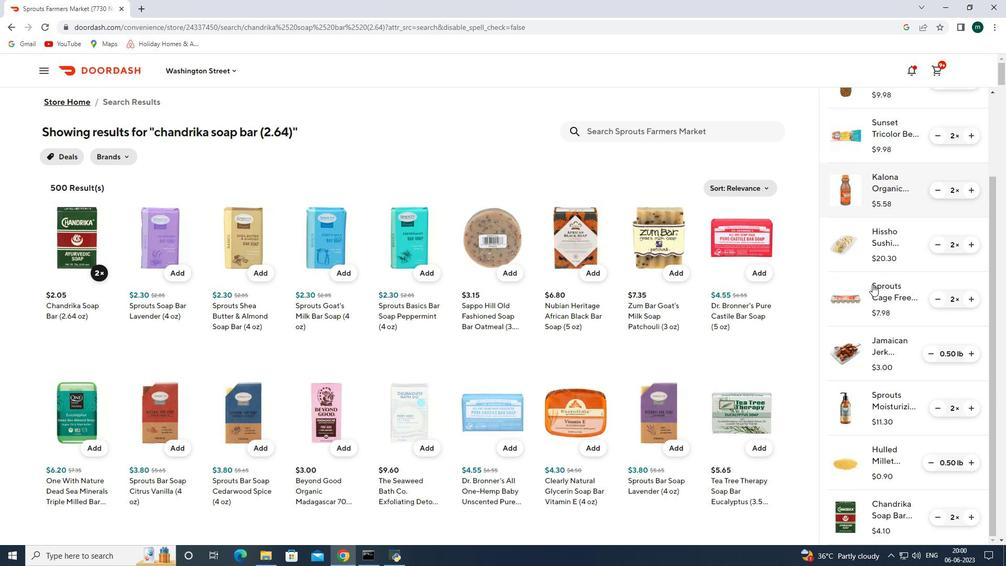 
Action: Mouse scrolled (873, 285) with delta (0, 0)
Screenshot: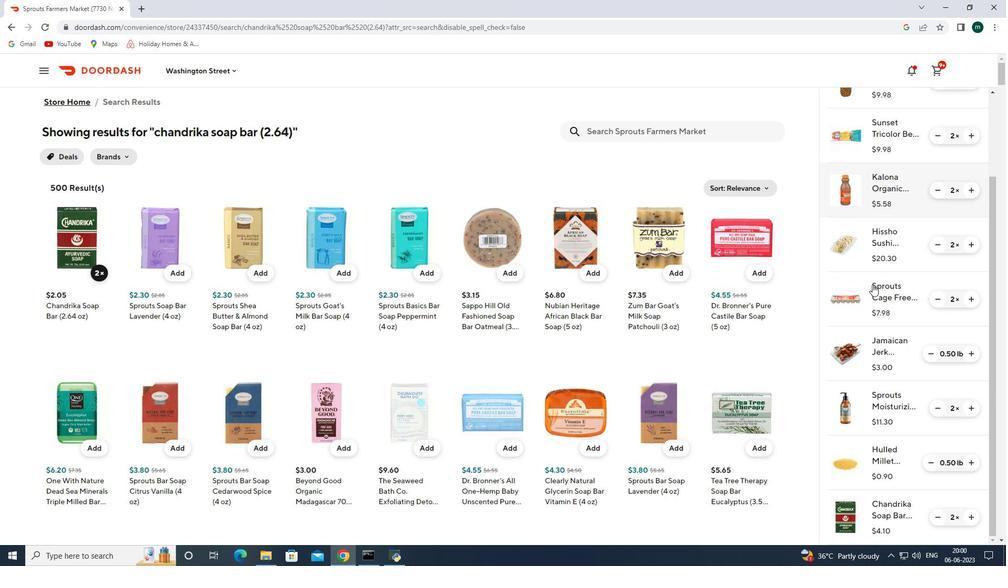 
Action: Mouse scrolled (873, 285) with delta (0, 0)
Screenshot: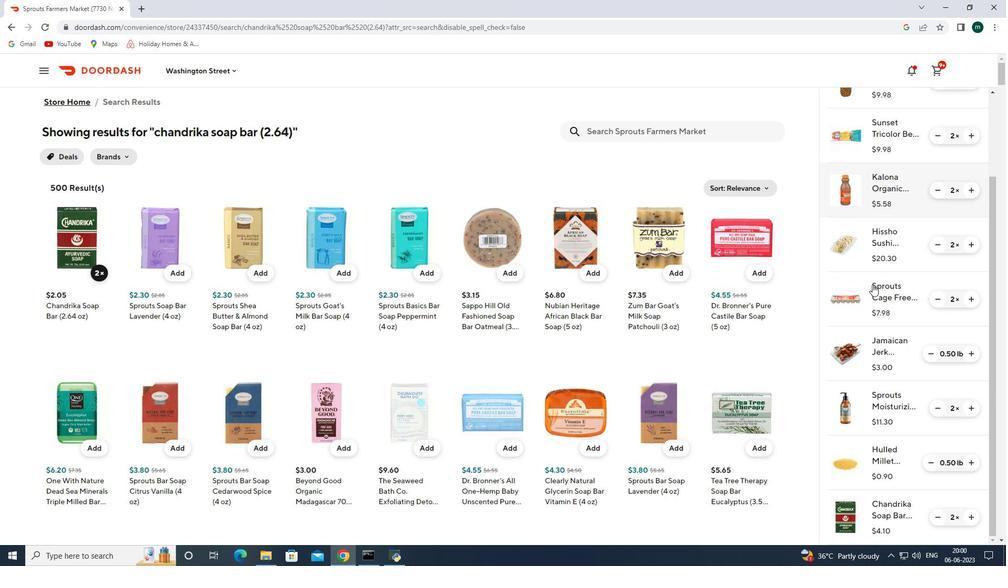 
Action: Mouse scrolled (873, 285) with delta (0, 0)
Screenshot: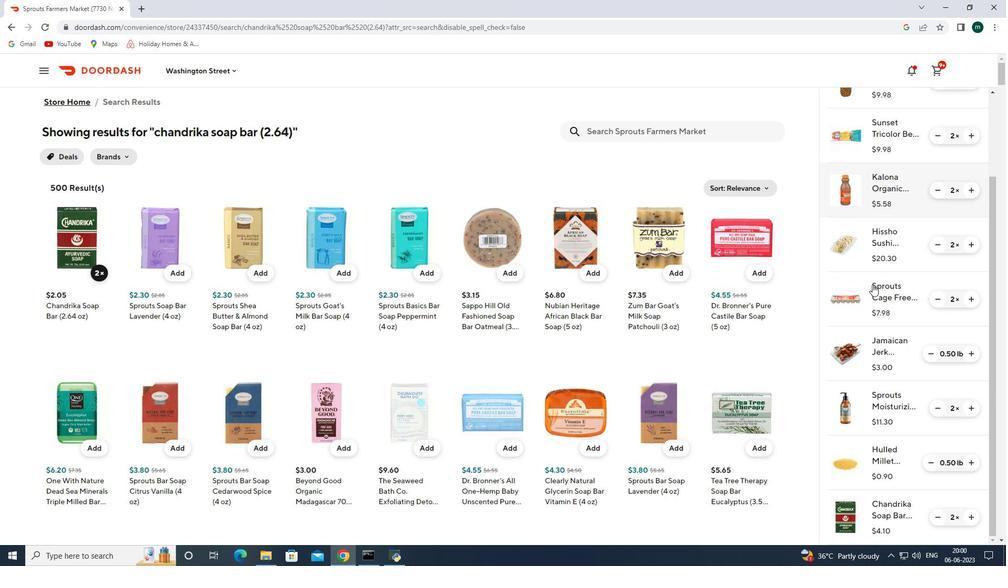 
Action: Mouse scrolled (873, 285) with delta (0, 0)
Screenshot: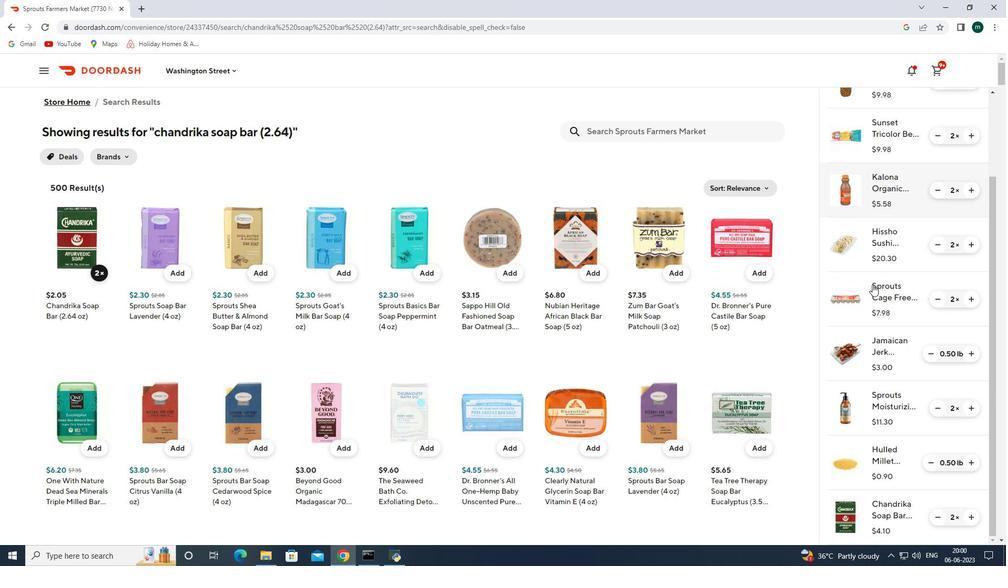 
Action: Mouse scrolled (873, 285) with delta (0, 0)
Screenshot: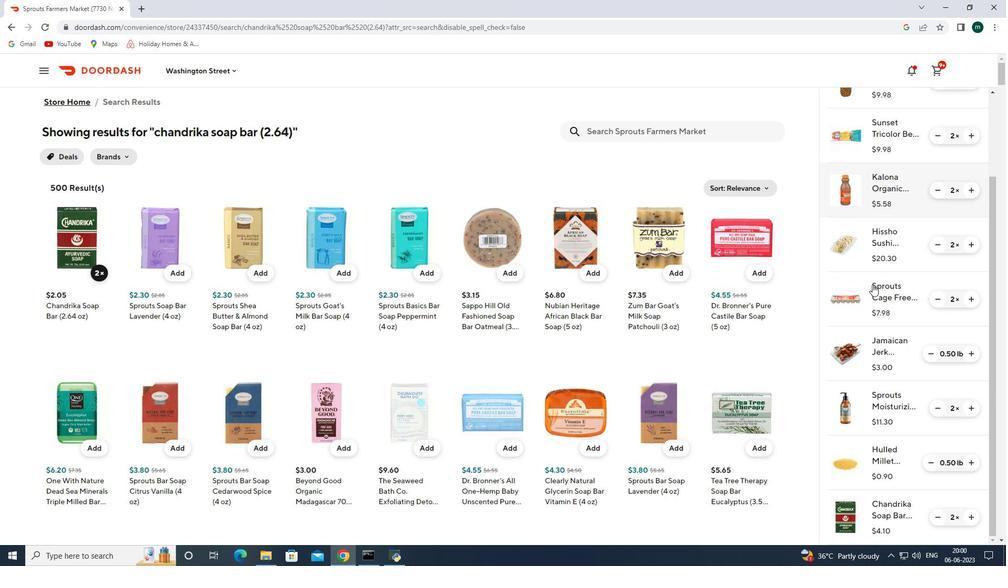 
Action: Mouse scrolled (873, 285) with delta (0, 0)
Screenshot: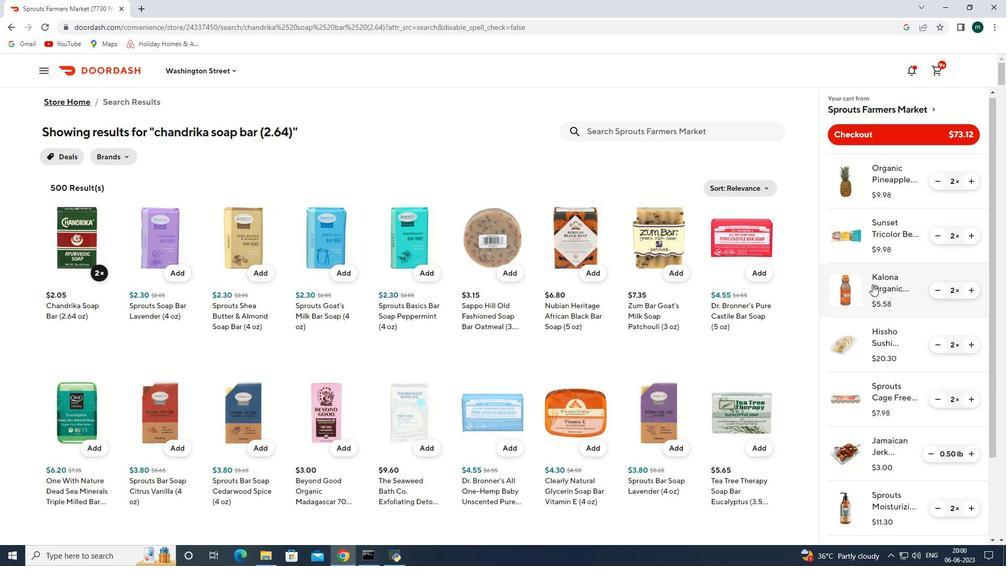 
Action: Mouse scrolled (873, 285) with delta (0, 0)
Screenshot: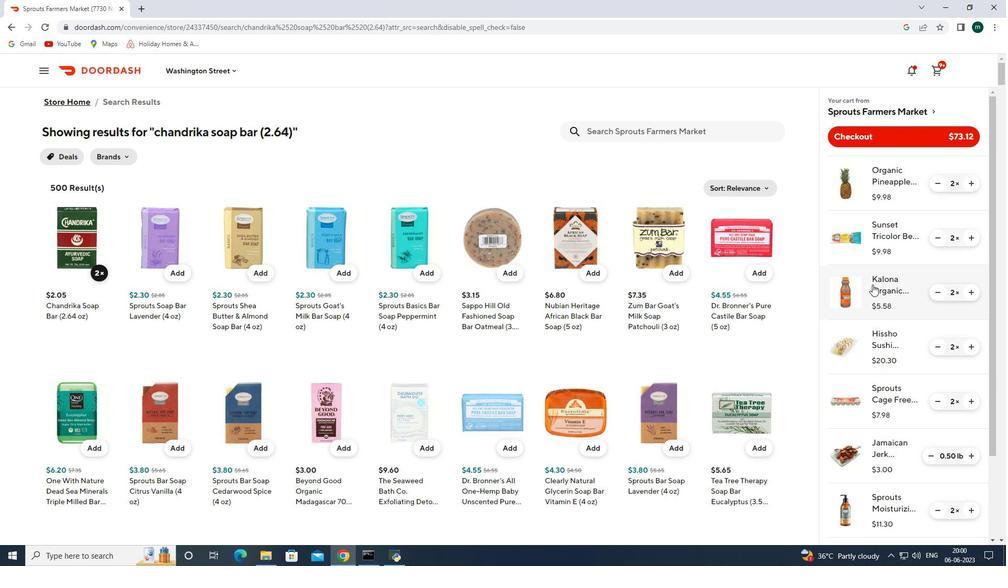 
Action: Mouse scrolled (873, 285) with delta (0, 0)
Screenshot: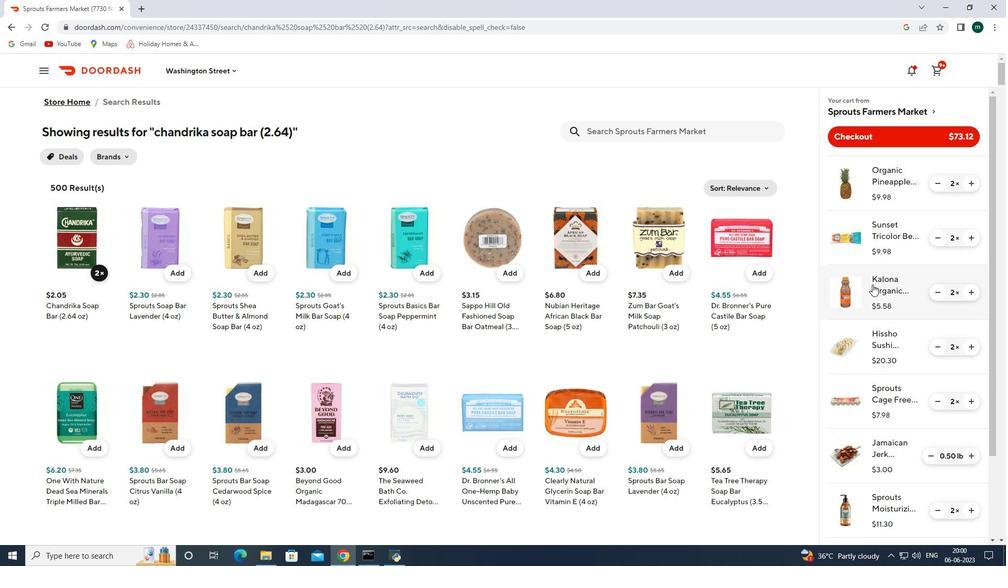 
Action: Mouse scrolled (873, 285) with delta (0, 0)
Screenshot: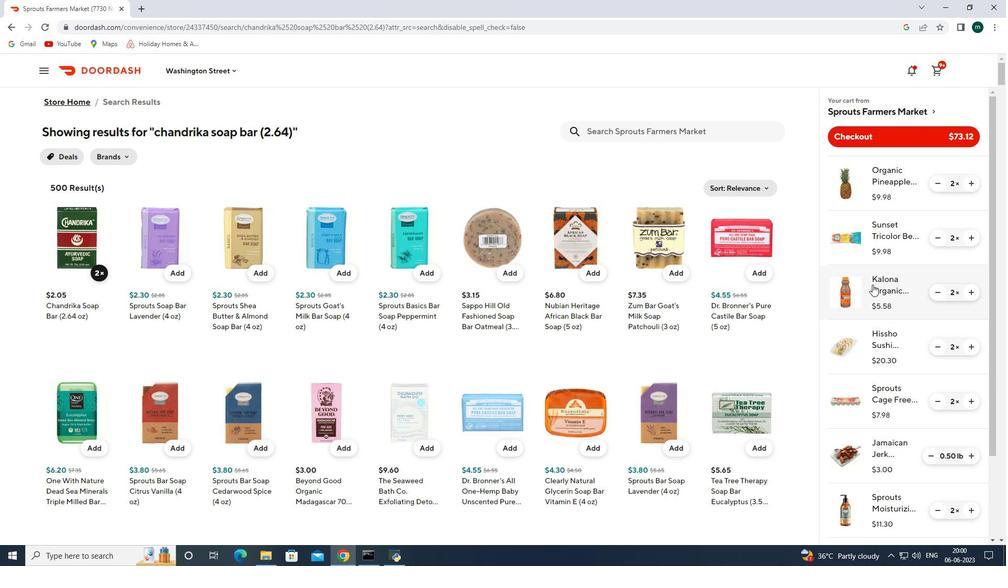 
Action: Mouse moved to (900, 137)
Screenshot: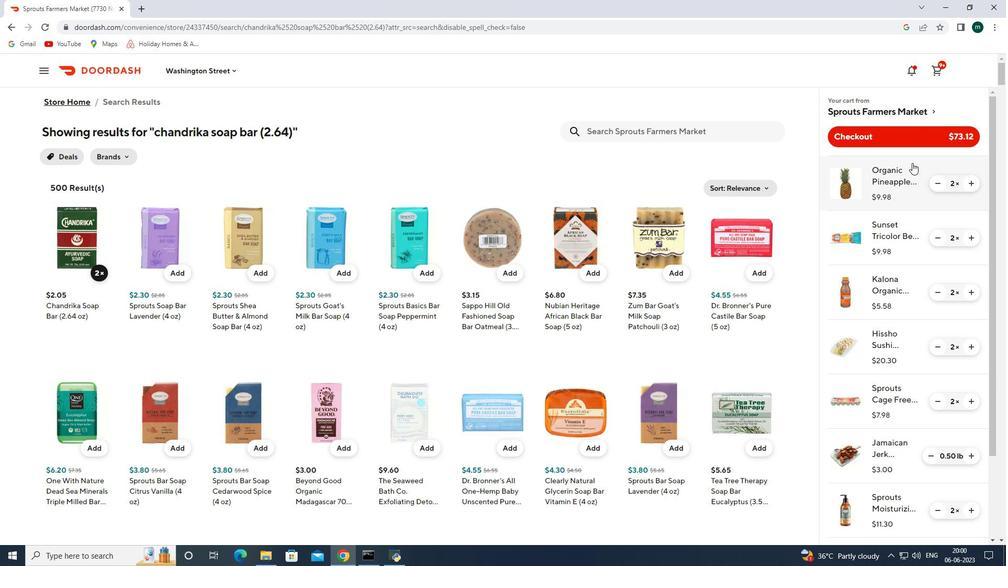 
Action: Mouse pressed left at (900, 137)
Screenshot: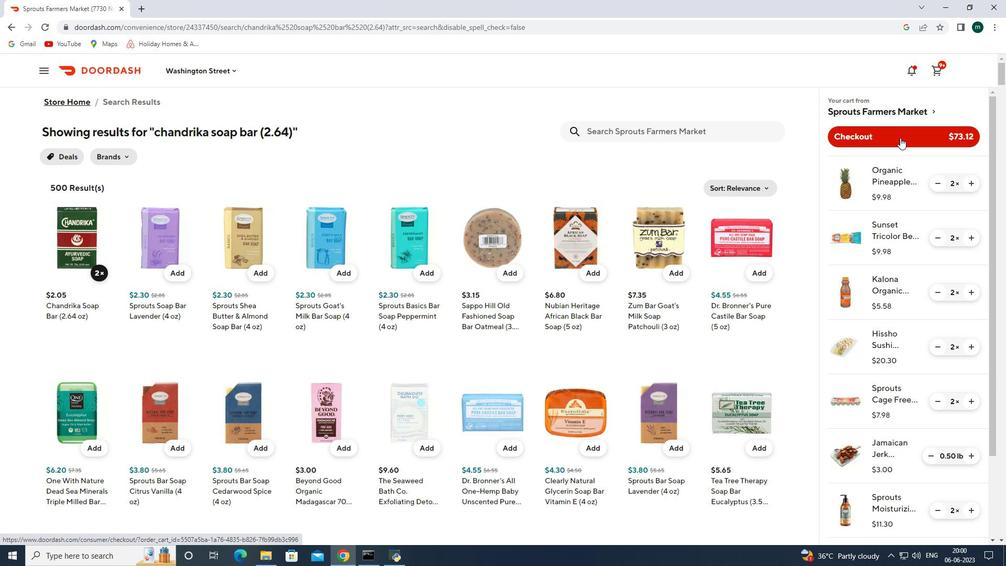 
